 Task: Create Dashboard which show attendance of Students.
Action: Mouse moved to (0, 70)
Screenshot: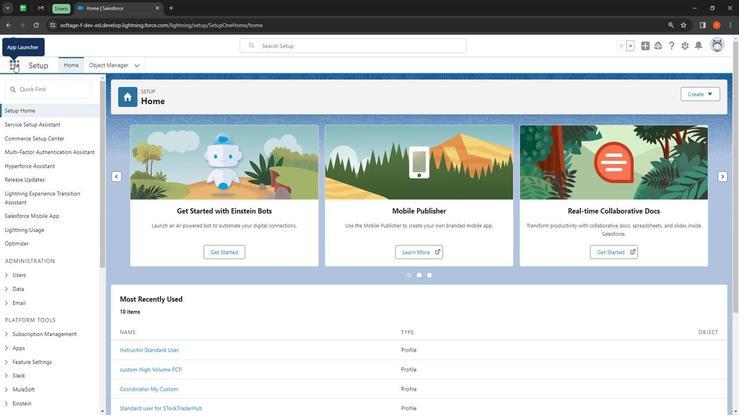 
Action: Mouse pressed left at (0, 70)
Screenshot: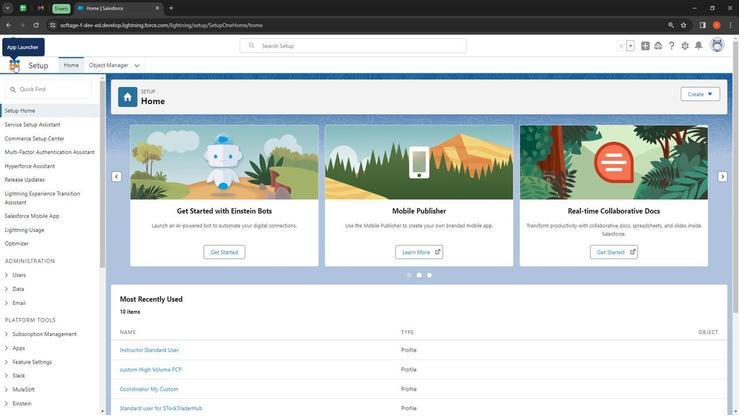 
Action: Mouse moved to (16, 218)
Screenshot: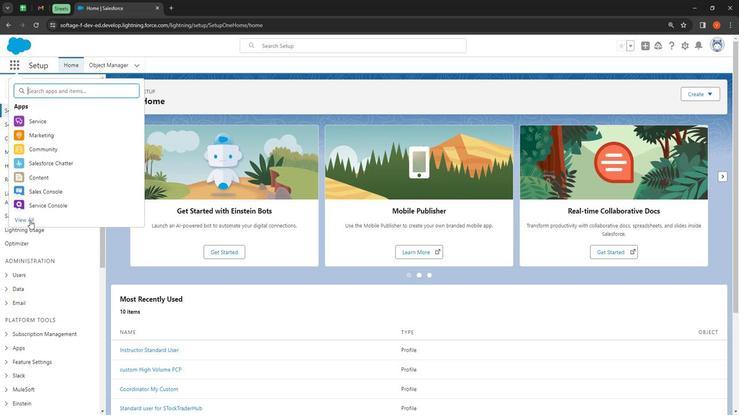 
Action: Mouse pressed left at (16, 218)
Screenshot: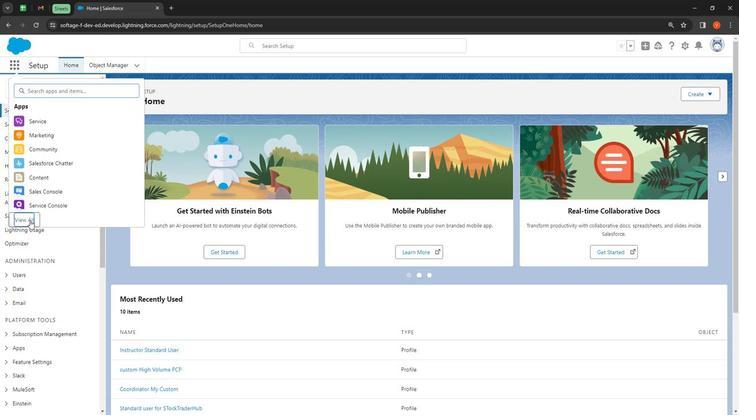 
Action: Mouse moved to (349, 97)
Screenshot: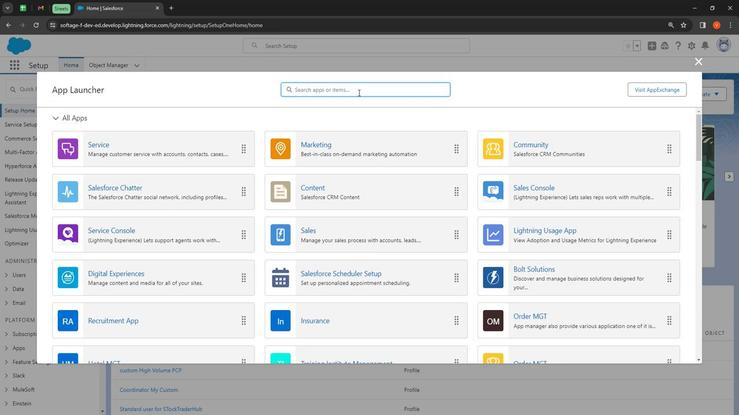 
Action: Mouse pressed left at (349, 97)
Screenshot: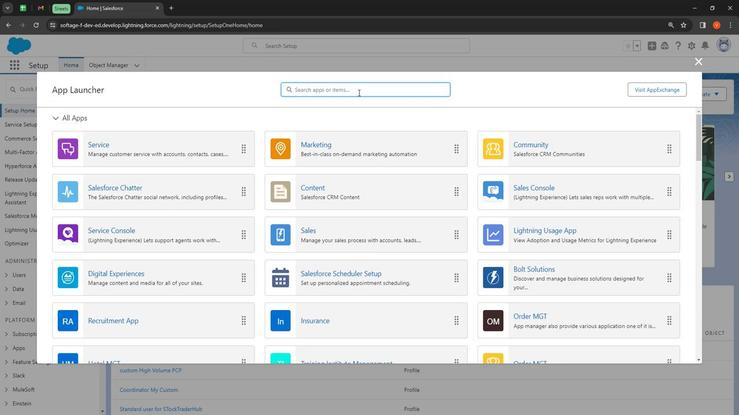 
Action: Key pressed stu
Screenshot: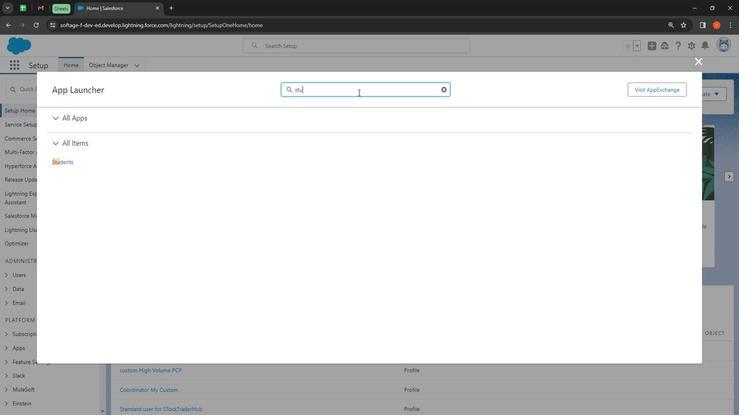 
Action: Mouse moved to (46, 162)
Screenshot: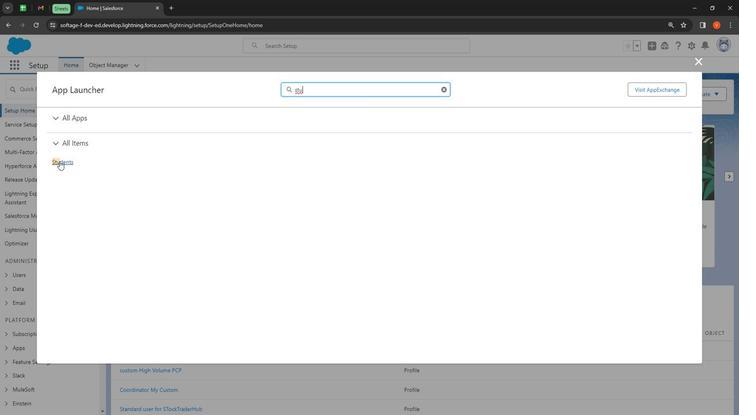 
Action: Mouse pressed left at (46, 162)
Screenshot: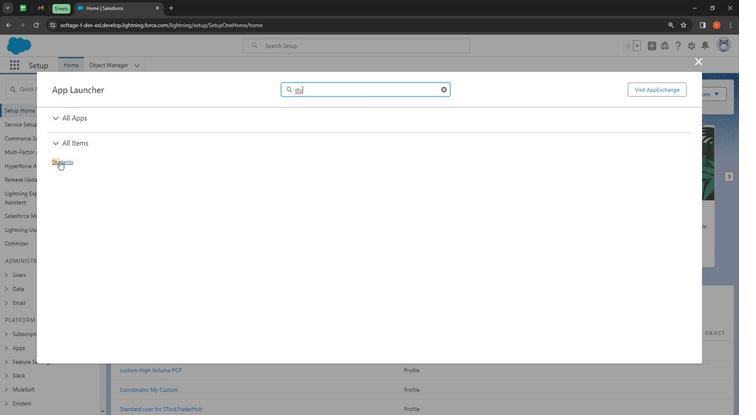 
Action: Mouse moved to (426, 73)
Screenshot: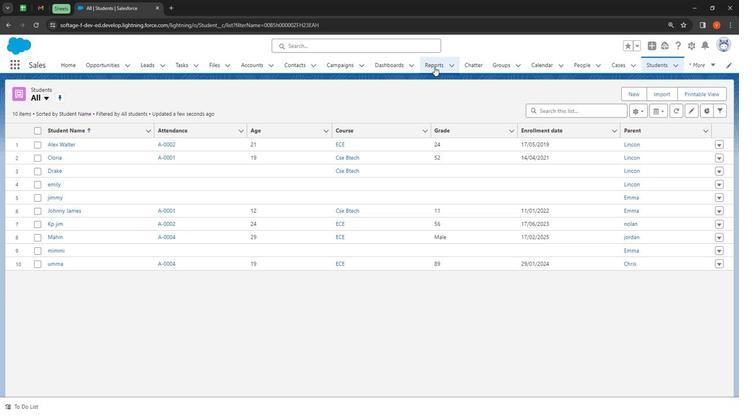 
Action: Mouse pressed left at (426, 73)
Screenshot: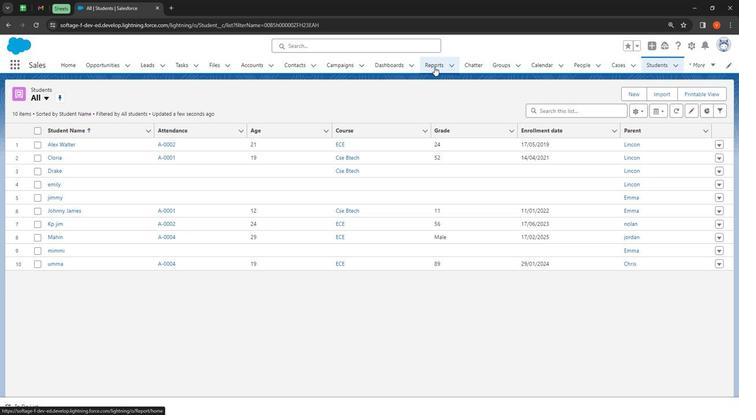 
Action: Mouse moved to (672, 103)
Screenshot: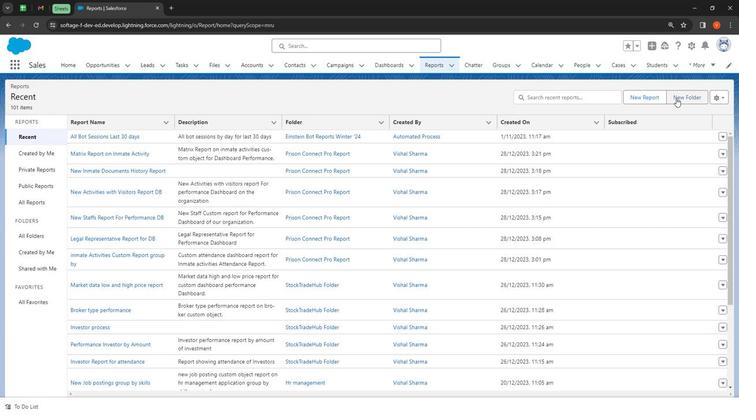 
Action: Mouse pressed left at (672, 103)
Screenshot: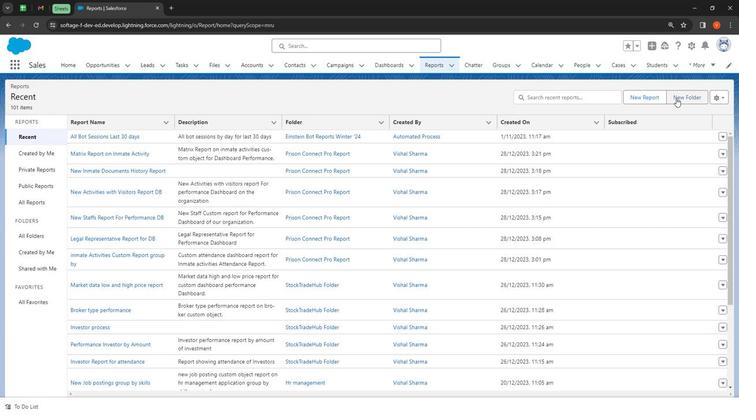 
Action: Mouse moved to (310, 200)
Screenshot: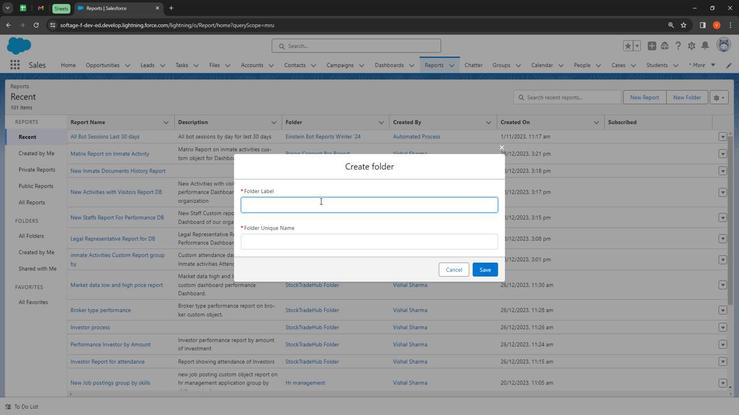 
Action: Mouse pressed left at (310, 200)
Screenshot: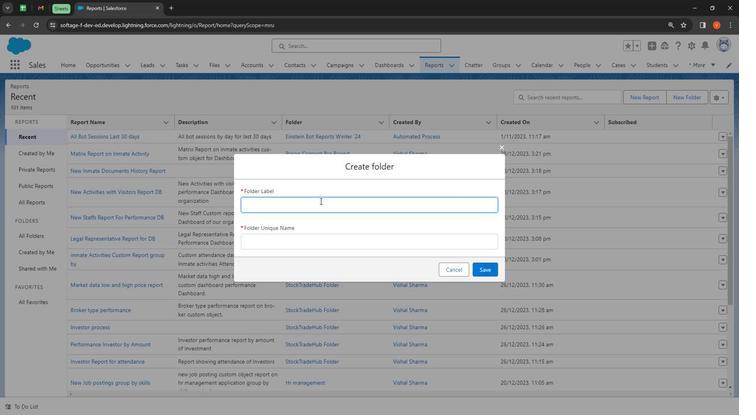 
Action: Key pressed <Key.shift><Key.shift><Key.shift><Key.shift><Key.shift><Key.shift><Key.shift><Key.shift>Student<Key.space><Key.shift>Das<Key.backspace><Key.backspace><Key.backspace><Key.shift>Report<Key.space><Key.shift>Folder
Screenshot: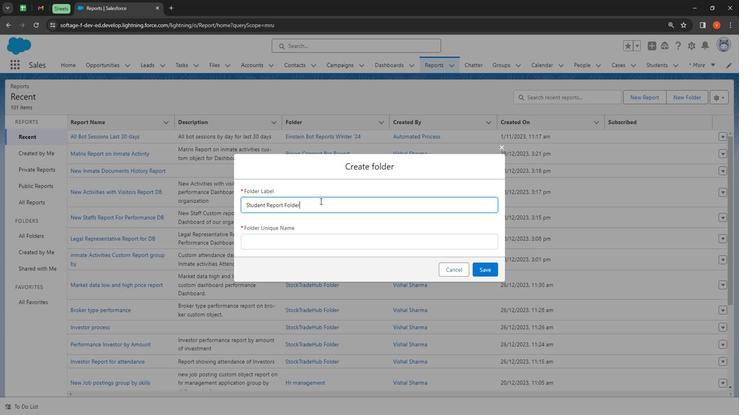
Action: Mouse moved to (290, 237)
Screenshot: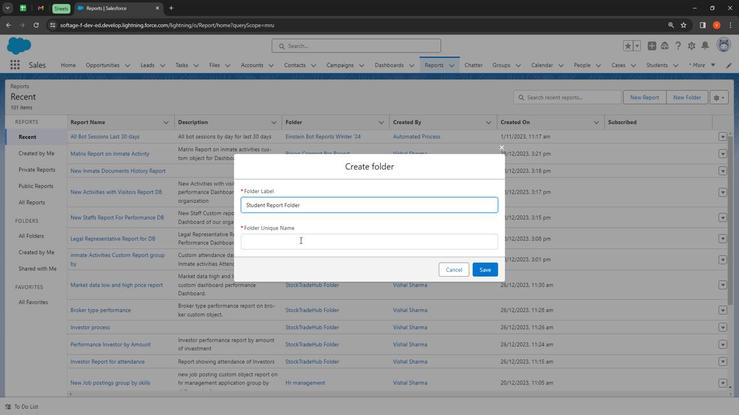 
Action: Mouse pressed left at (290, 237)
Screenshot: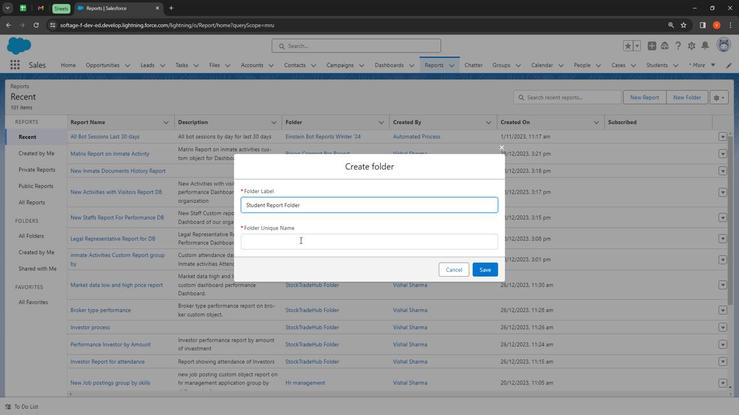 
Action: Mouse moved to (470, 265)
Screenshot: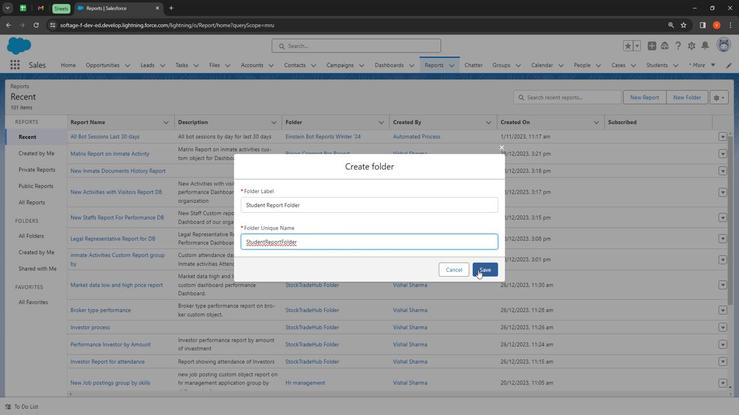 
Action: Mouse pressed left at (470, 265)
Screenshot: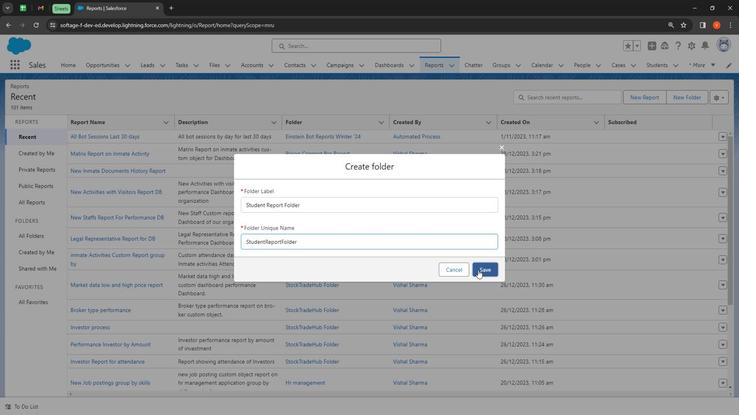 
Action: Mouse moved to (611, 105)
Screenshot: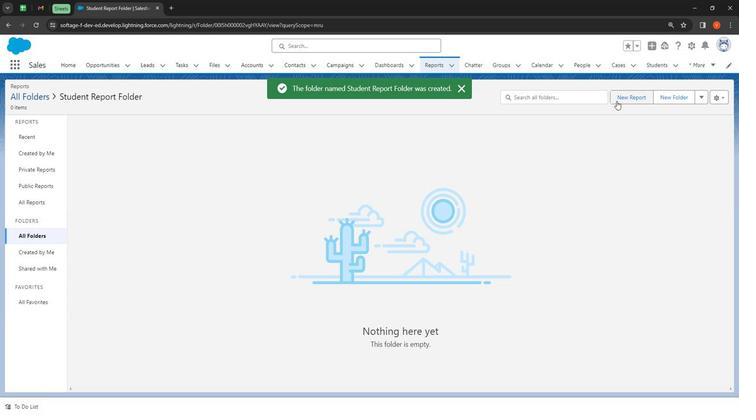 
Action: Mouse pressed left at (611, 105)
Screenshot: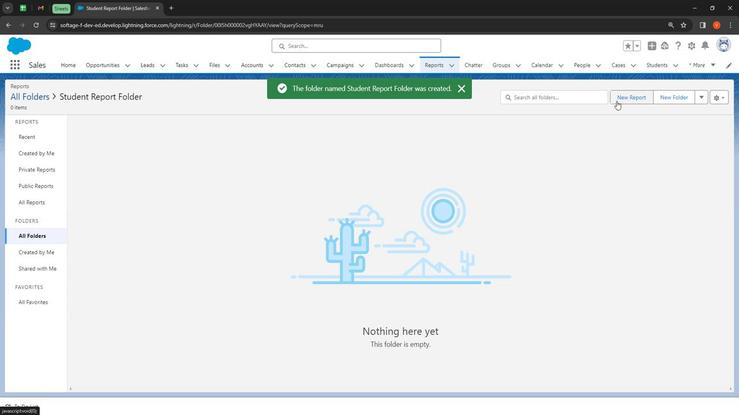 
Action: Mouse moved to (235, 154)
Screenshot: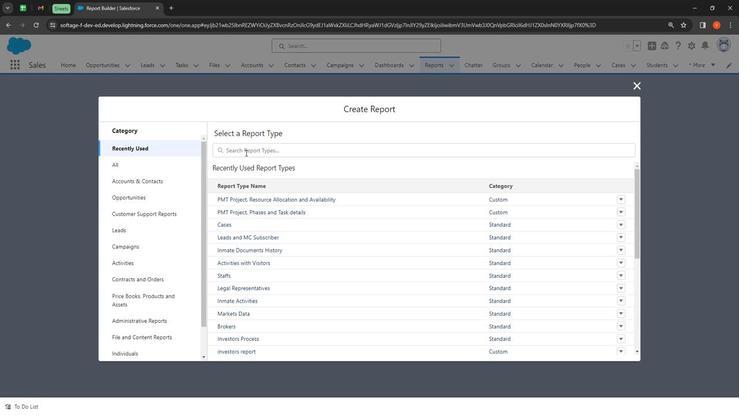 
Action: Mouse pressed left at (235, 154)
Screenshot: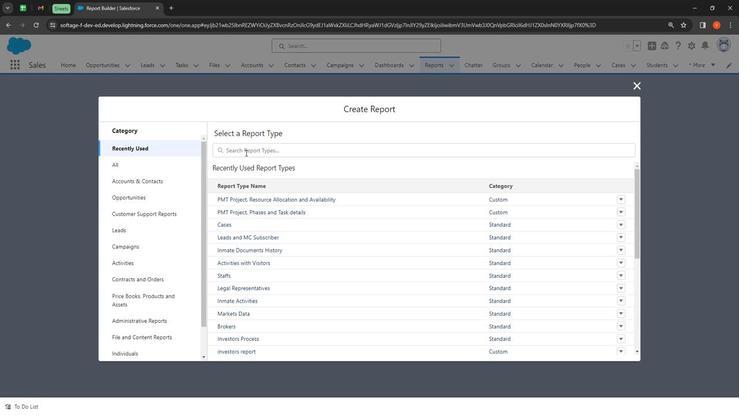 
Action: Mouse moved to (132, 170)
Screenshot: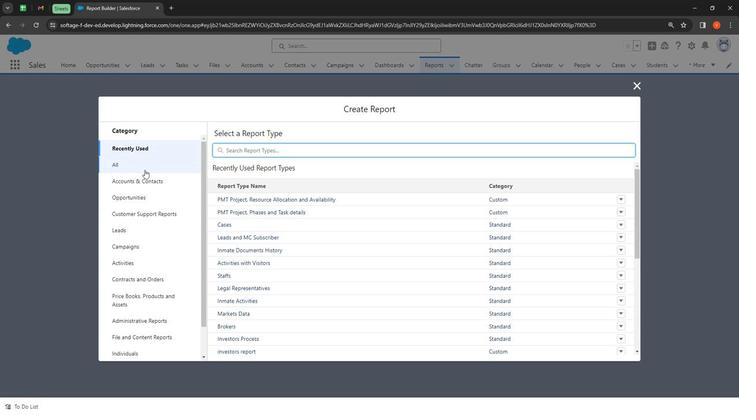 
Action: Mouse pressed left at (132, 170)
Screenshot: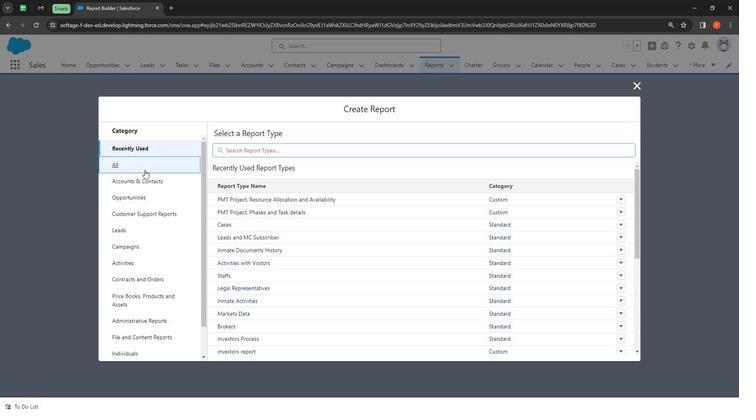 
Action: Mouse moved to (269, 155)
Screenshot: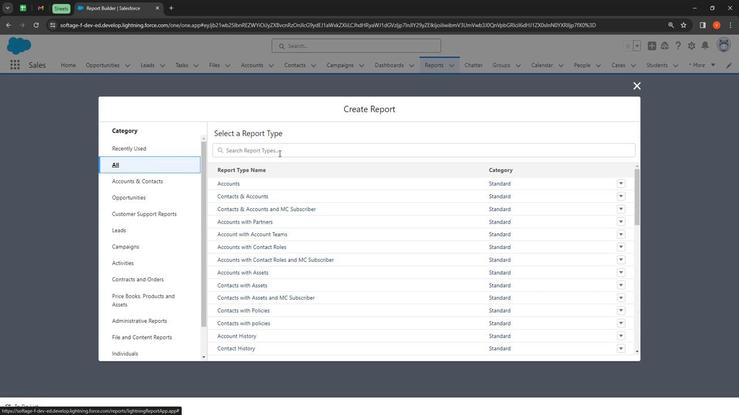 
Action: Mouse pressed left at (269, 155)
Screenshot: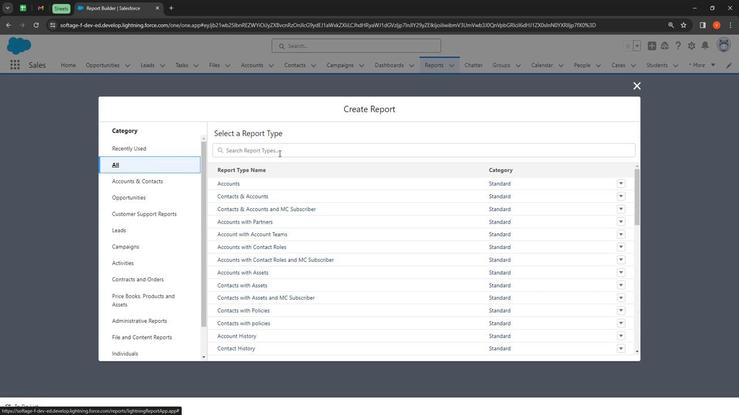 
Action: Mouse moved to (269, 154)
Screenshot: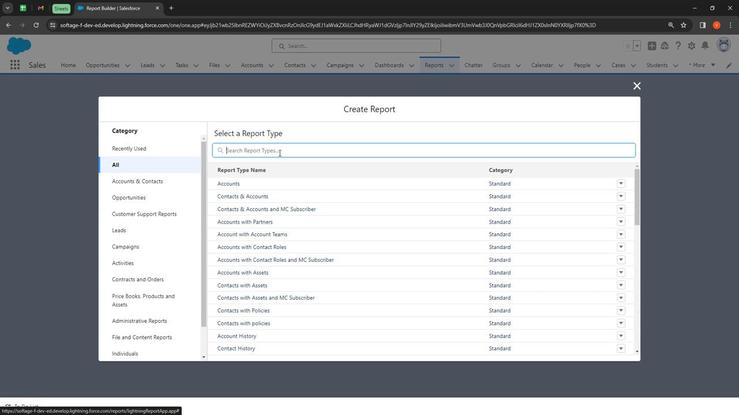 
Action: Key pressed stu
Screenshot: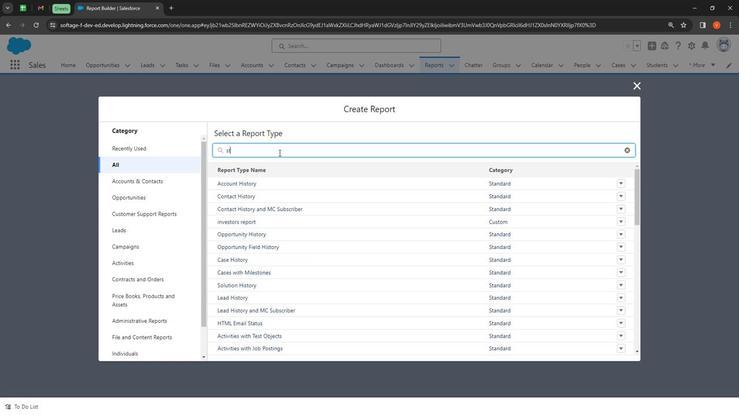 
Action: Mouse moved to (257, 187)
Screenshot: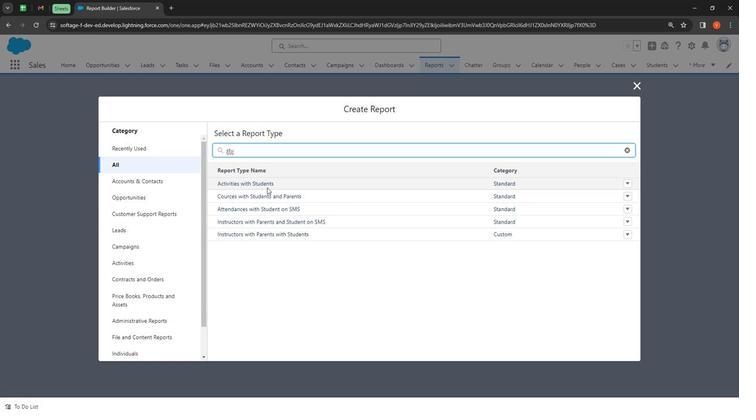 
Action: Mouse pressed left at (257, 187)
Screenshot: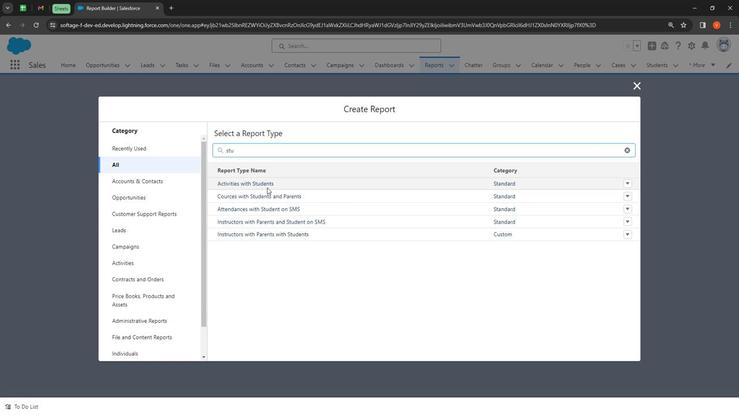 
Action: Mouse moved to (366, 265)
Screenshot: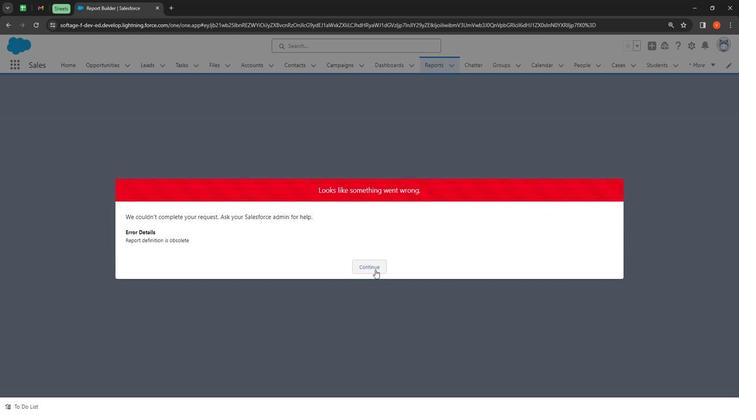 
Action: Mouse pressed left at (366, 265)
Screenshot: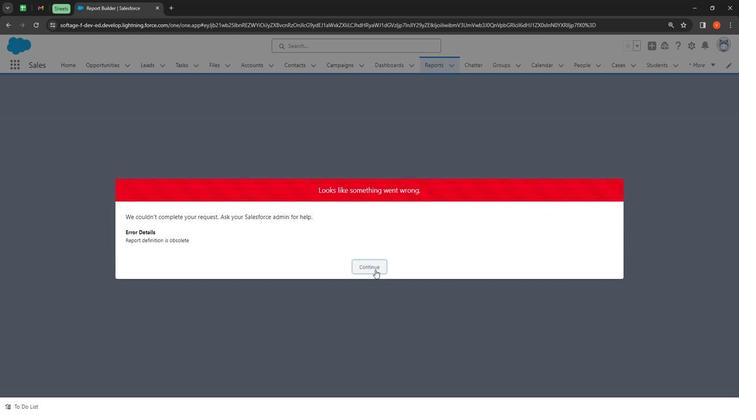 
Action: Mouse moved to (687, 54)
Screenshot: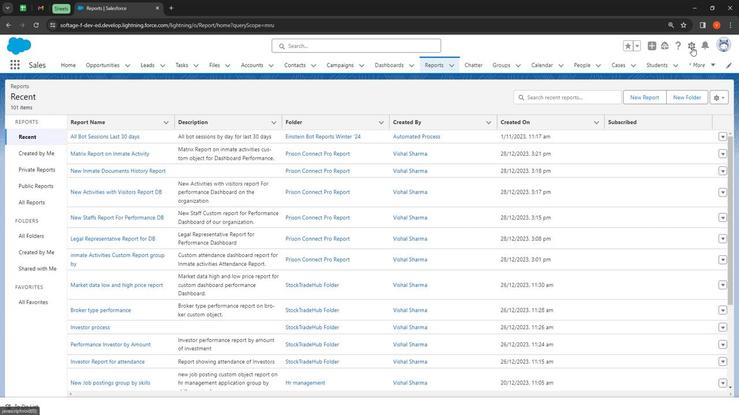 
Action: Mouse pressed left at (687, 54)
Screenshot: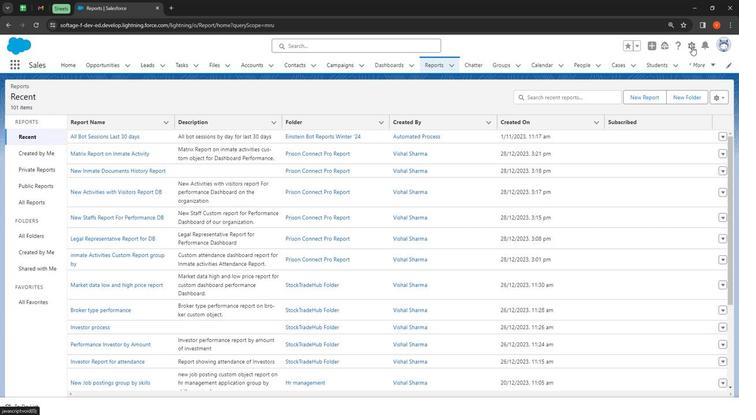 
Action: Mouse moved to (652, 90)
Screenshot: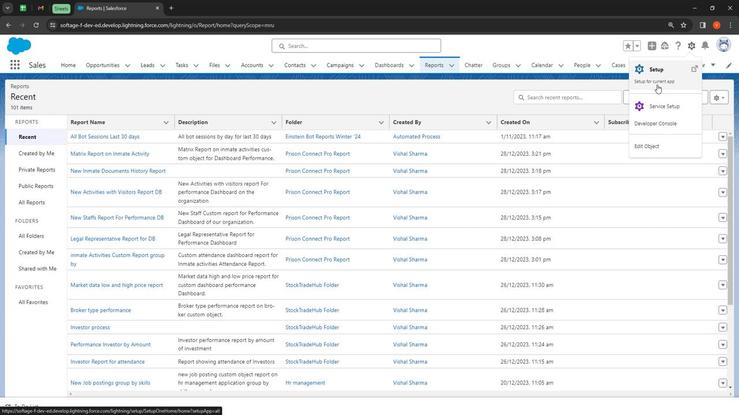 
Action: Mouse pressed left at (652, 90)
Screenshot: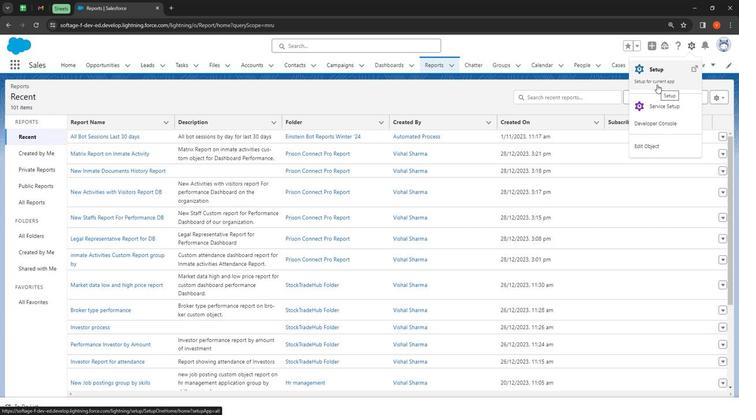 
Action: Mouse moved to (44, 95)
Screenshot: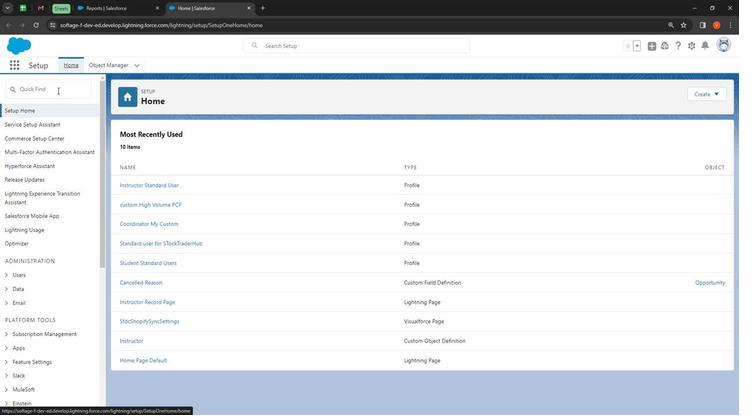 
Action: Mouse pressed left at (44, 95)
Screenshot: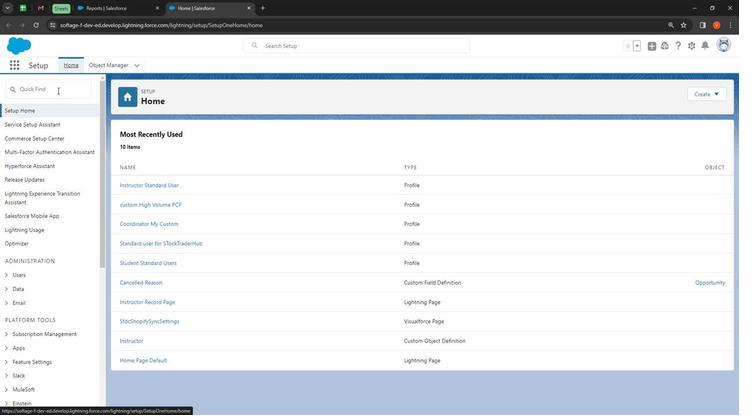 
Action: Key pressed repor
Screenshot: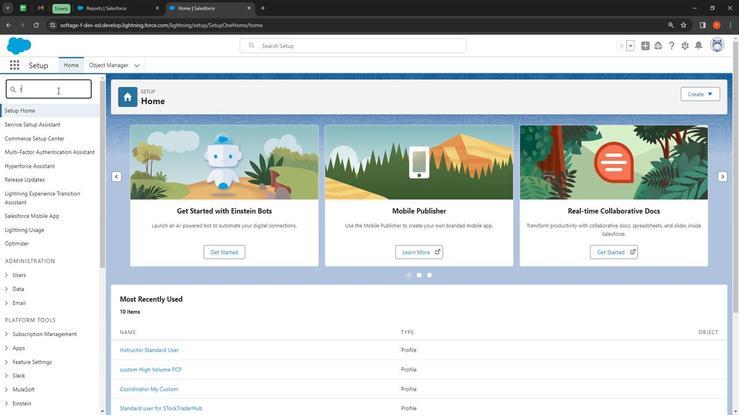 
Action: Mouse moved to (36, 183)
Screenshot: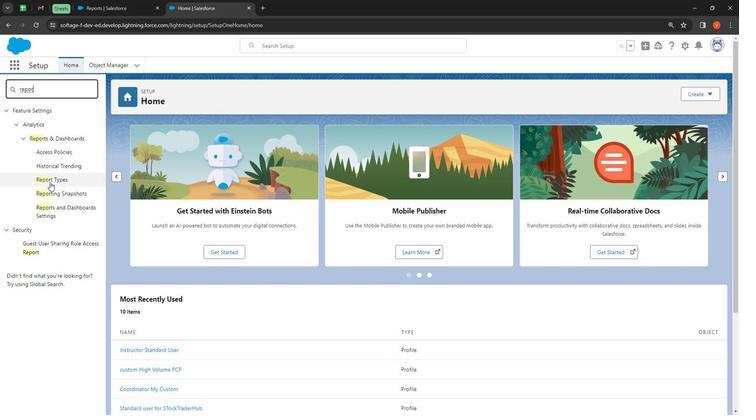
Action: Mouse pressed left at (36, 183)
Screenshot: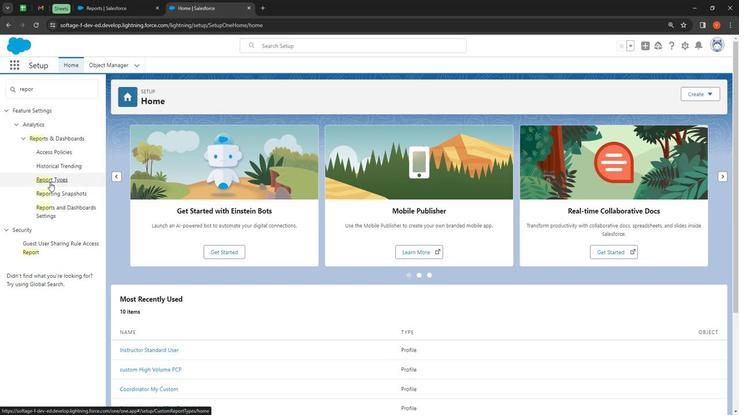 
Action: Mouse moved to (410, 277)
Screenshot: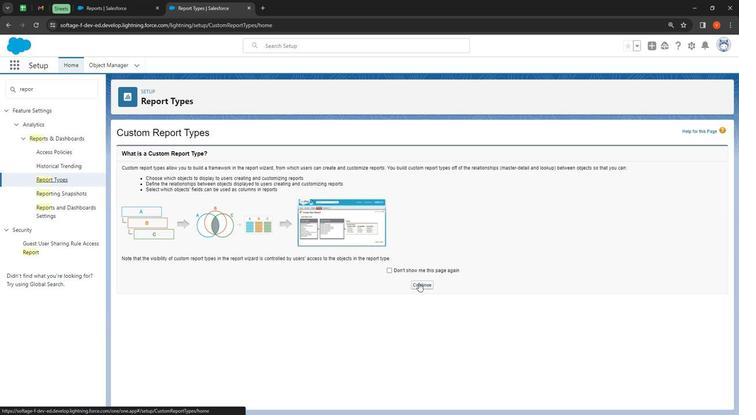 
Action: Mouse pressed left at (410, 277)
Screenshot: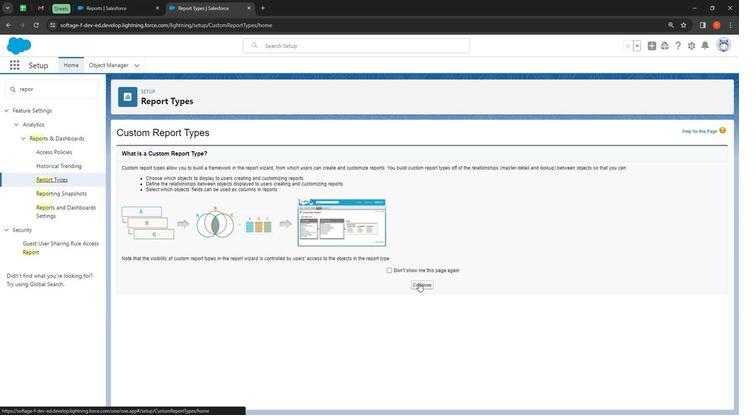 
Action: Mouse moved to (318, 186)
Screenshot: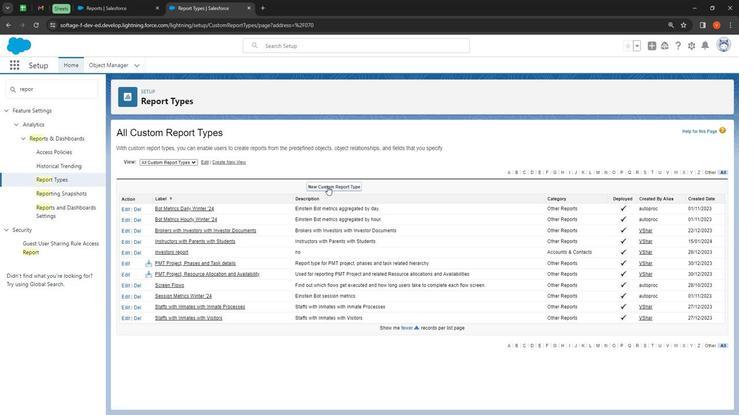 
Action: Mouse pressed left at (318, 186)
Screenshot: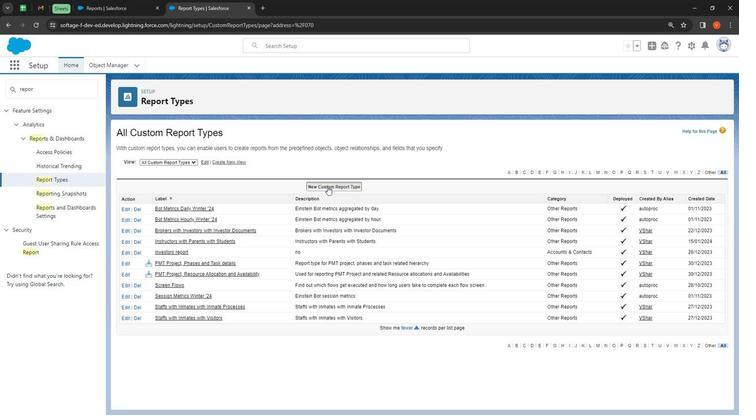 
Action: Mouse moved to (253, 222)
Screenshot: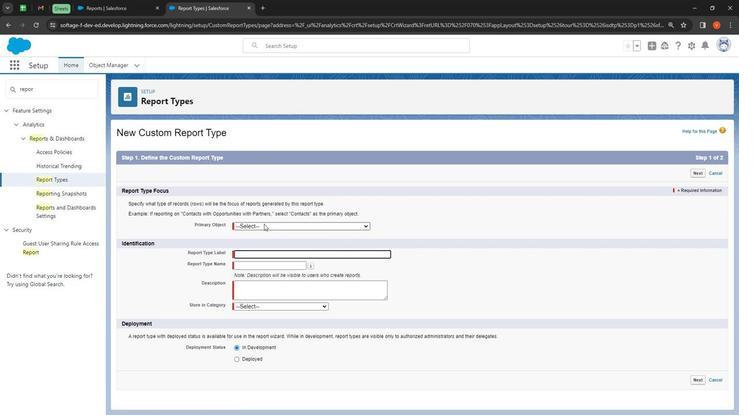 
Action: Mouse pressed left at (253, 222)
Screenshot: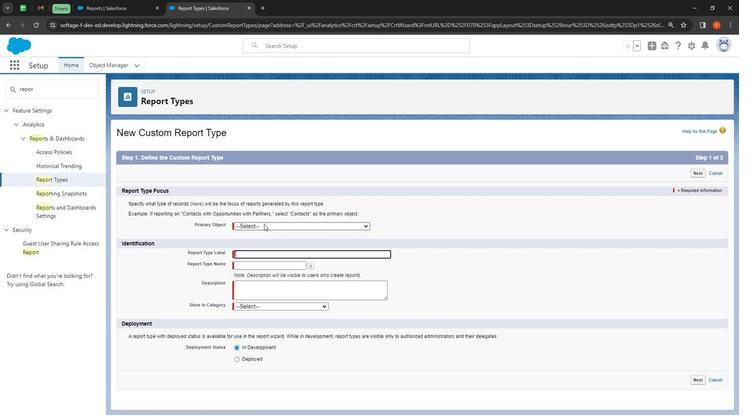 
Action: Mouse moved to (273, 263)
Screenshot: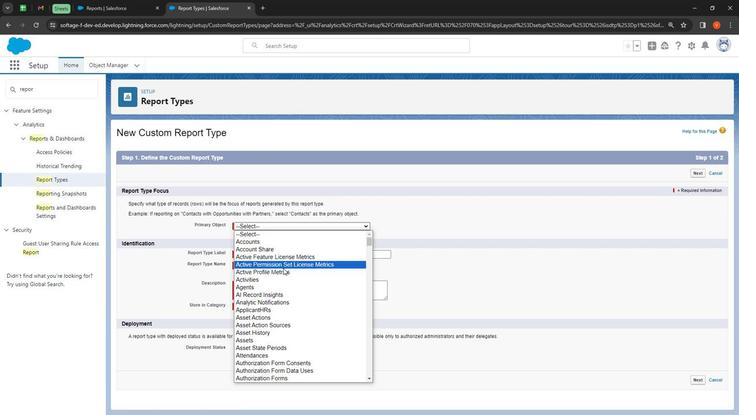 
Action: Mouse scrolled (273, 263) with delta (0, 0)
Screenshot: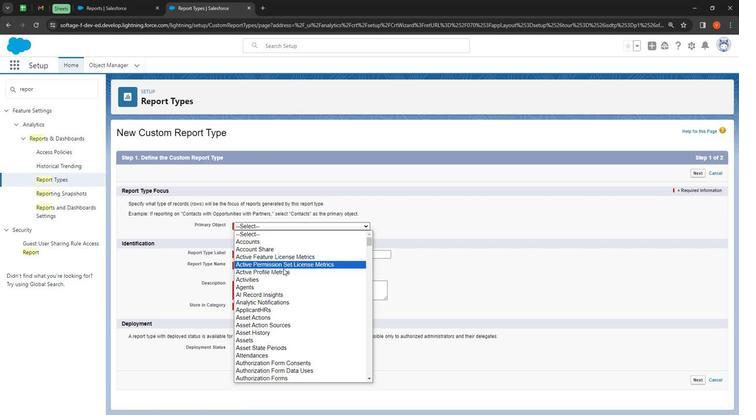 
Action: Mouse moved to (300, 276)
Screenshot: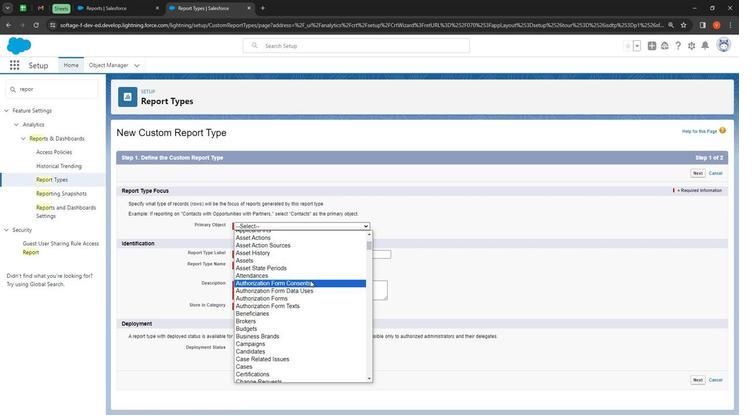 
Action: Mouse scrolled (300, 275) with delta (0, 0)
Screenshot: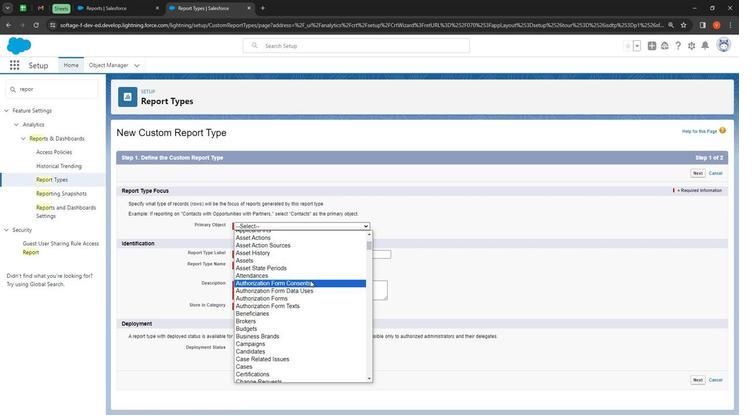 
Action: Mouse moved to (361, 369)
Screenshot: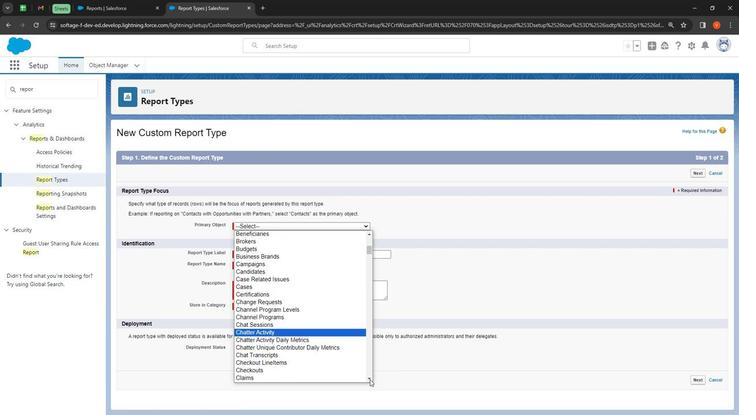 
Action: Mouse pressed left at (361, 369)
Screenshot: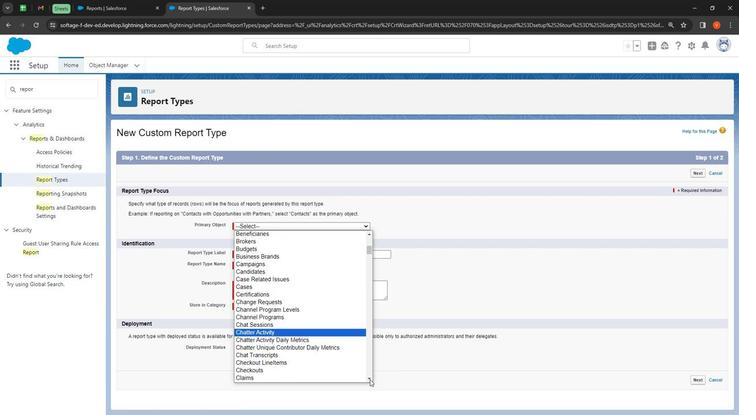 
Action: Mouse pressed left at (361, 369)
Screenshot: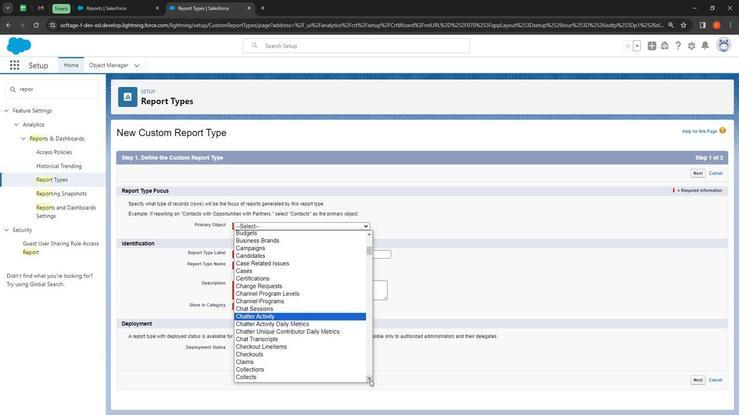 
Action: Mouse pressed left at (361, 369)
Screenshot: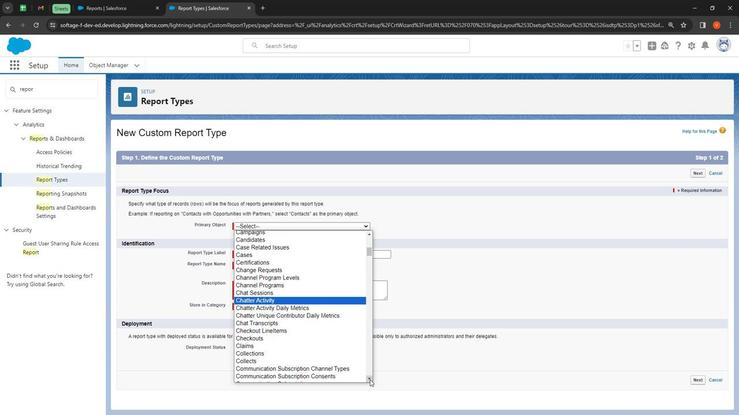 
Action: Mouse pressed left at (361, 369)
Screenshot: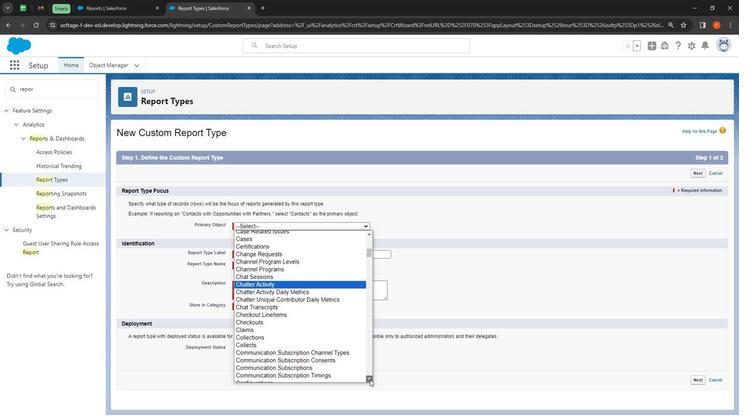 
Action: Mouse pressed left at (361, 369)
Screenshot: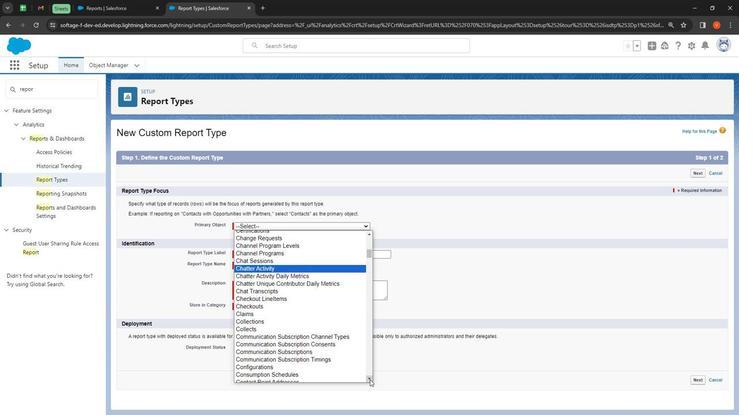 
Action: Mouse pressed left at (361, 369)
Screenshot: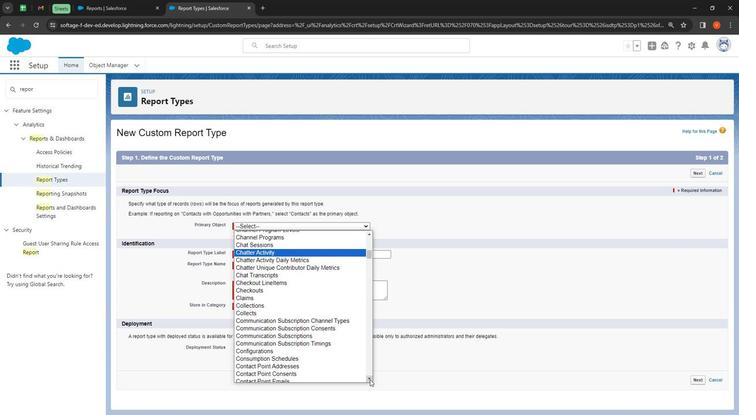 
Action: Mouse pressed left at (361, 369)
Screenshot: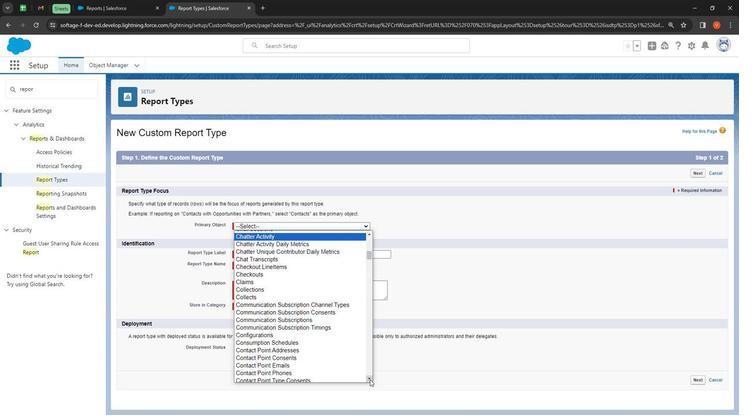 
Action: Mouse pressed left at (361, 369)
Screenshot: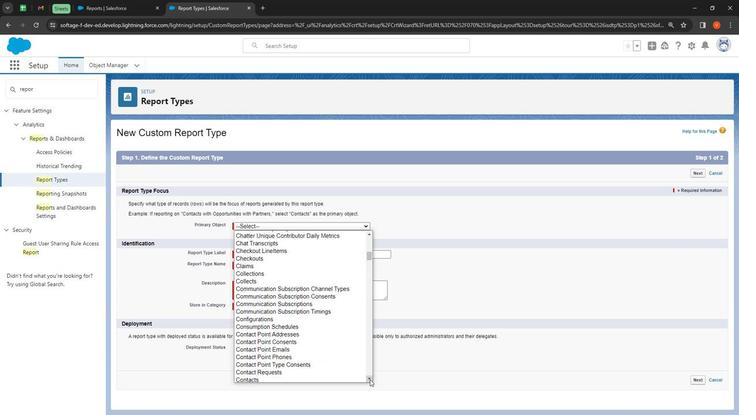 
Action: Mouse pressed left at (361, 369)
Screenshot: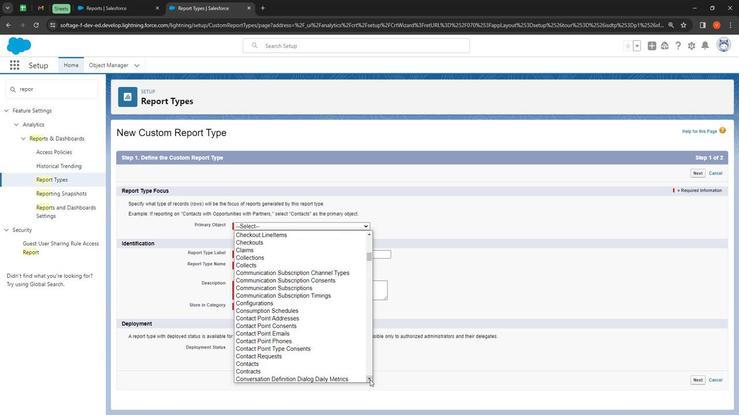 
Action: Mouse pressed left at (361, 369)
Screenshot: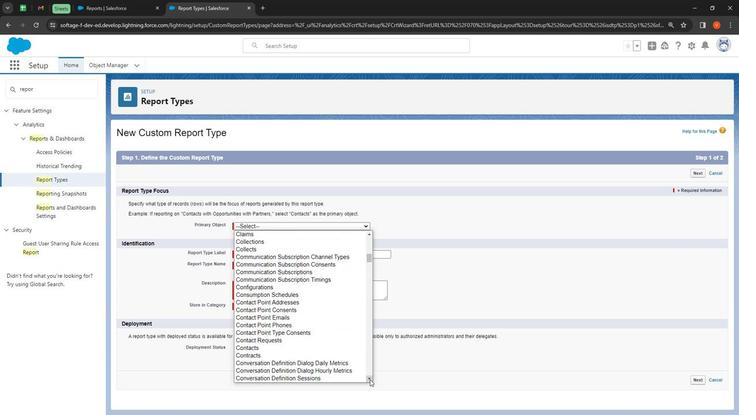
Action: Mouse pressed left at (361, 369)
Screenshot: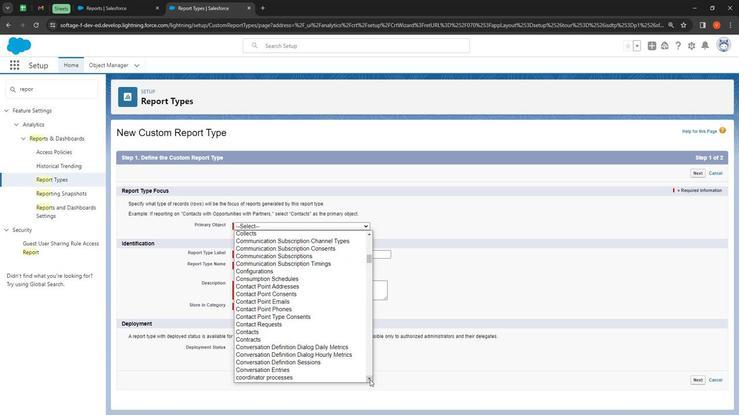 
Action: Mouse pressed left at (361, 369)
Screenshot: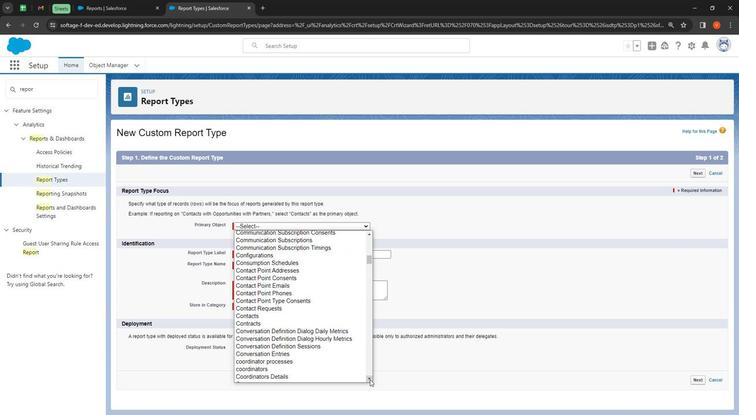 
Action: Mouse pressed left at (361, 369)
Screenshot: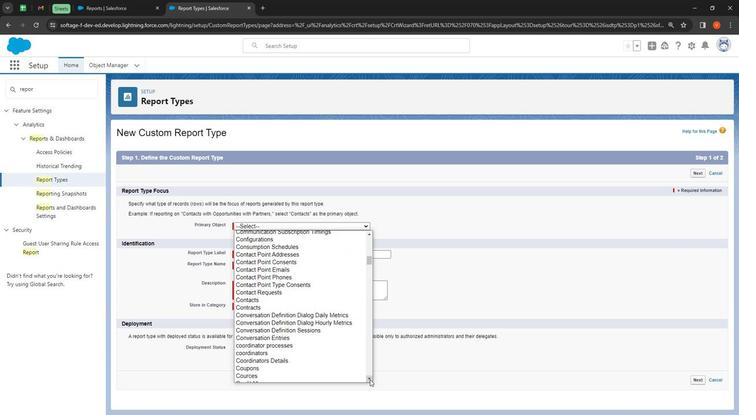 
Action: Mouse pressed left at (361, 369)
Screenshot: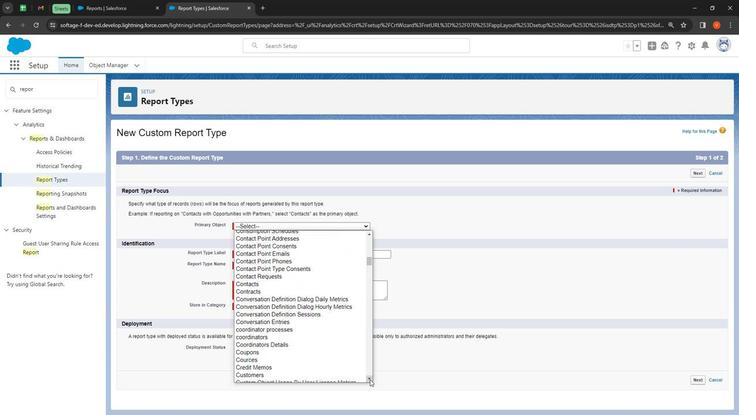 
Action: Mouse pressed left at (361, 369)
Screenshot: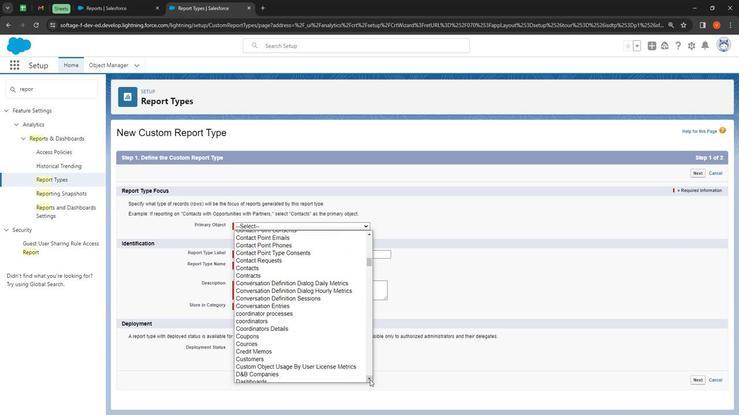 
Action: Mouse pressed left at (361, 369)
Screenshot: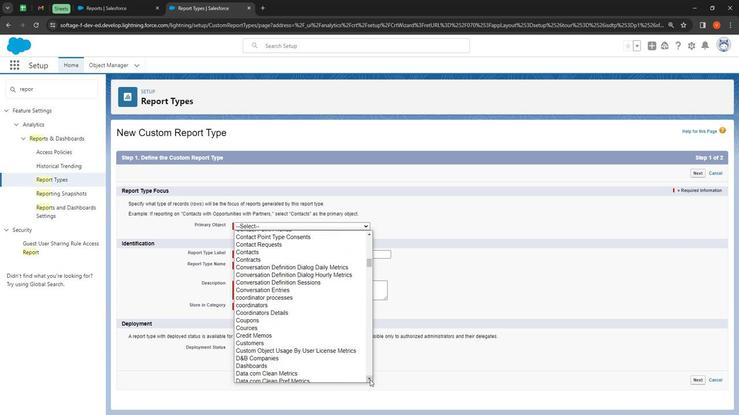 
Action: Mouse pressed left at (361, 369)
Screenshot: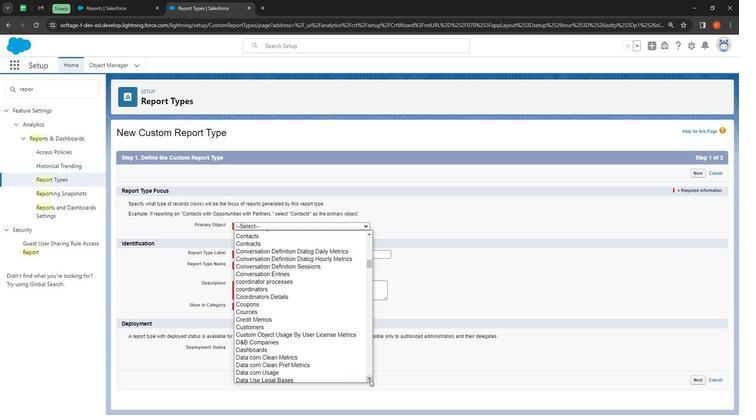 
Action: Mouse pressed left at (361, 369)
Screenshot: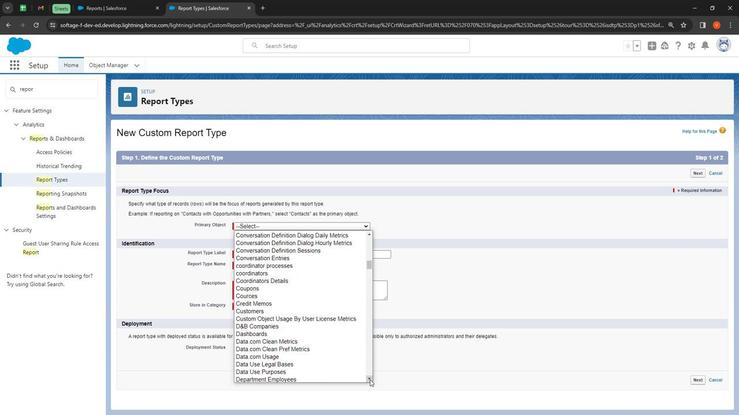 
Action: Mouse pressed left at (361, 369)
Screenshot: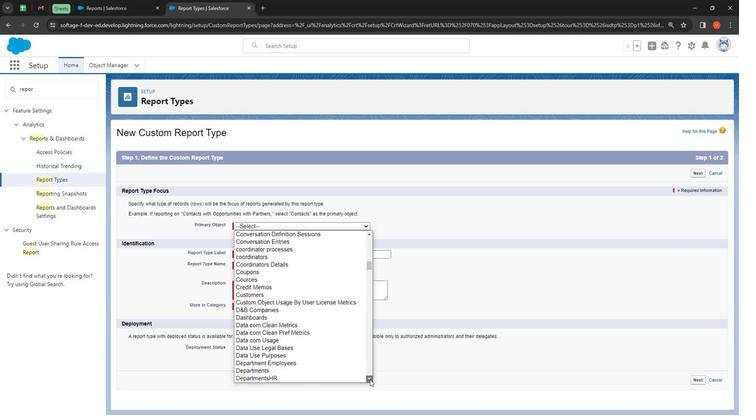 
Action: Mouse pressed left at (361, 369)
Screenshot: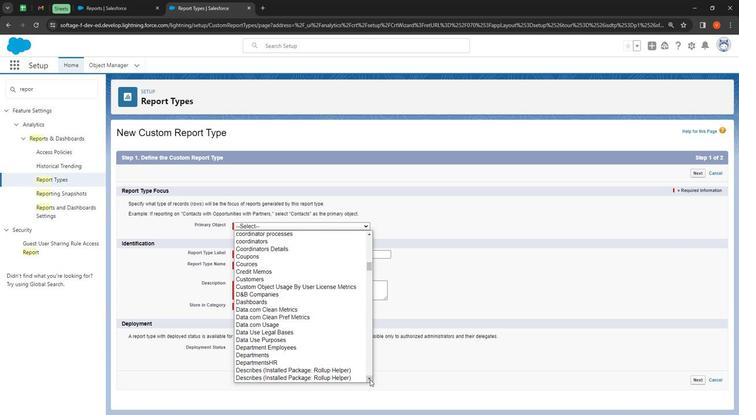 
Action: Mouse pressed left at (361, 369)
Screenshot: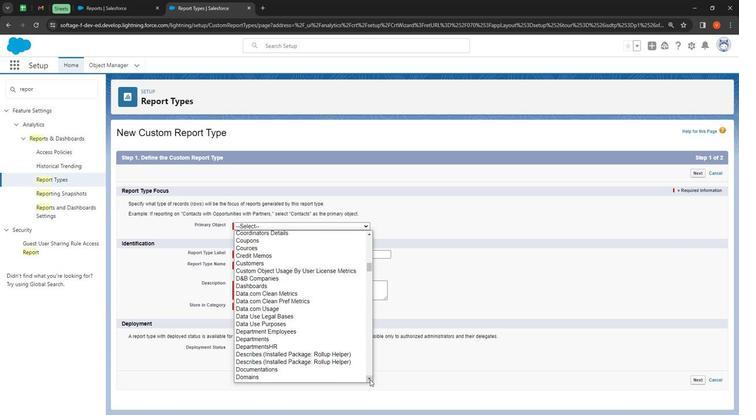 
Action: Mouse pressed left at (361, 369)
Screenshot: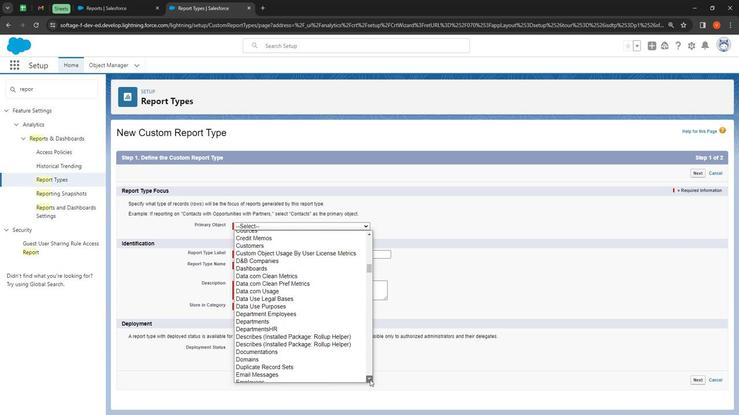 
Action: Mouse pressed left at (361, 369)
Screenshot: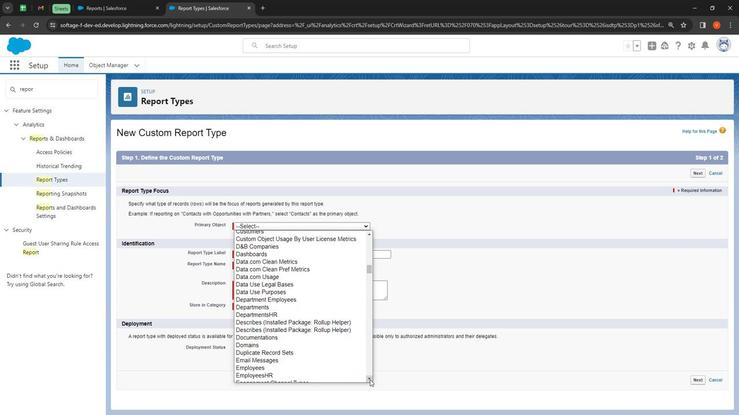 
Action: Mouse pressed left at (361, 369)
Screenshot: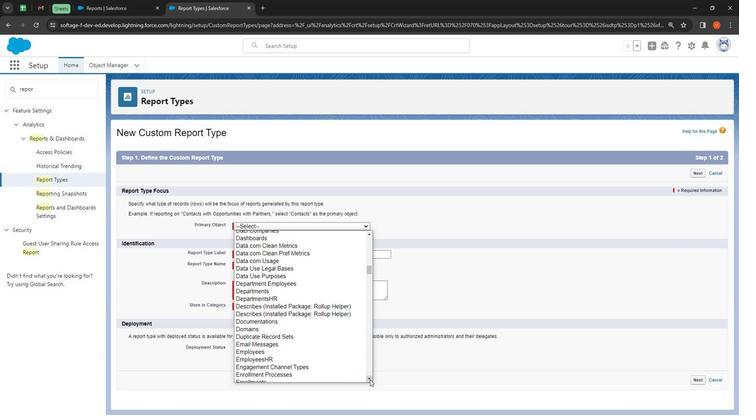 
Action: Mouse pressed left at (361, 369)
Screenshot: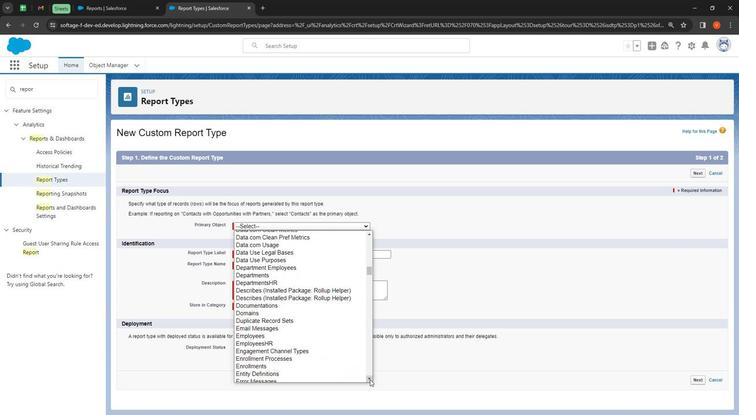 
Action: Mouse pressed left at (361, 369)
Screenshot: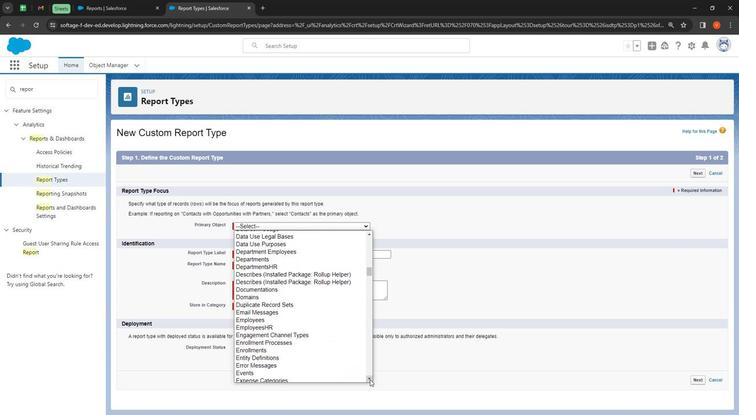 
Action: Mouse pressed left at (361, 369)
Screenshot: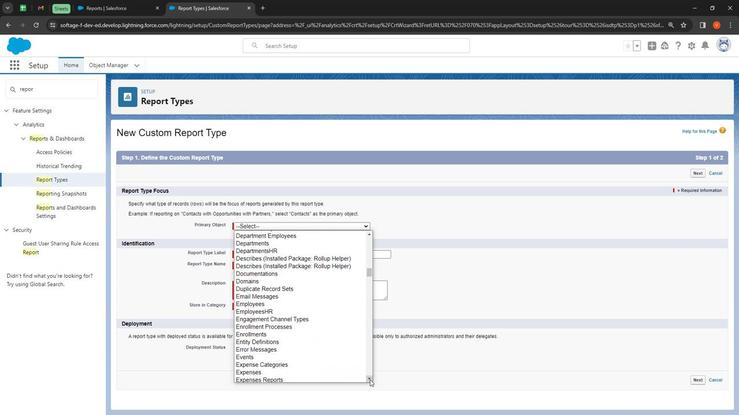
Action: Mouse pressed left at (361, 369)
Screenshot: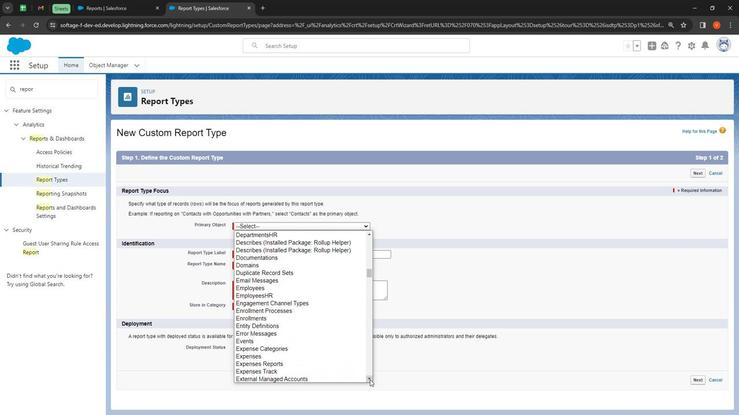 
Action: Mouse pressed left at (361, 369)
Screenshot: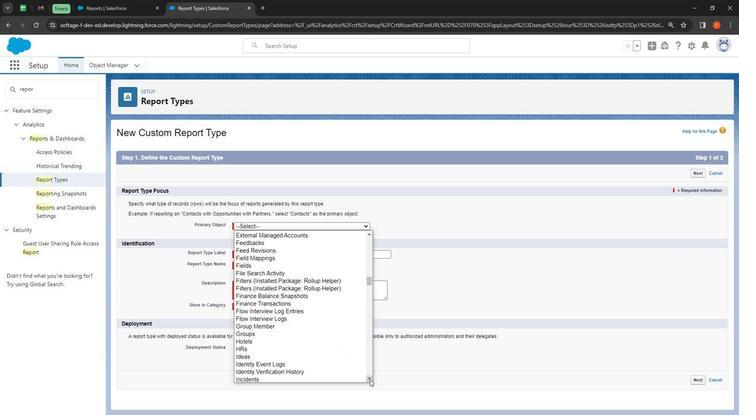 
Action: Mouse pressed left at (361, 369)
Screenshot: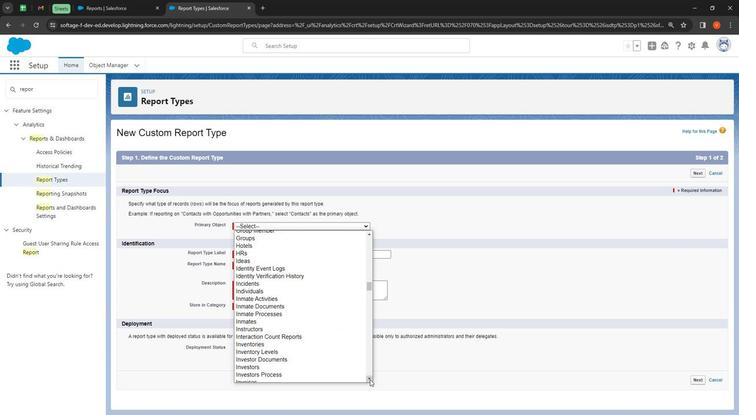 
Action: Mouse pressed left at (361, 369)
Screenshot: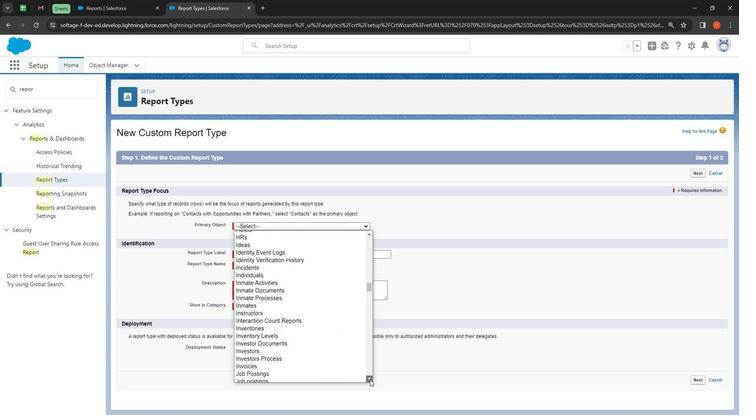 
Action: Mouse pressed left at (361, 369)
Screenshot: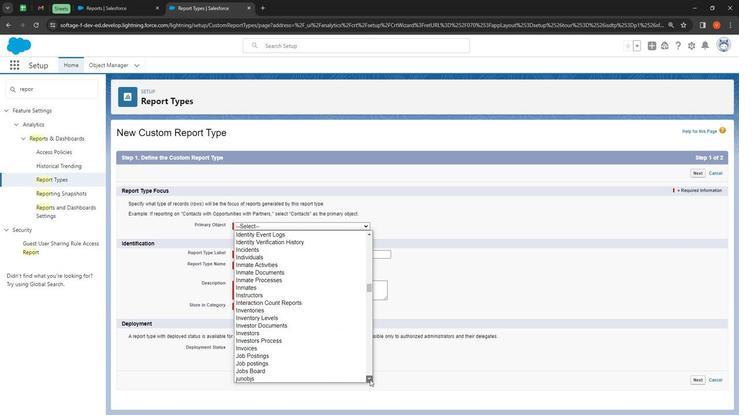 
Action: Mouse pressed left at (361, 369)
Screenshot: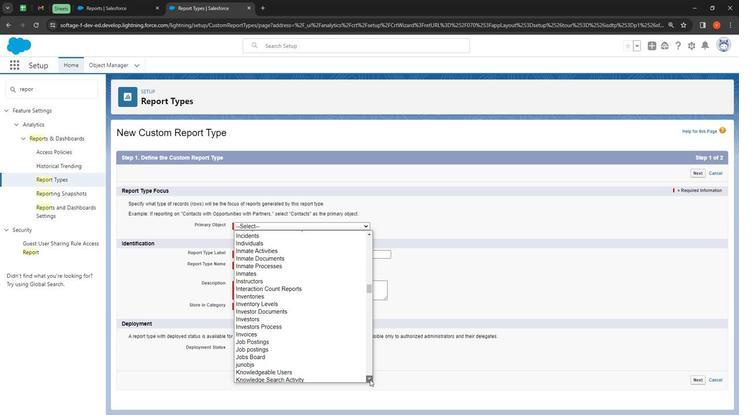 
Action: Mouse pressed left at (361, 369)
Screenshot: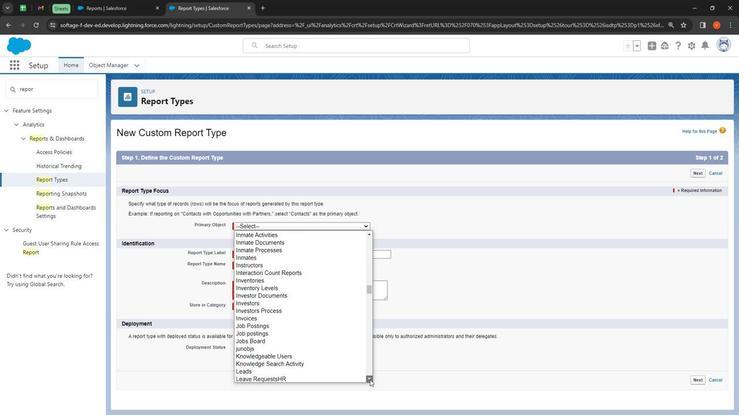 
Action: Mouse pressed left at (361, 369)
Screenshot: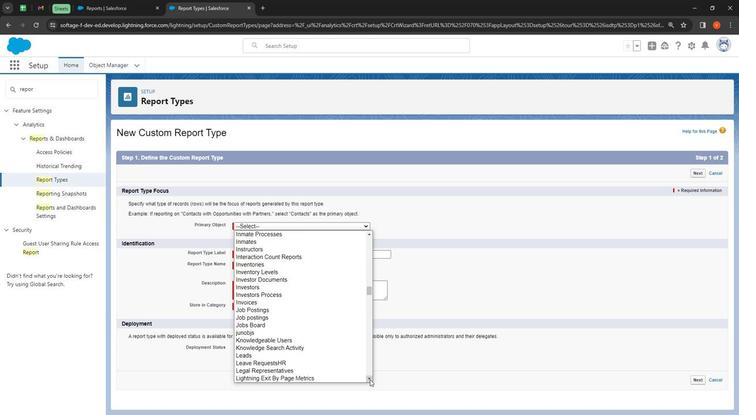 
Action: Mouse pressed left at (361, 369)
Screenshot: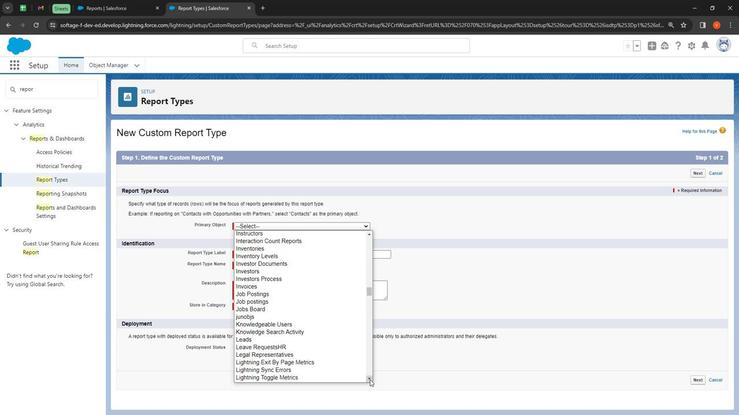 
Action: Mouse pressed left at (361, 369)
Screenshot: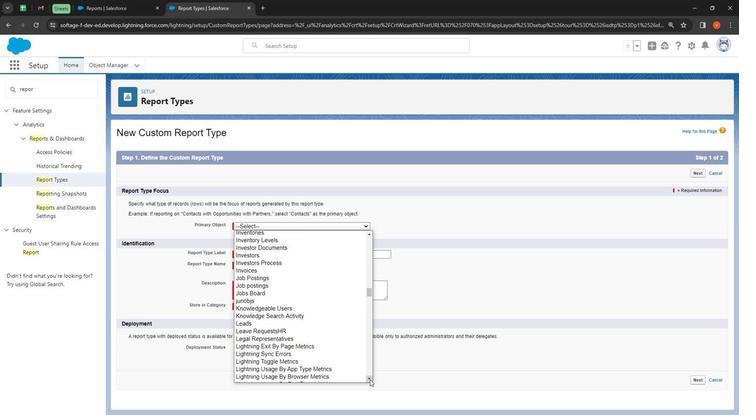 
Action: Mouse pressed left at (361, 369)
Screenshot: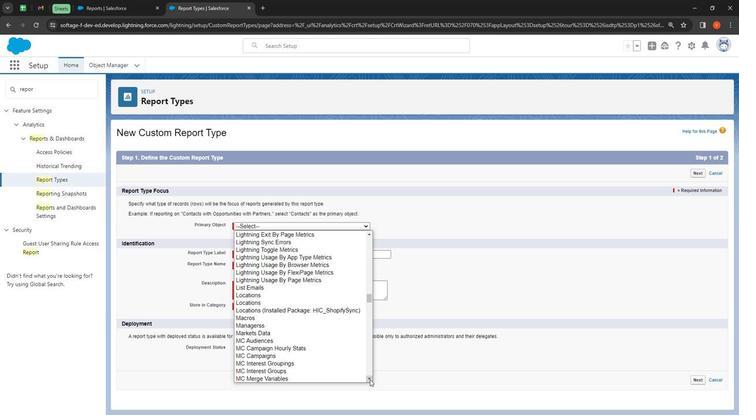
Action: Mouse pressed left at (361, 369)
Screenshot: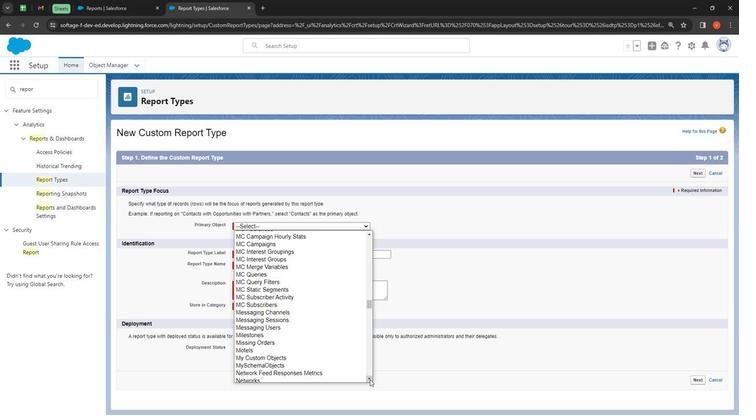 
Action: Mouse pressed left at (361, 369)
Screenshot: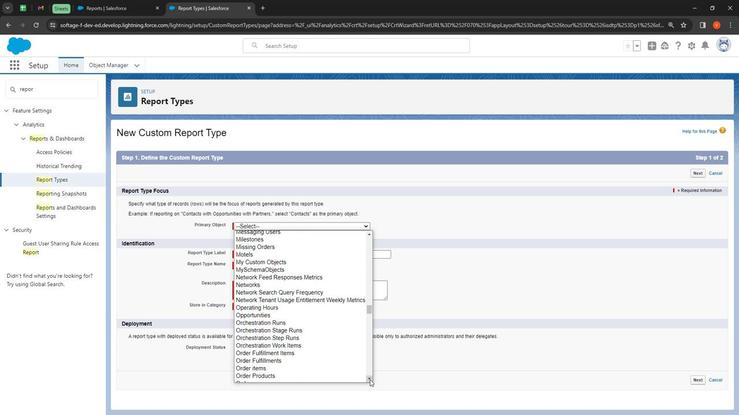 
Action: Mouse pressed left at (361, 369)
Screenshot: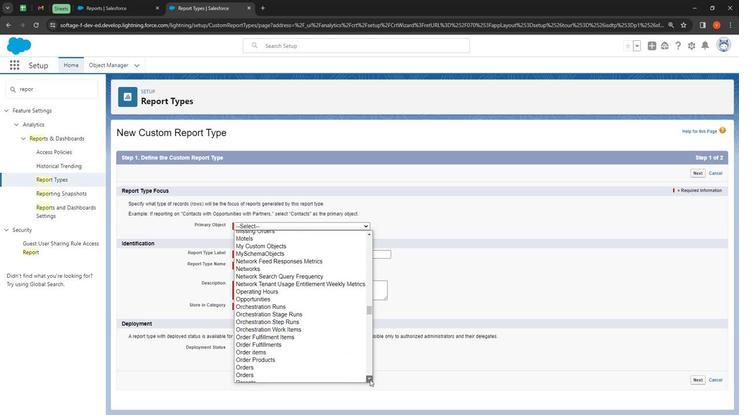 
Action: Mouse pressed left at (361, 369)
Screenshot: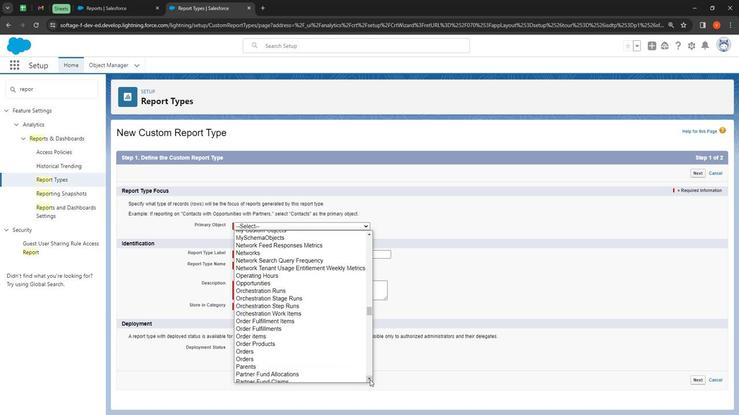 
Action: Mouse pressed left at (361, 369)
Screenshot: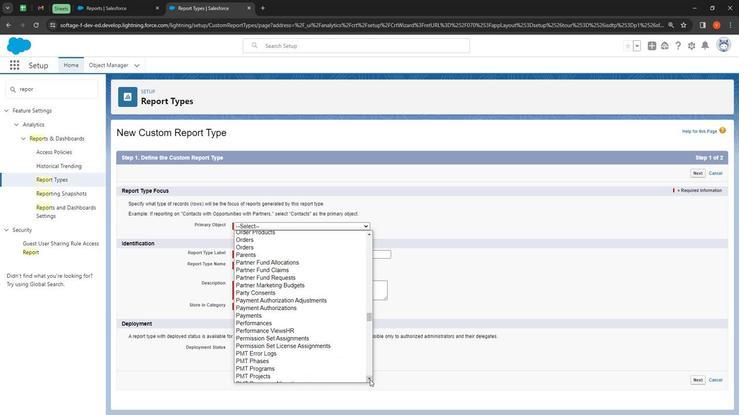 
Action: Mouse pressed left at (361, 369)
Screenshot: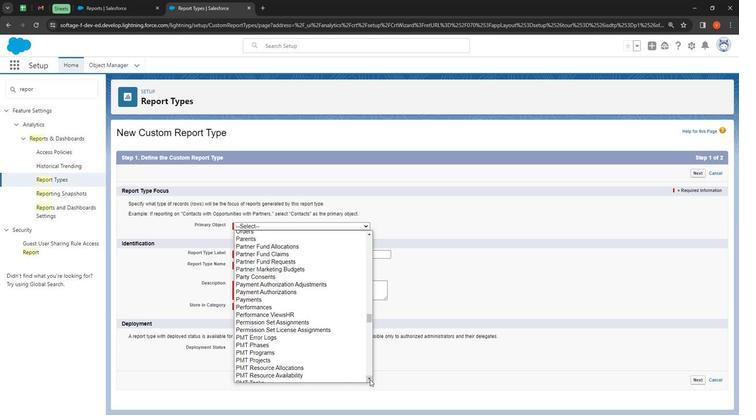 
Action: Mouse pressed left at (361, 369)
Screenshot: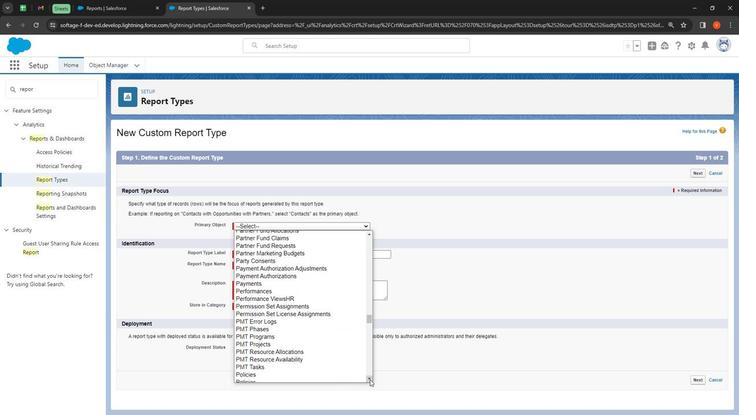 
Action: Mouse pressed left at (361, 369)
Screenshot: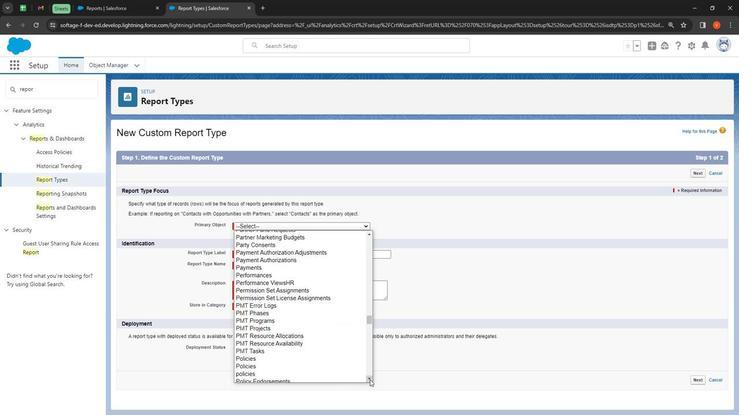 
Action: Mouse pressed left at (361, 369)
Screenshot: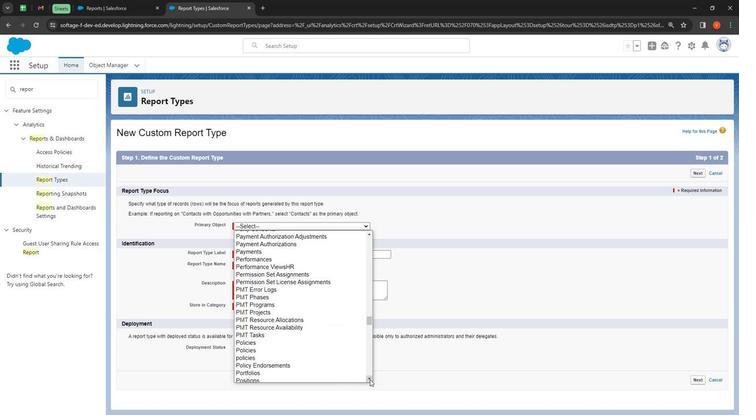 
Action: Mouse pressed left at (361, 369)
Screenshot: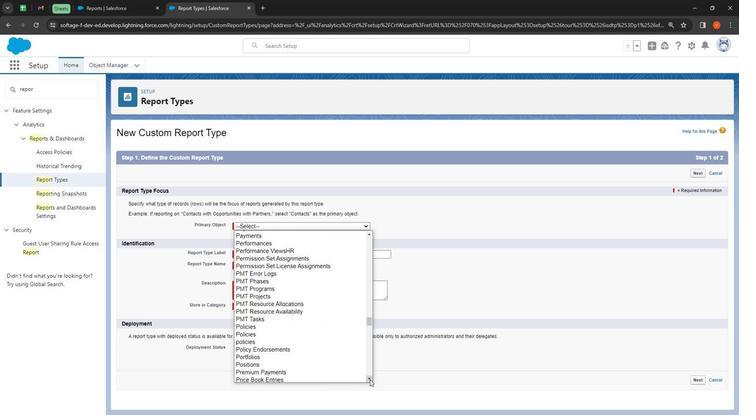 
Action: Mouse pressed left at (361, 369)
Screenshot: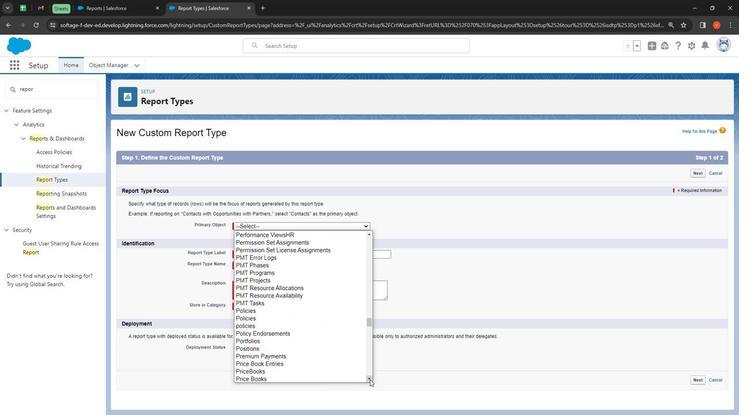 
Action: Mouse pressed left at (361, 369)
Screenshot: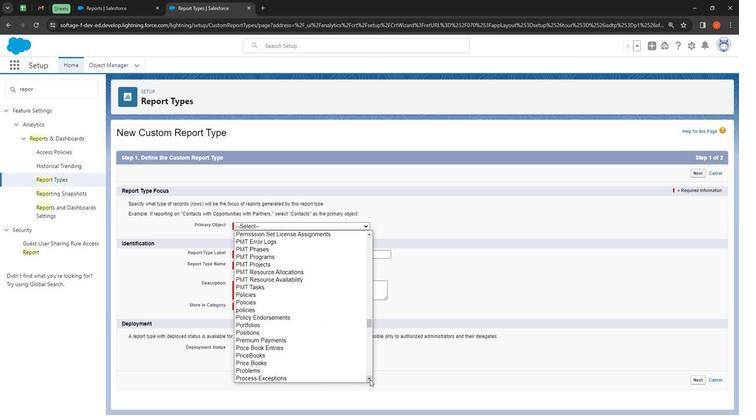 
Action: Mouse pressed left at (361, 369)
Screenshot: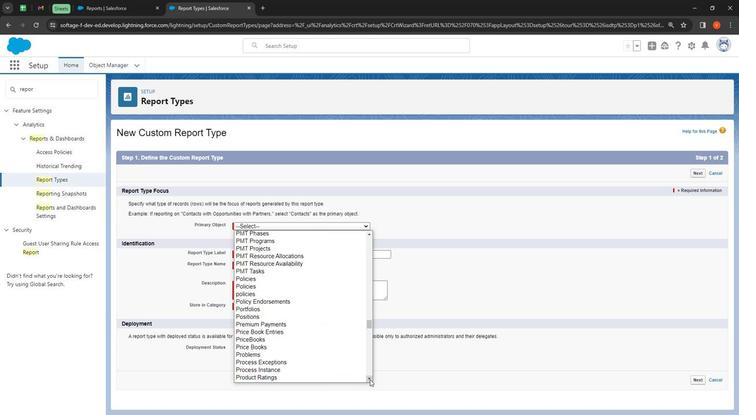 
Action: Mouse pressed left at (361, 369)
Screenshot: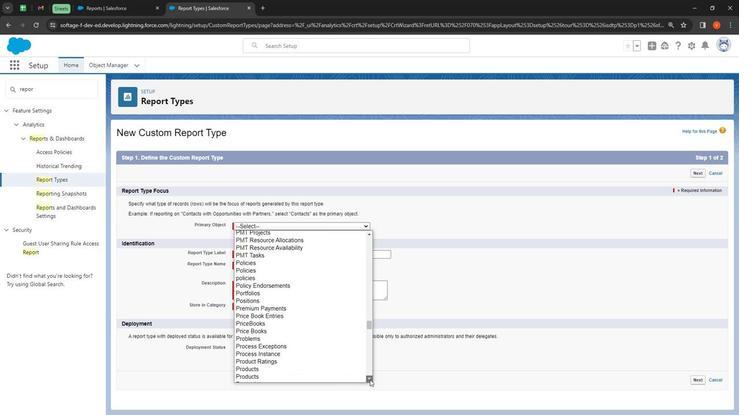 
Action: Mouse pressed left at (361, 369)
Screenshot: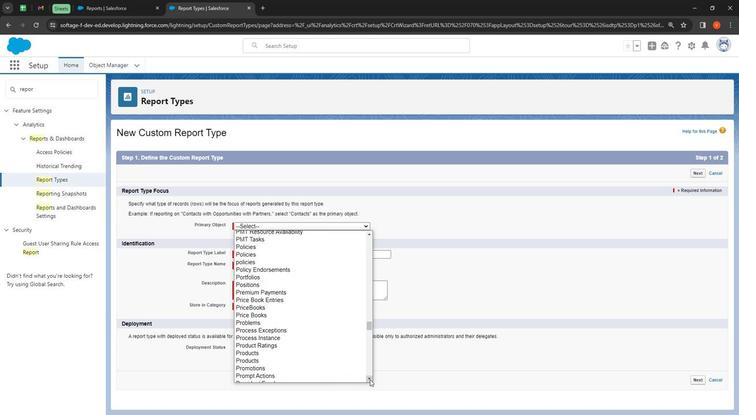 
Action: Mouse pressed left at (361, 369)
Screenshot: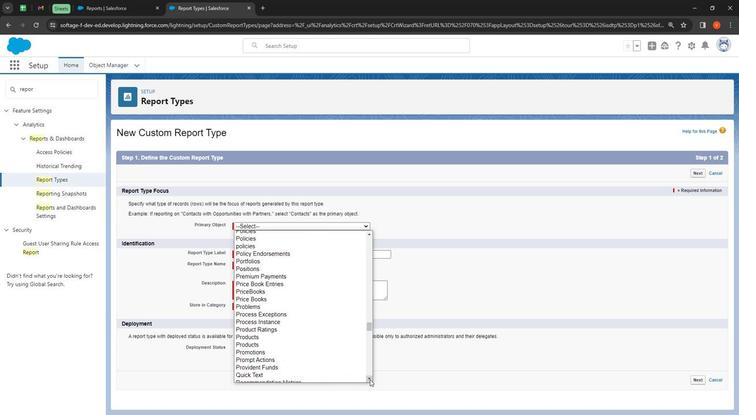 
Action: Mouse pressed left at (361, 369)
Screenshot: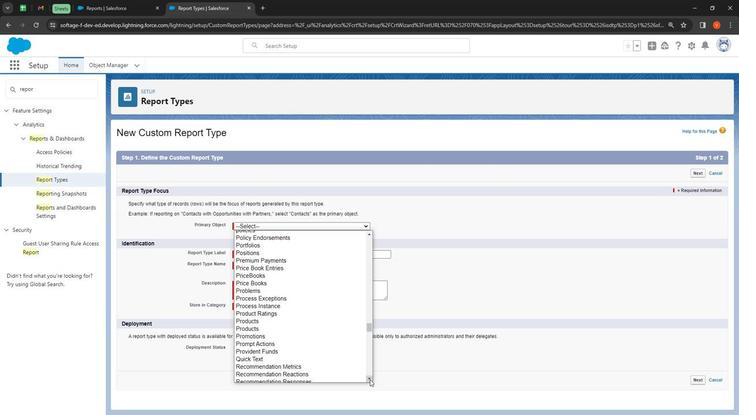 
Action: Mouse pressed left at (361, 369)
Screenshot: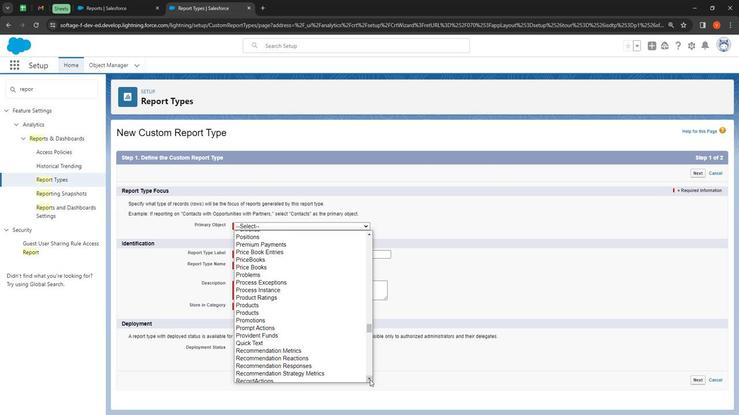 
Action: Mouse pressed left at (361, 369)
Screenshot: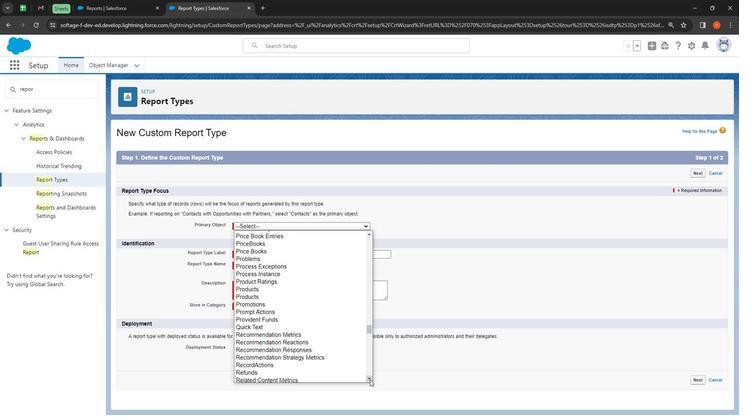 
Action: Mouse pressed left at (361, 369)
Screenshot: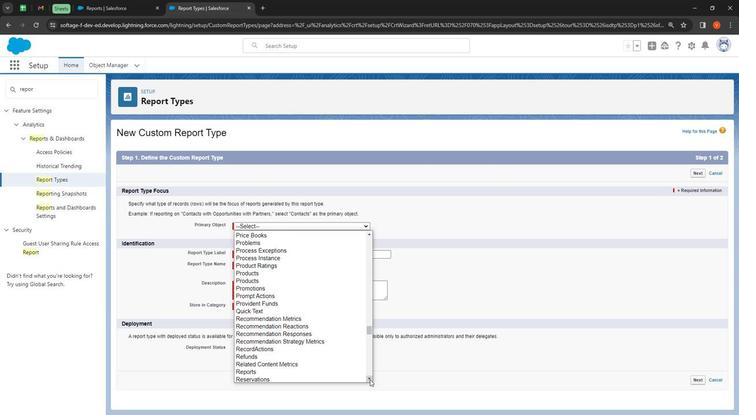 
Action: Mouse pressed left at (361, 369)
Screenshot: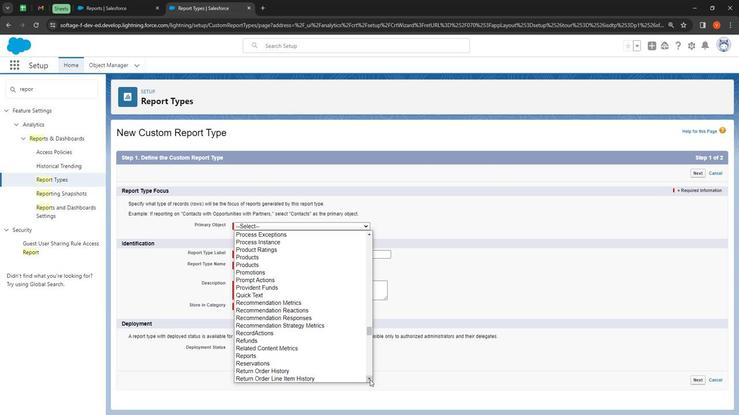 
Action: Mouse pressed left at (361, 369)
Screenshot: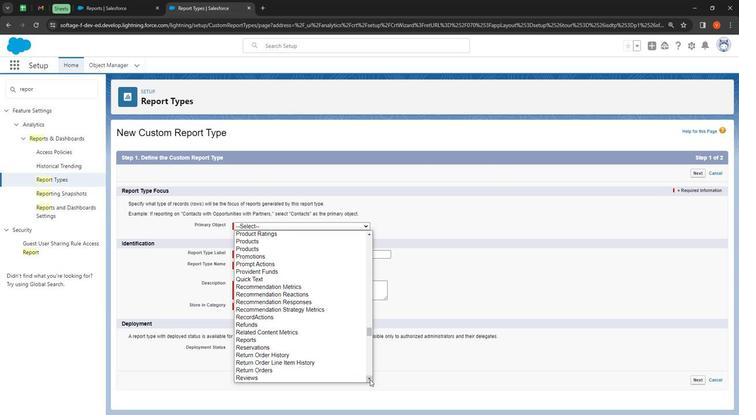 
Action: Mouse pressed left at (361, 369)
Screenshot: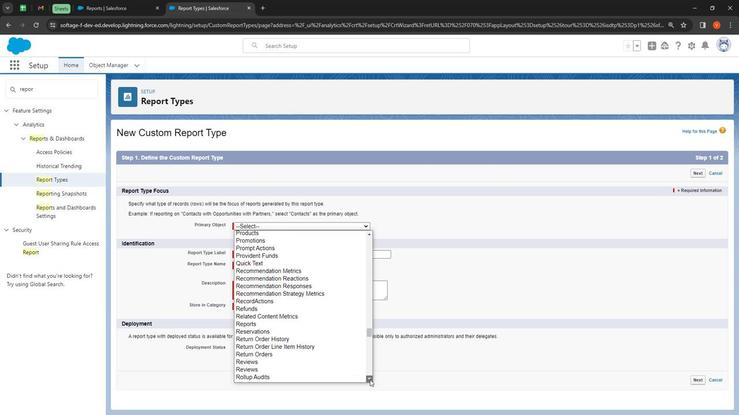 
Action: Mouse pressed left at (361, 369)
Screenshot: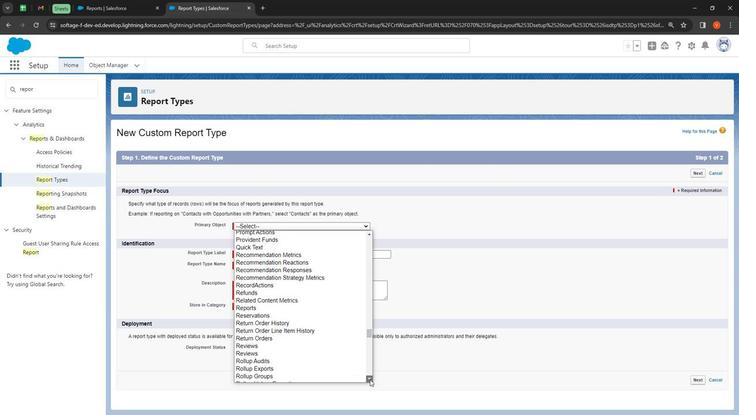 
Action: Mouse pressed left at (361, 369)
Screenshot: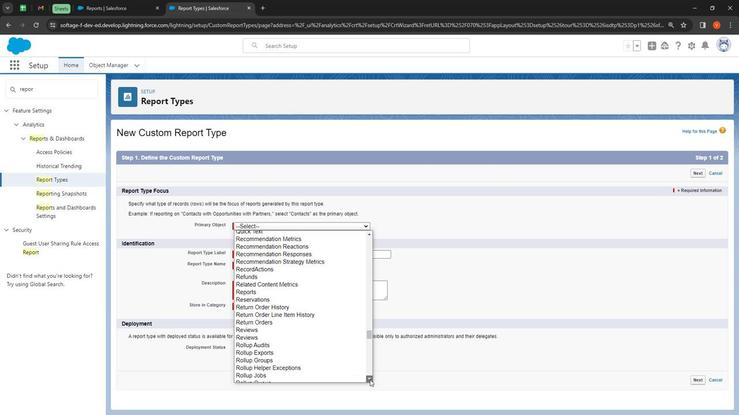 
Action: Mouse pressed left at (361, 369)
Screenshot: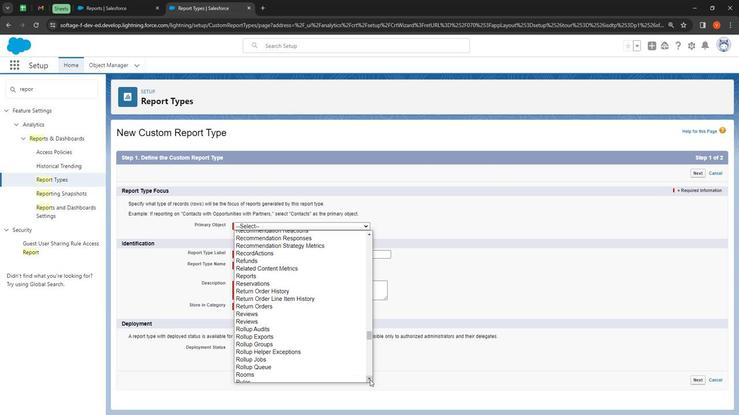 
Action: Mouse pressed left at (361, 369)
Screenshot: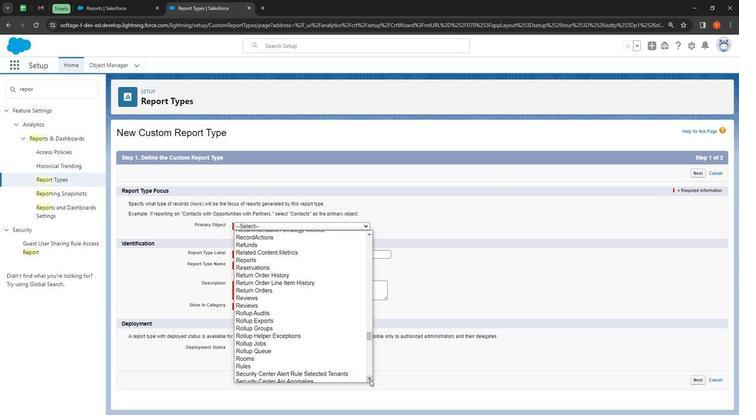 
Action: Mouse pressed left at (361, 369)
Screenshot: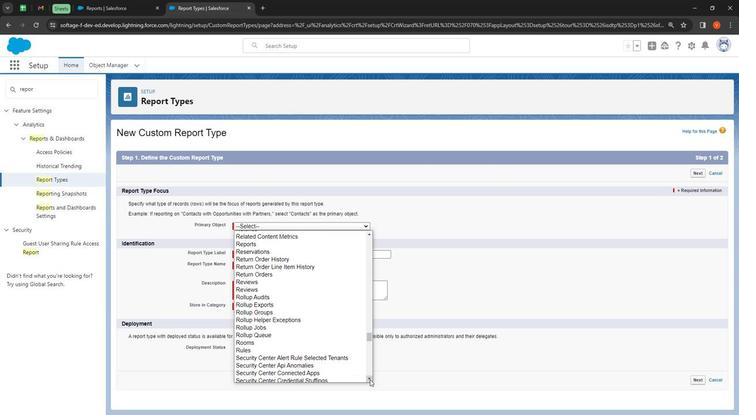 
Action: Mouse pressed left at (361, 369)
Screenshot: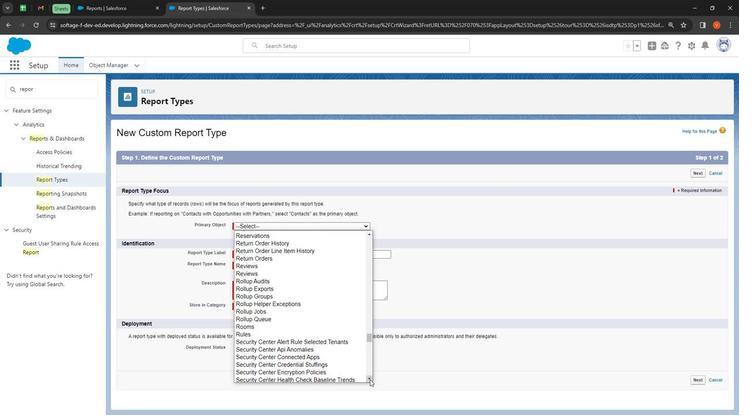 
Action: Mouse pressed left at (361, 369)
Screenshot: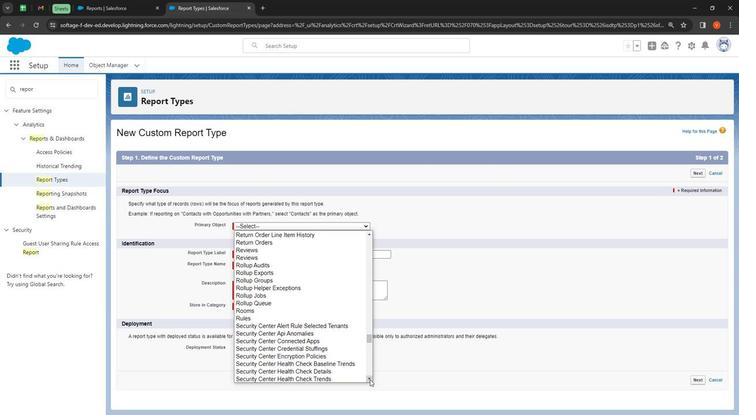 
Action: Mouse pressed left at (361, 369)
Screenshot: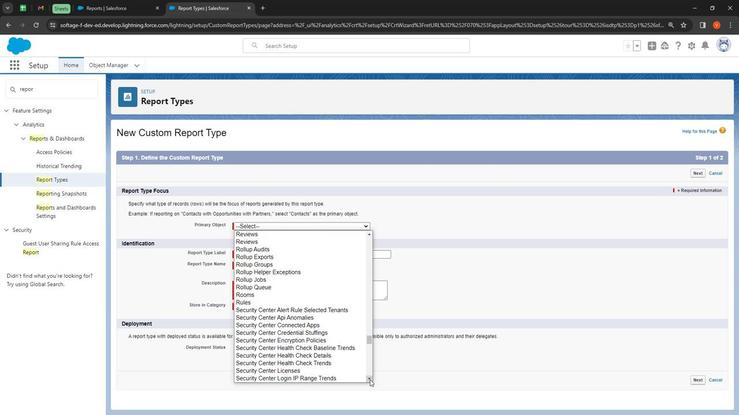 
Action: Mouse pressed left at (361, 369)
Screenshot: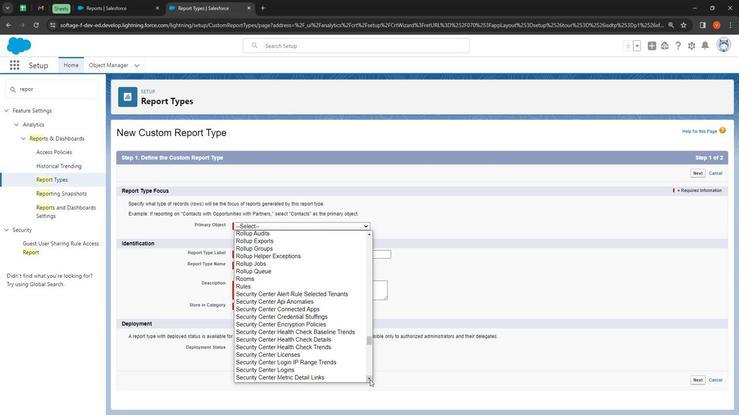 
Action: Mouse pressed left at (361, 369)
Screenshot: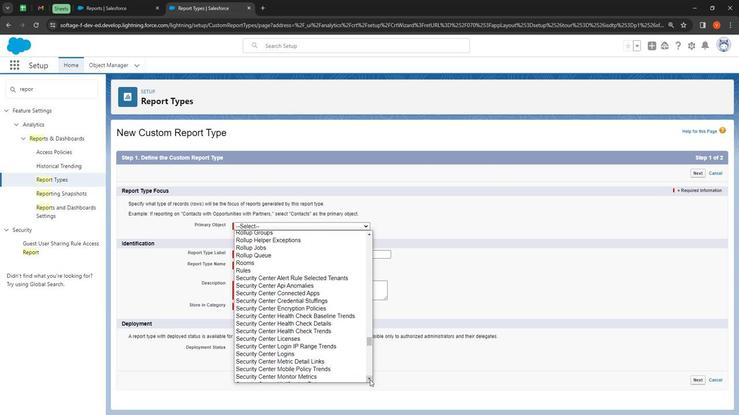 
Action: Mouse pressed left at (361, 369)
Screenshot: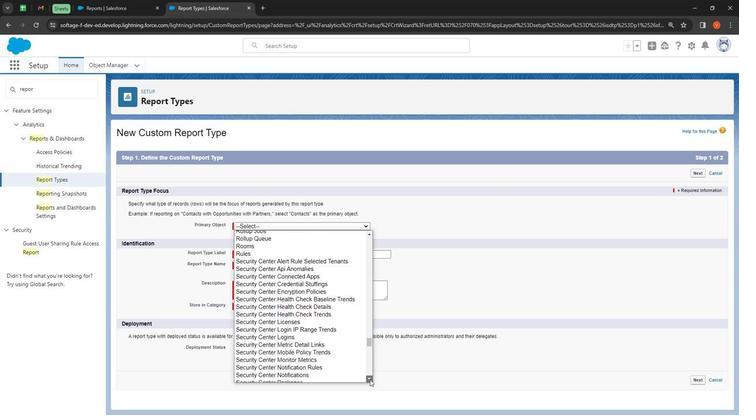 
Action: Mouse pressed left at (361, 369)
Screenshot: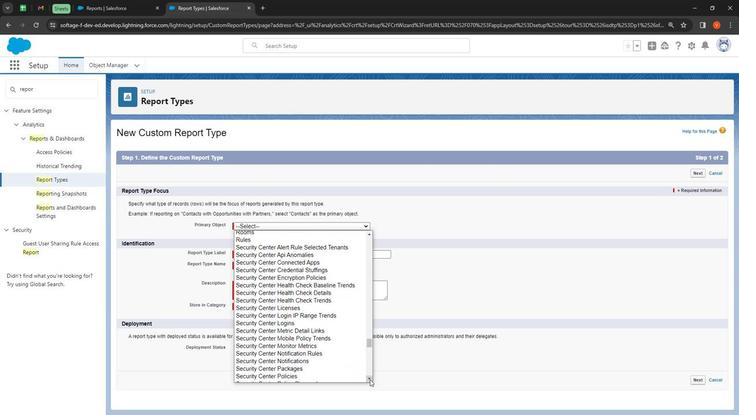 
Action: Mouse pressed left at (361, 369)
Screenshot: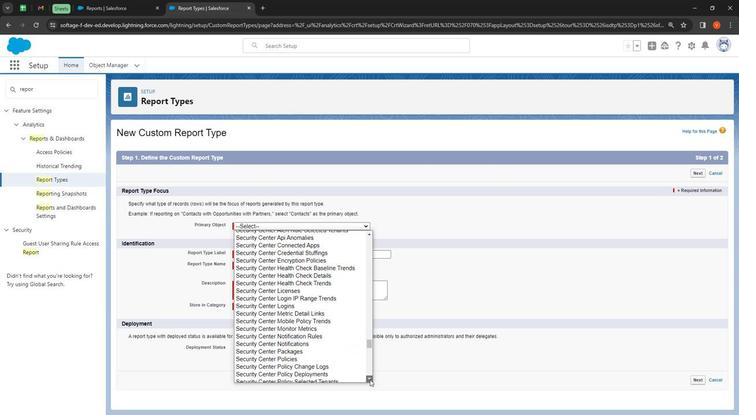 
Action: Mouse pressed left at (361, 369)
Screenshot: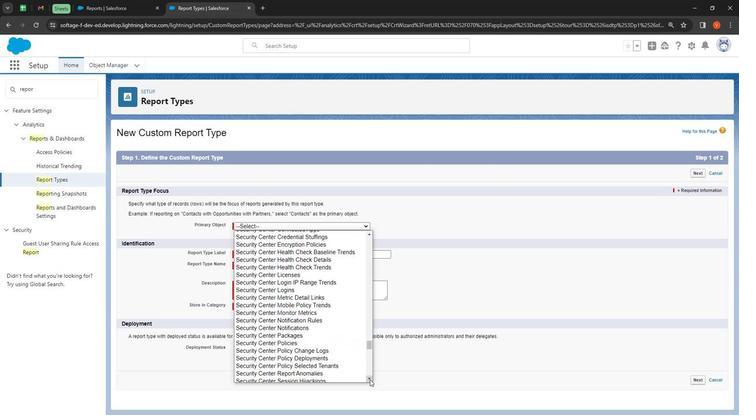 
Action: Mouse pressed left at (361, 369)
Screenshot: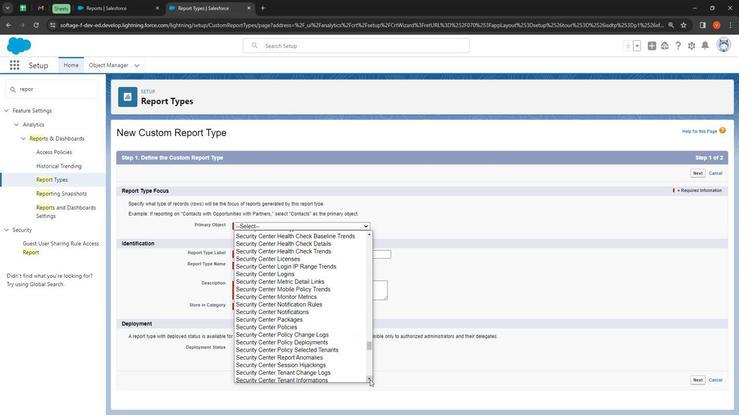 
Action: Mouse pressed left at (361, 369)
Screenshot: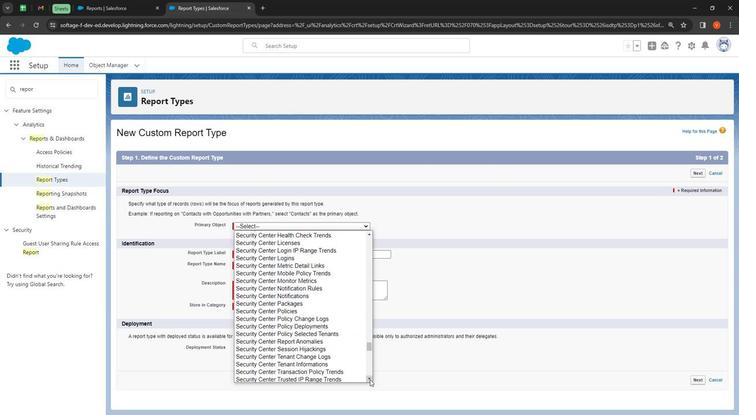 
Action: Mouse moved to (359, 368)
Screenshot: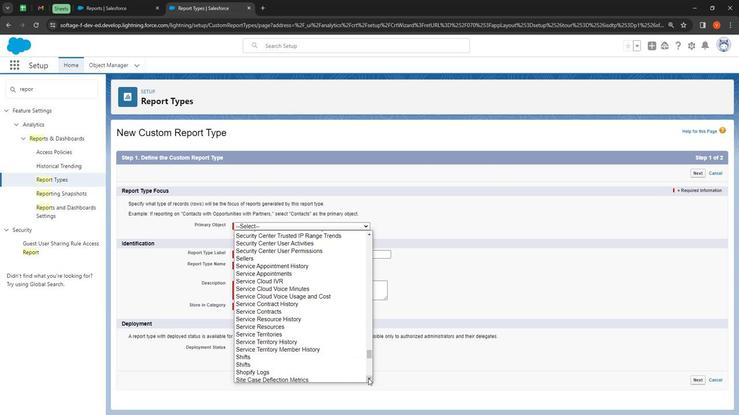 
Action: Mouse pressed left at (359, 368)
Screenshot: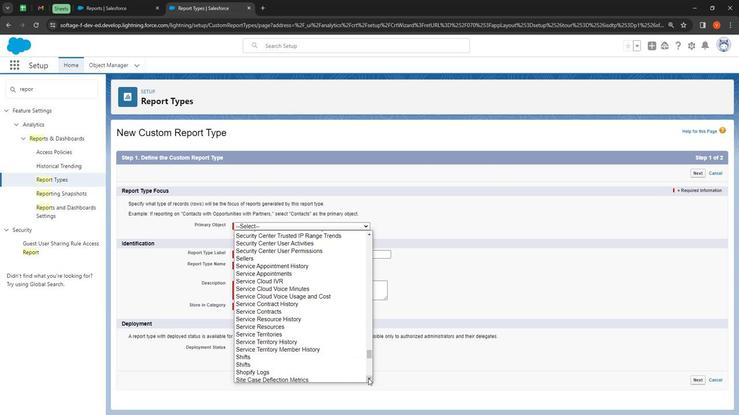 
Action: Mouse moved to (359, 368)
Screenshot: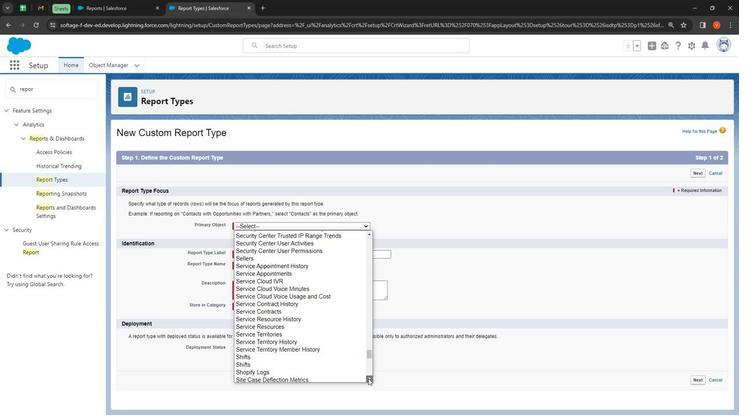 
Action: Mouse pressed left at (359, 368)
Screenshot: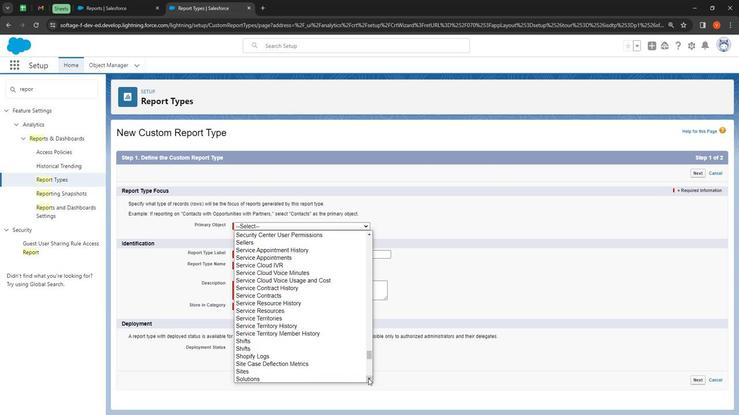 
Action: Mouse pressed left at (359, 368)
Screenshot: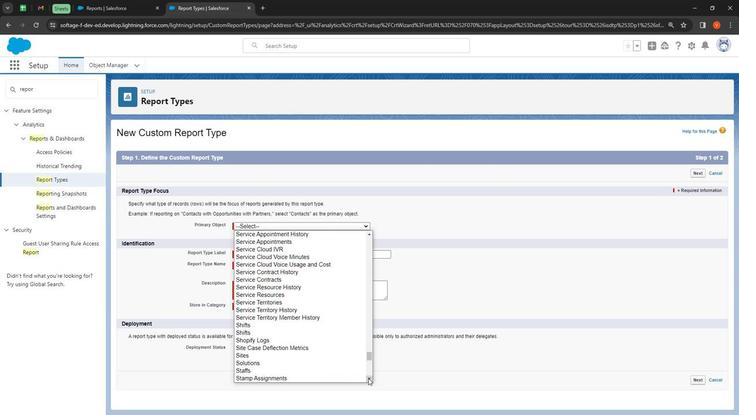 
Action: Mouse moved to (282, 365)
Screenshot: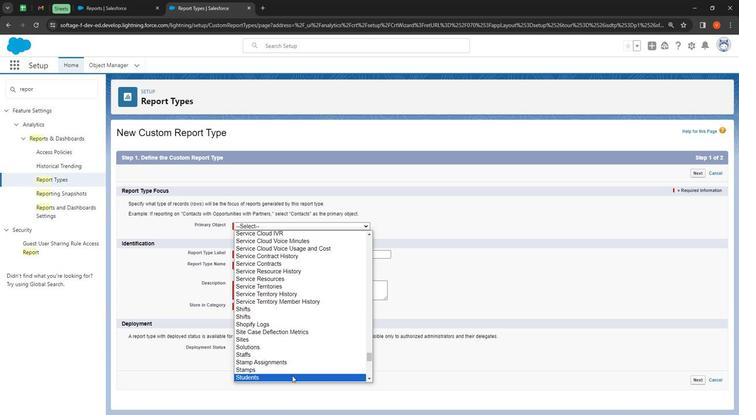 
Action: Mouse scrolled (282, 365) with delta (0, 0)
Screenshot: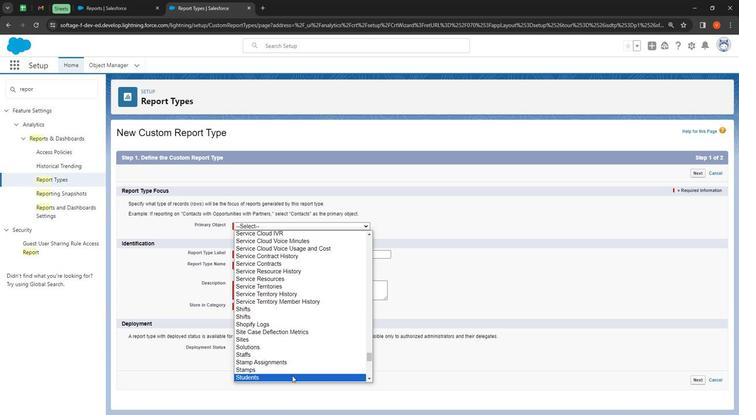 
Action: Mouse moved to (258, 294)
Screenshot: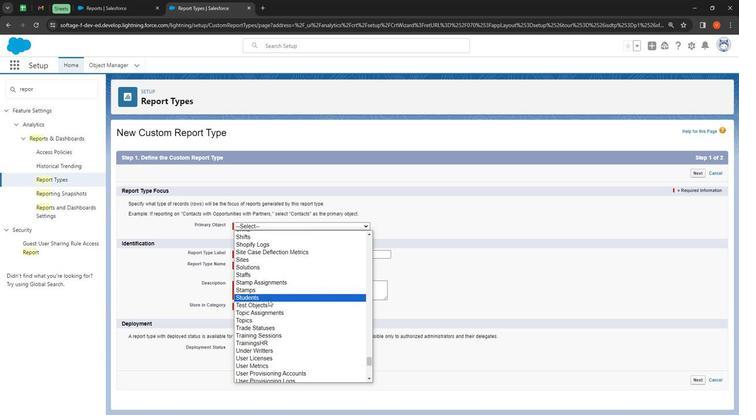 
Action: Mouse pressed left at (258, 294)
Screenshot: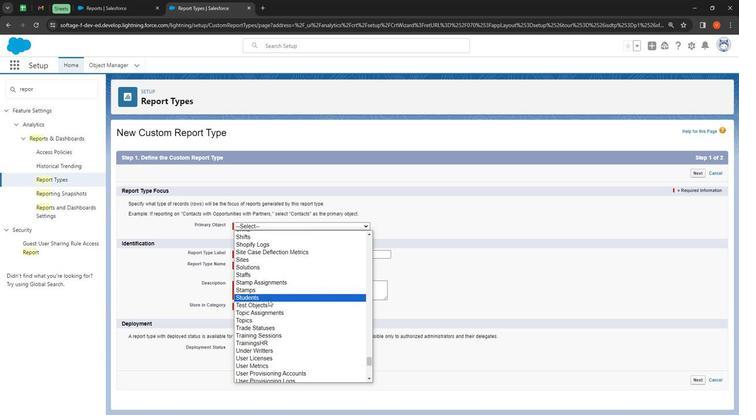 
Action: Mouse moved to (236, 250)
Screenshot: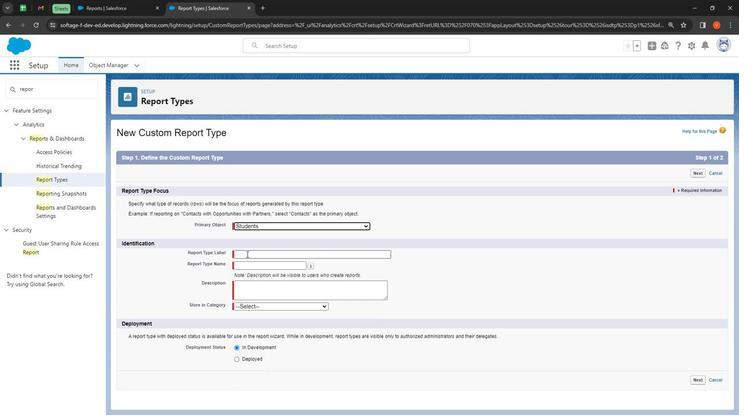 
Action: Mouse pressed left at (236, 250)
Screenshot: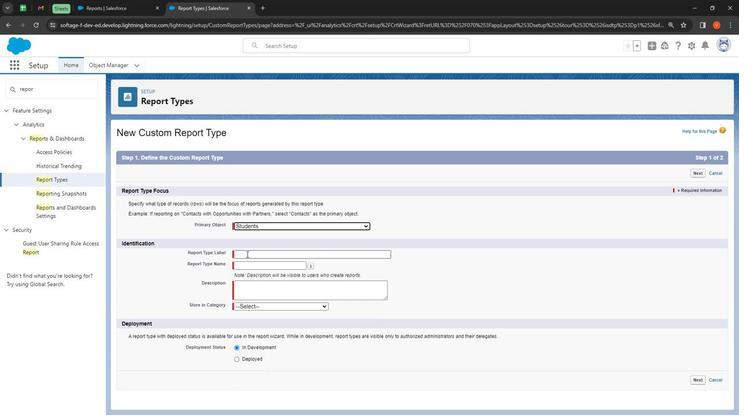 
Action: Key pressed <Key.shift>Studend<Key.backspace>ts<Key.shift><Key.shift><Key.shift>Report1
Screenshot: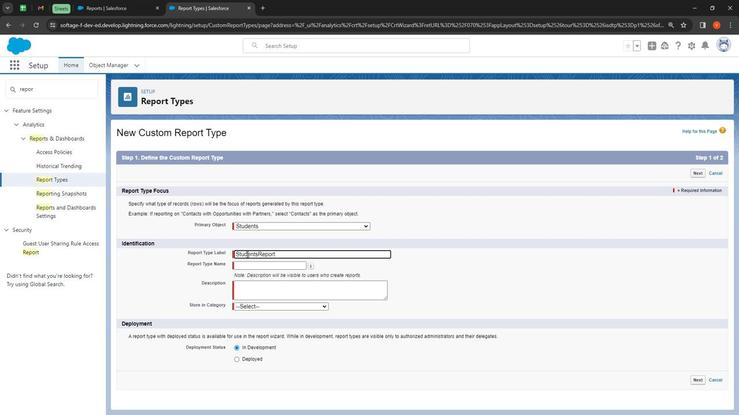 
Action: Mouse moved to (243, 262)
Screenshot: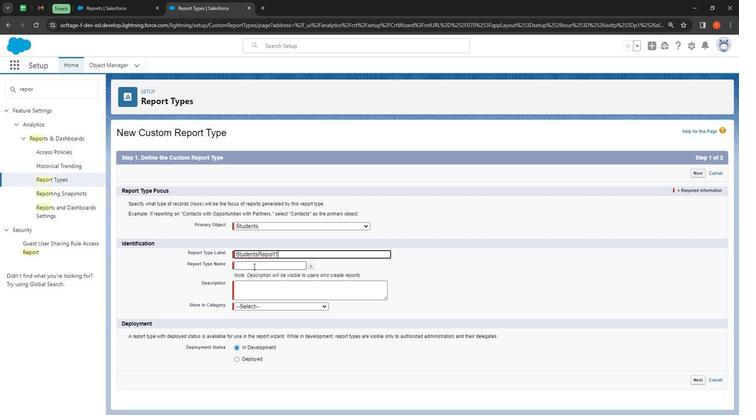 
Action: Mouse pressed left at (243, 262)
Screenshot: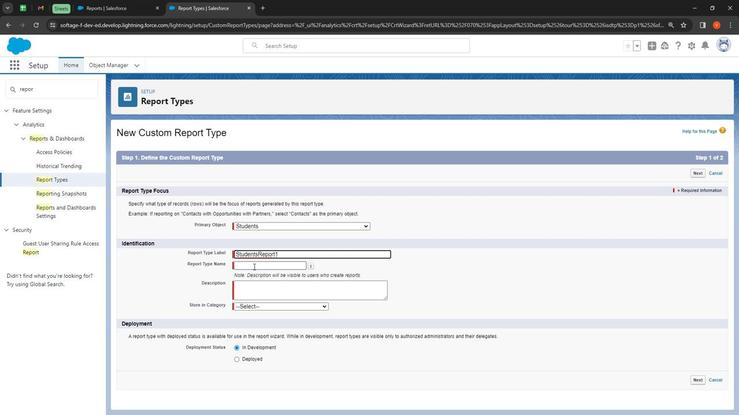 
Action: Mouse moved to (233, 283)
Screenshot: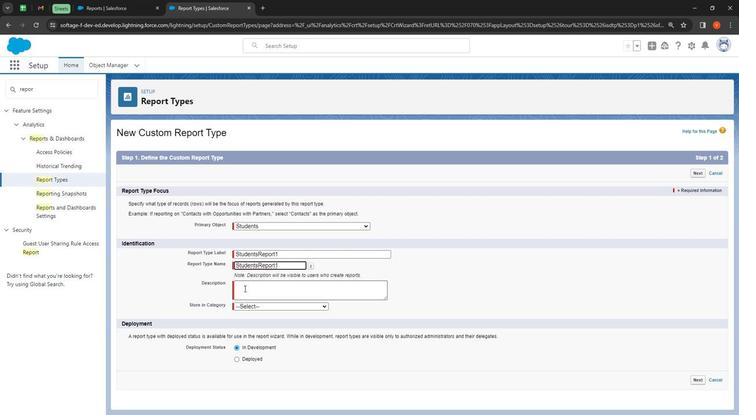 
Action: Mouse pressed left at (233, 283)
Screenshot: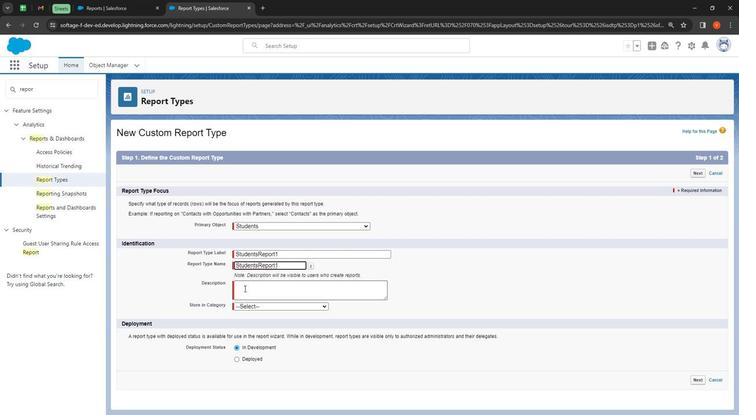 
Action: Key pressed this<Key.space>is<Key.space>custom<Key.space>report<Key.space>type<Key.space>for<Key.space>student<Key.space>custom<Key.space>objw<Key.backspace>ect
Screenshot: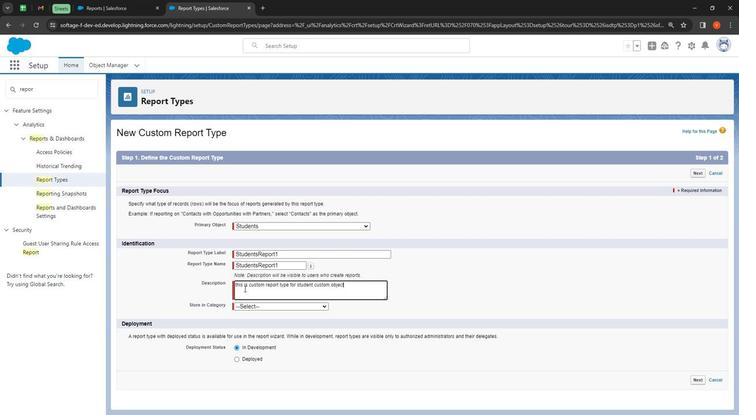 
Action: Mouse moved to (261, 299)
Screenshot: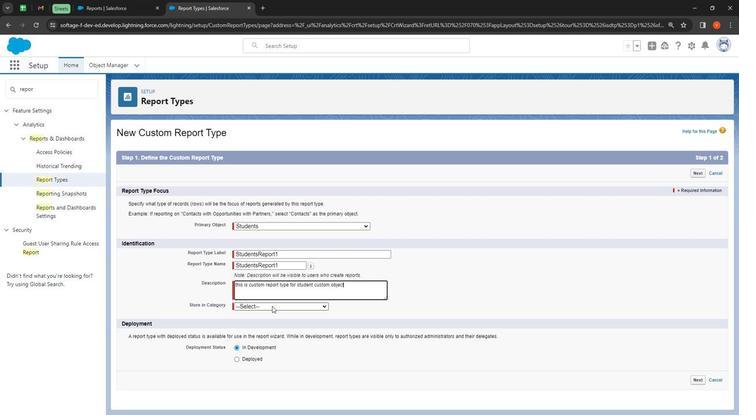 
Action: Mouse pressed left at (261, 299)
Screenshot: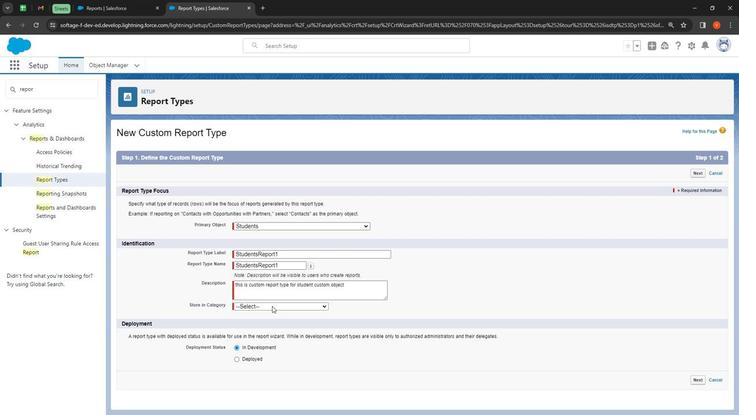 
Action: Mouse moved to (298, 265)
Screenshot: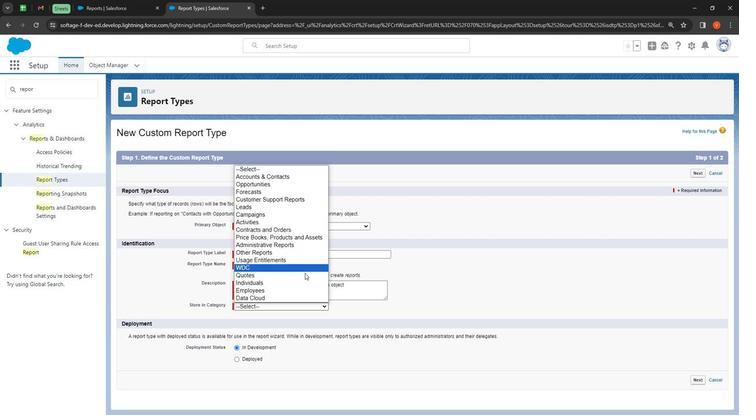 
Action: Mouse scrolled (298, 265) with delta (0, 0)
Screenshot: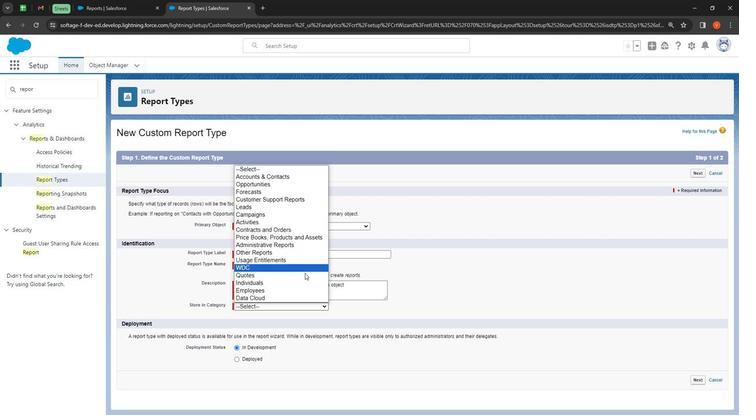 
Action: Mouse moved to (274, 175)
Screenshot: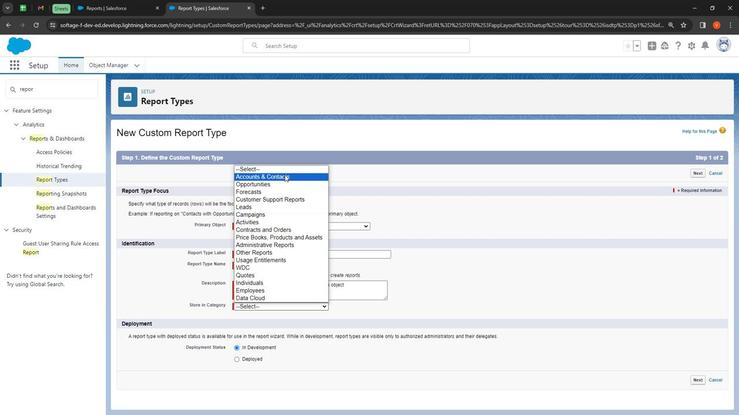 
Action: Mouse pressed left at (274, 175)
Screenshot: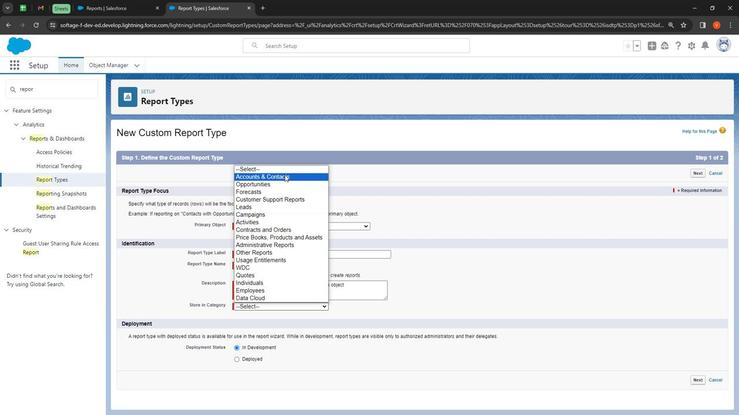 
Action: Mouse moved to (233, 352)
Screenshot: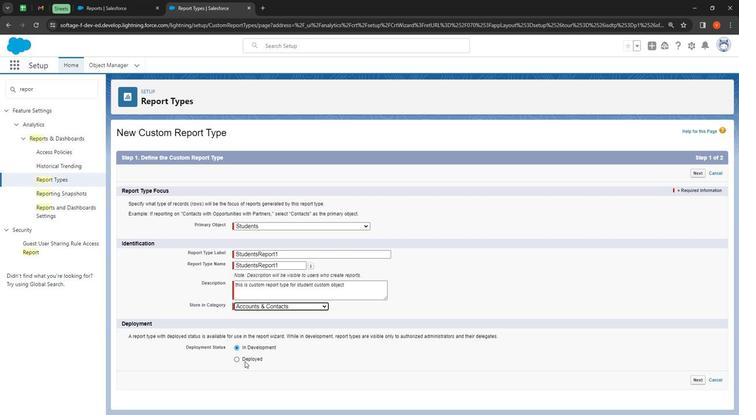 
Action: Mouse pressed left at (233, 352)
Screenshot: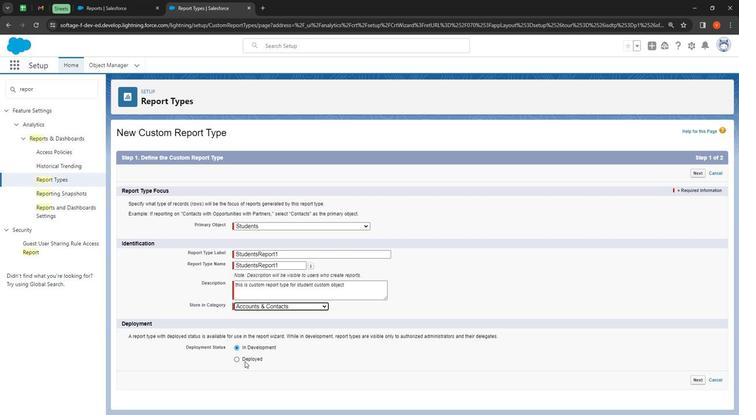 
Action: Mouse moved to (690, 366)
Screenshot: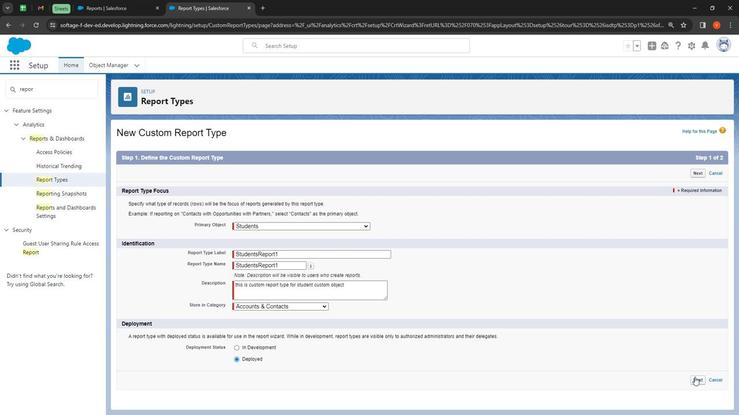 
Action: Mouse pressed left at (690, 366)
Screenshot: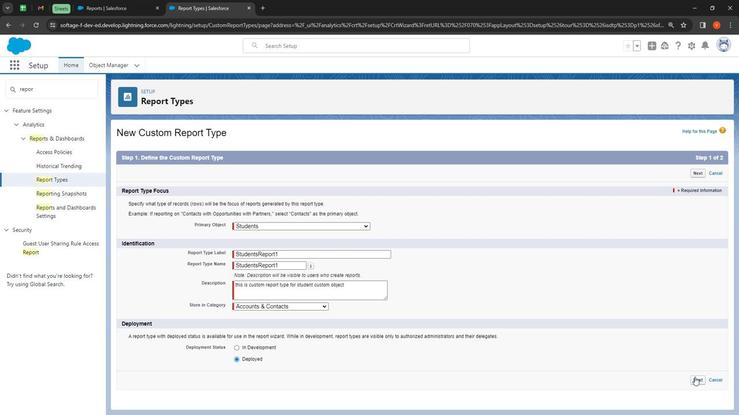 
Action: Mouse moved to (689, 306)
Screenshot: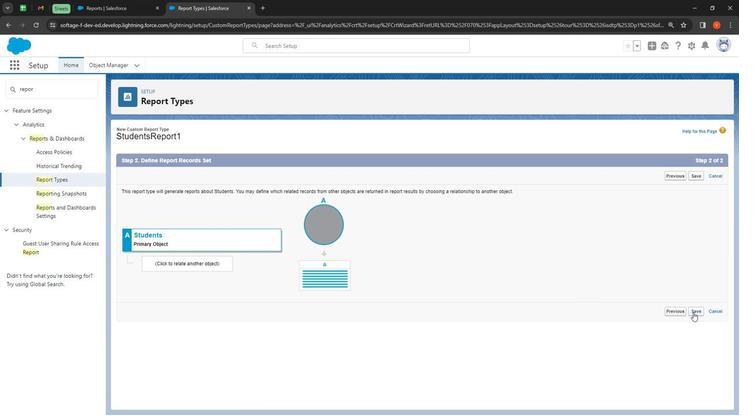
Action: Mouse pressed left at (689, 306)
Screenshot: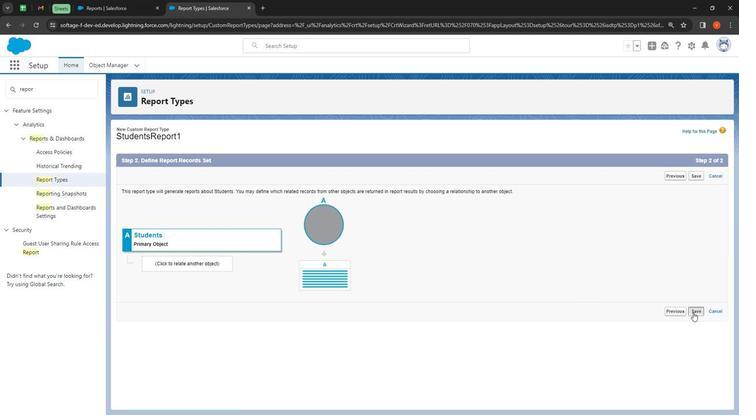 
Action: Mouse moved to (306, 223)
Screenshot: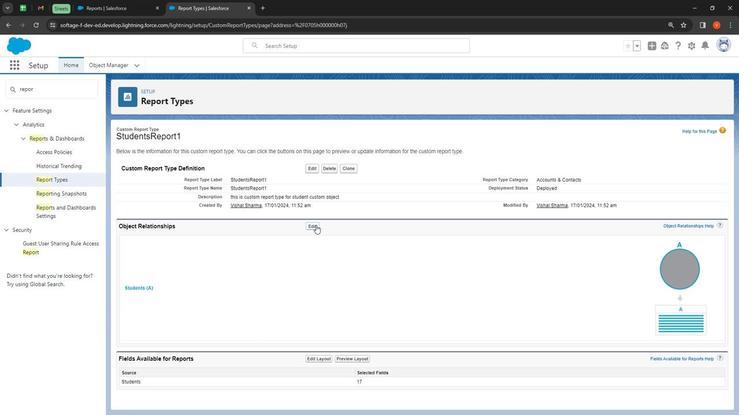 
Action: Mouse pressed left at (306, 223)
Screenshot: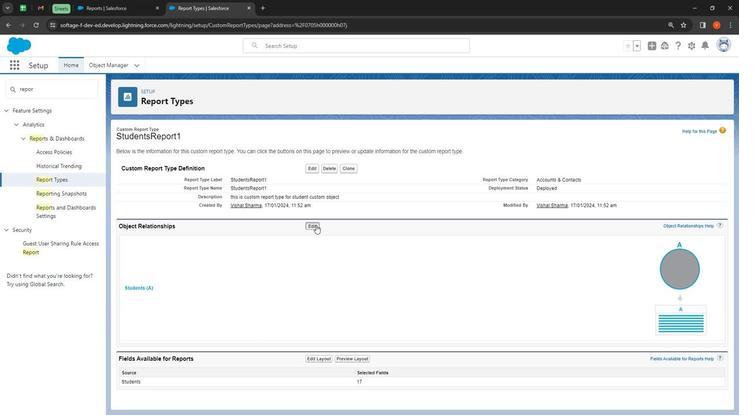 
Action: Mouse moved to (167, 252)
Screenshot: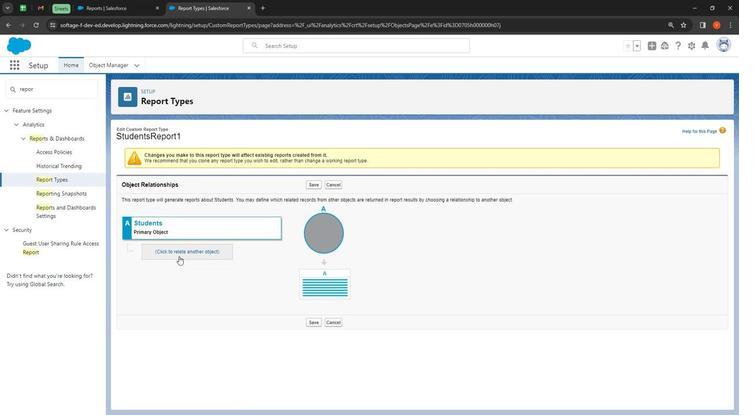 
Action: Mouse pressed left at (167, 252)
Screenshot: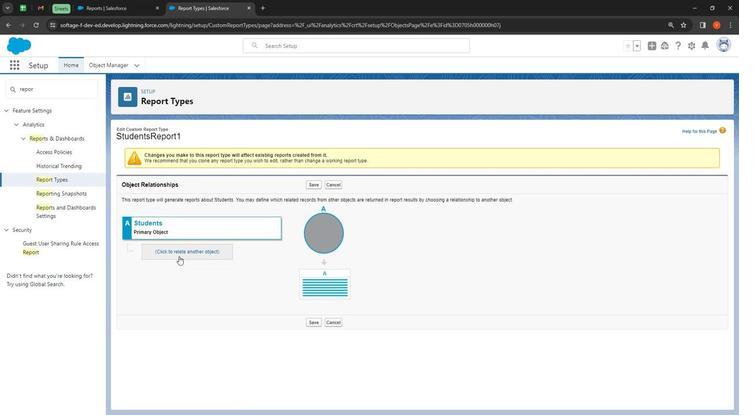 
Action: Mouse moved to (185, 250)
Screenshot: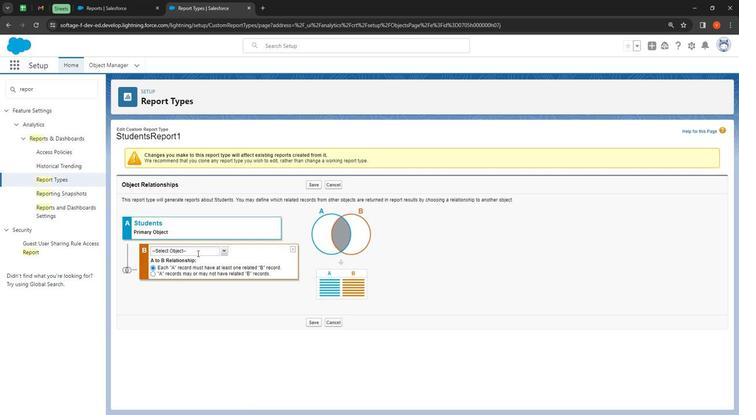 
Action: Mouse pressed left at (185, 250)
Screenshot: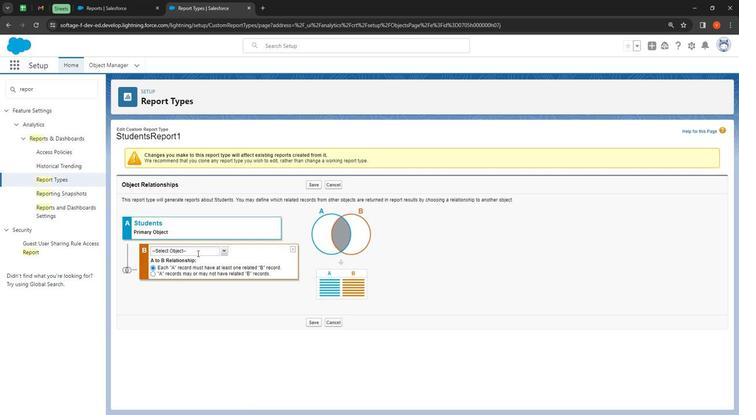 
Action: Mouse moved to (212, 249)
Screenshot: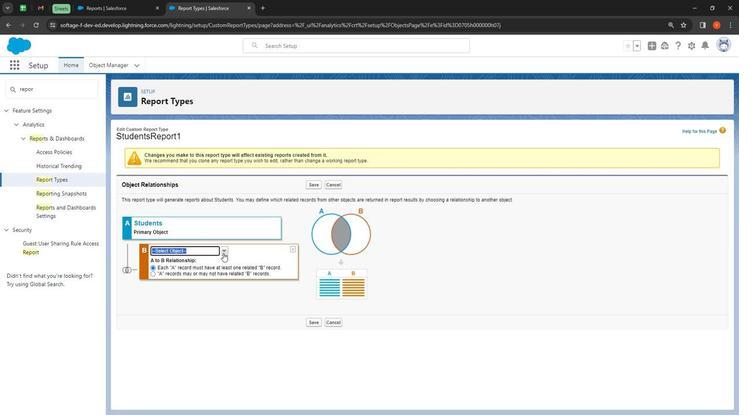 
Action: Mouse pressed left at (212, 249)
Screenshot: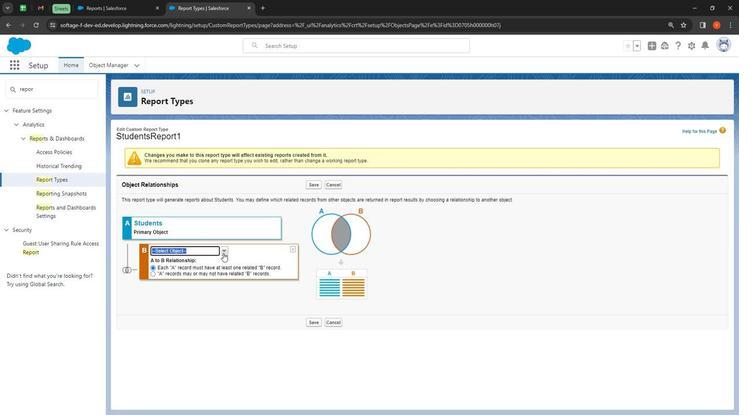 
Action: Mouse moved to (175, 271)
Screenshot: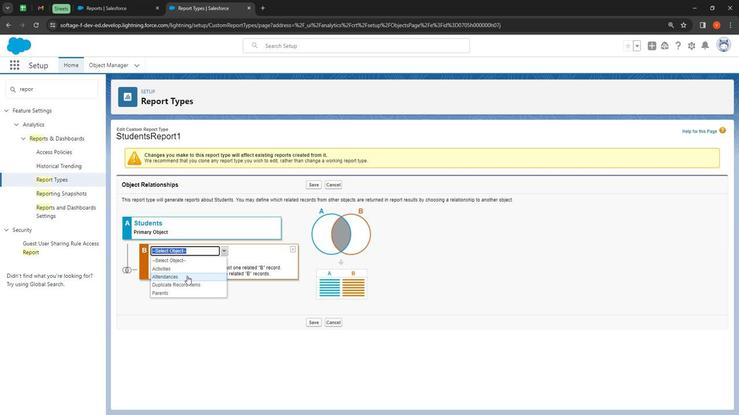 
Action: Mouse pressed left at (175, 271)
Screenshot: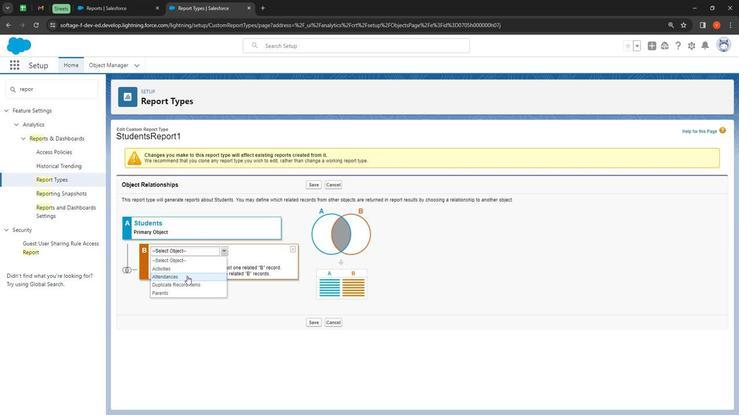 
Action: Mouse moved to (207, 288)
Screenshot: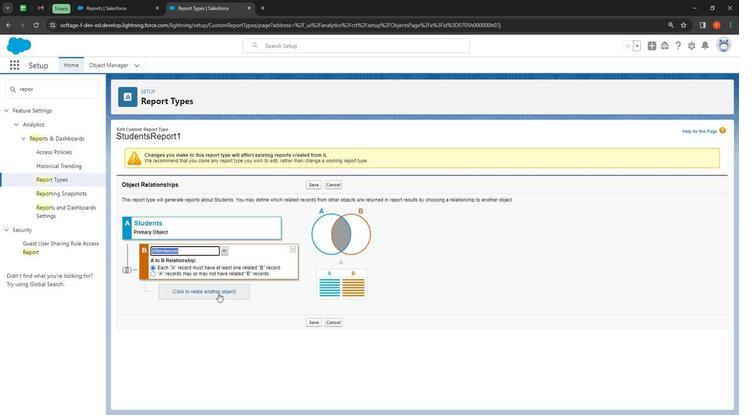 
Action: Mouse pressed left at (207, 288)
Screenshot: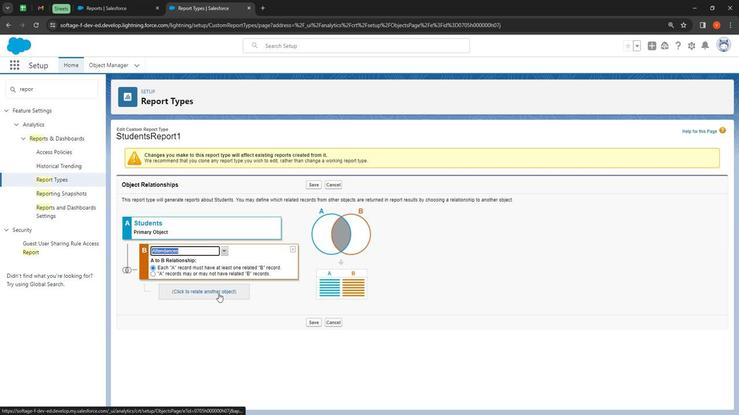 
Action: Mouse moved to (231, 284)
Screenshot: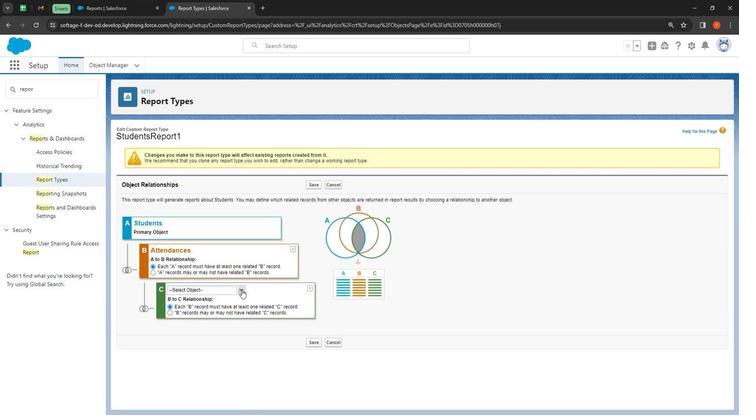 
Action: Mouse pressed left at (231, 284)
Screenshot: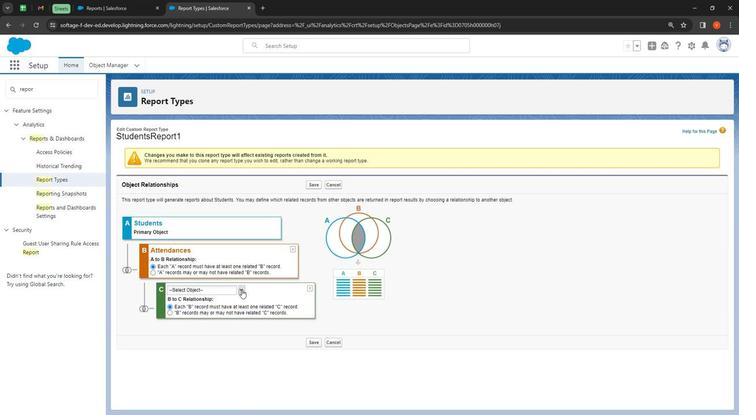 
Action: Mouse moved to (204, 321)
Screenshot: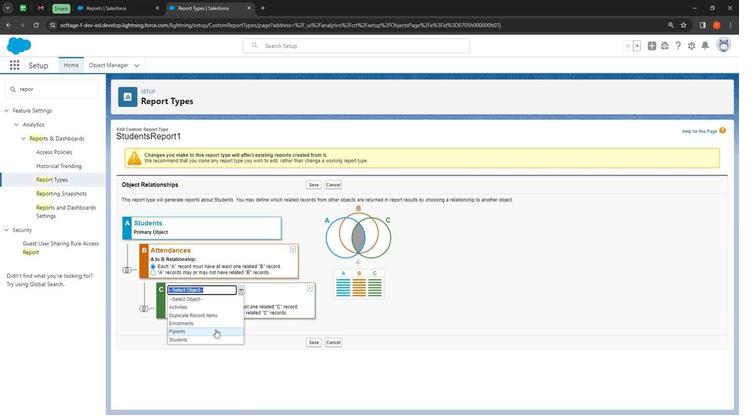 
Action: Mouse pressed left at (204, 321)
Screenshot: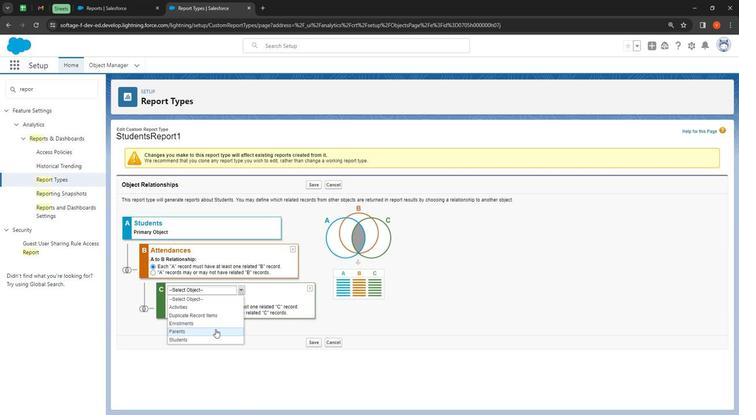 
Action: Mouse moved to (165, 306)
Screenshot: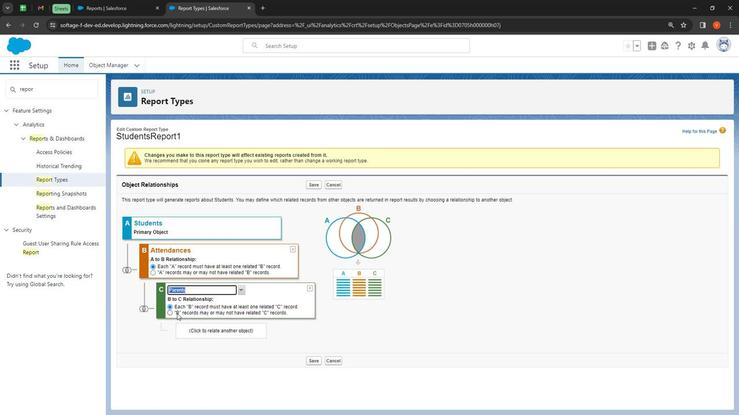 
Action: Mouse pressed left at (165, 306)
Screenshot: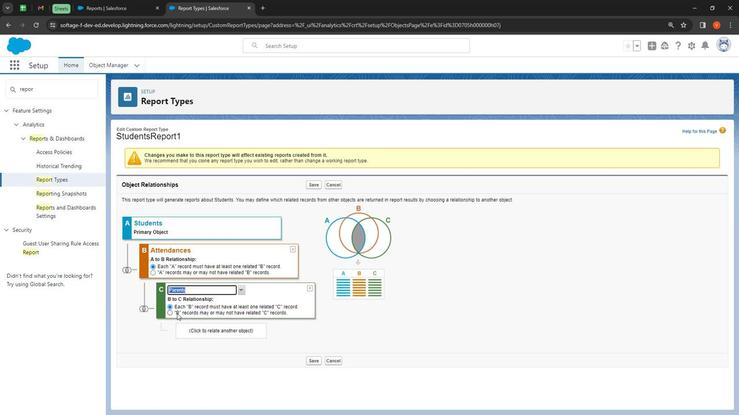 
Action: Mouse moved to (302, 350)
Screenshot: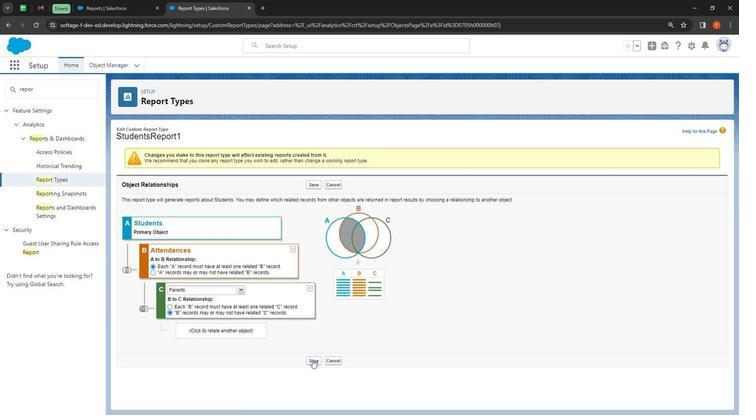 
Action: Mouse pressed left at (302, 350)
Screenshot: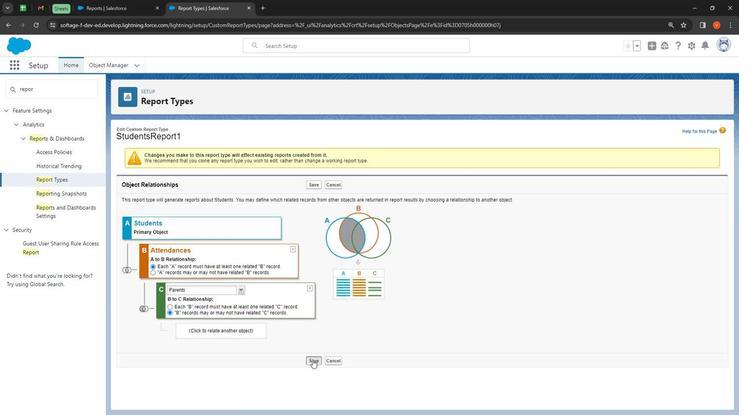 
Action: Mouse moved to (358, 203)
Screenshot: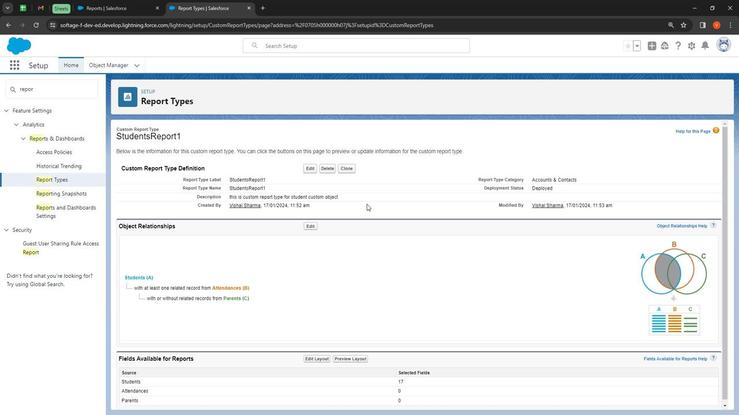 
Action: Mouse scrolled (358, 202) with delta (0, 0)
Screenshot: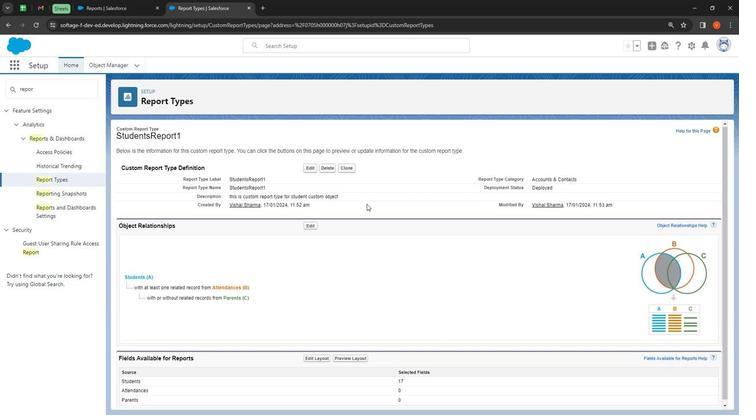 
Action: Mouse scrolled (358, 202) with delta (0, 0)
Screenshot: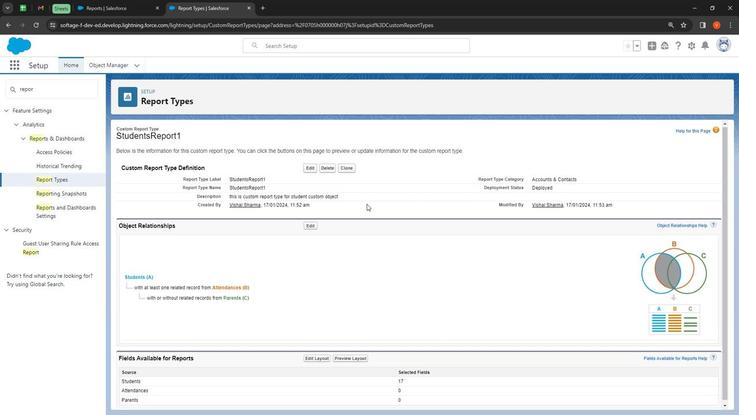 
Action: Mouse scrolled (358, 202) with delta (0, 0)
Screenshot: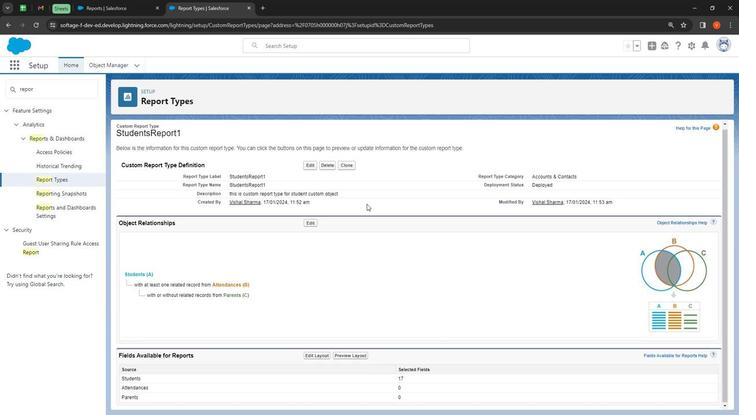 
Action: Mouse scrolled (358, 202) with delta (0, 0)
Screenshot: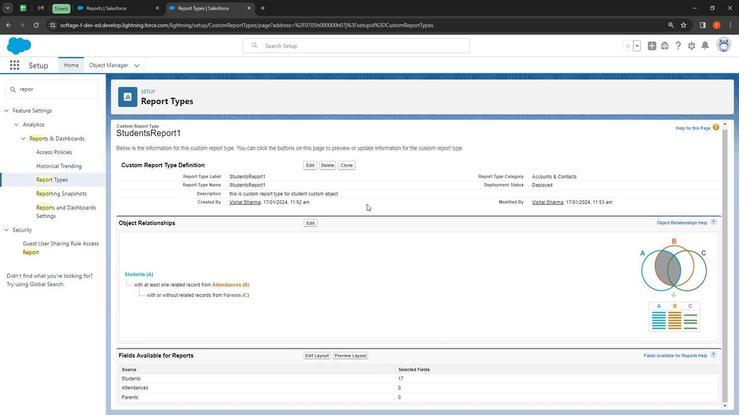 
Action: Mouse scrolled (358, 202) with delta (0, 0)
Screenshot: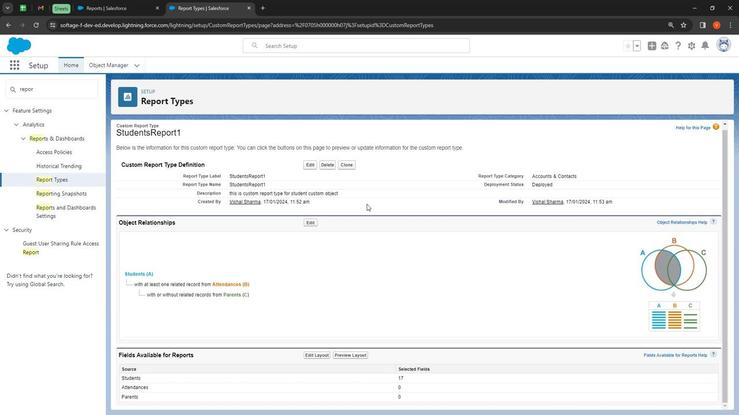 
Action: Mouse scrolled (358, 202) with delta (0, 0)
Screenshot: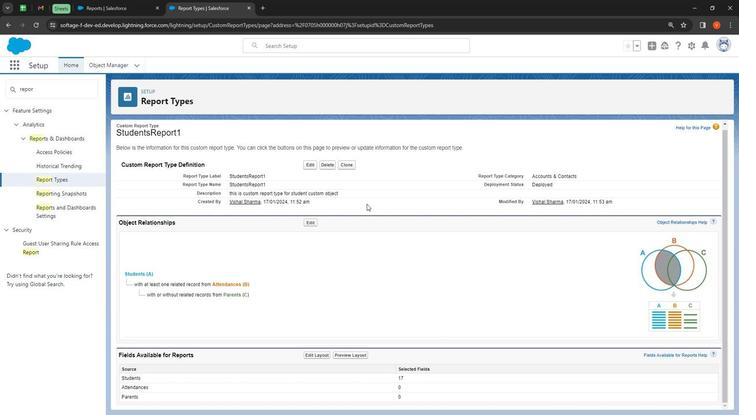 
Action: Mouse moved to (315, 206)
Screenshot: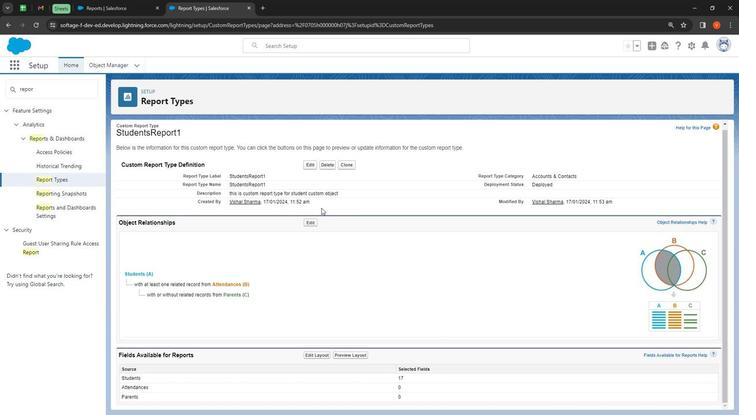 
Action: Mouse scrolled (315, 206) with delta (0, 0)
Screenshot: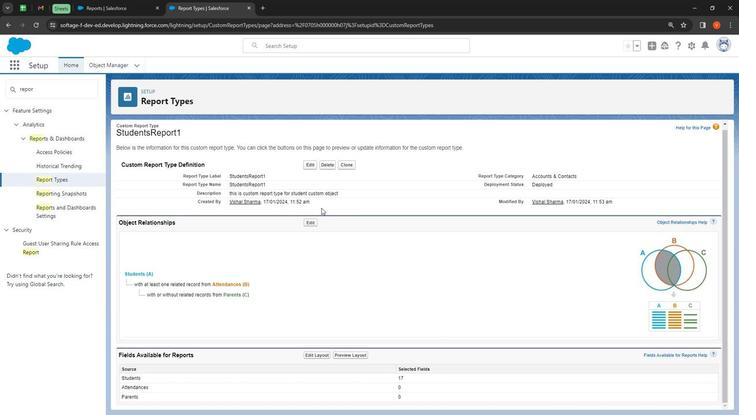 
Action: Mouse moved to (308, 207)
Screenshot: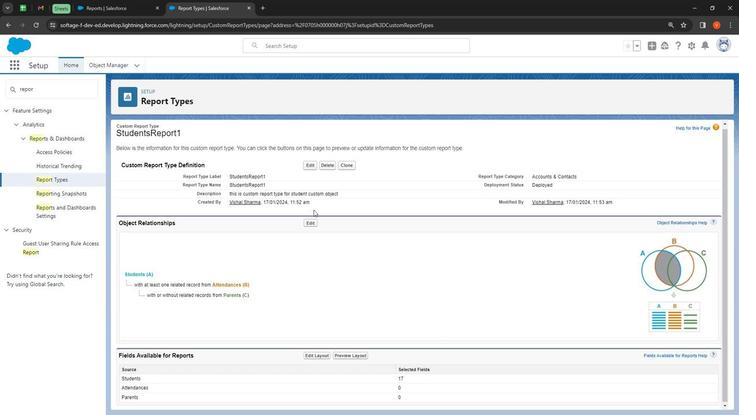 
Action: Mouse scrolled (308, 208) with delta (0, 0)
Screenshot: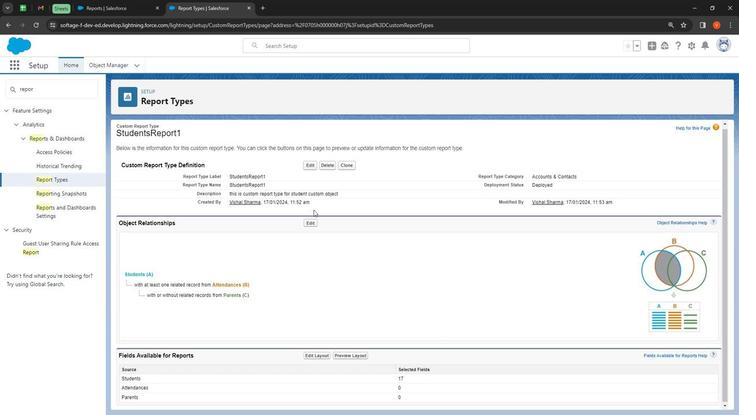
Action: Mouse moved to (300, 209)
Screenshot: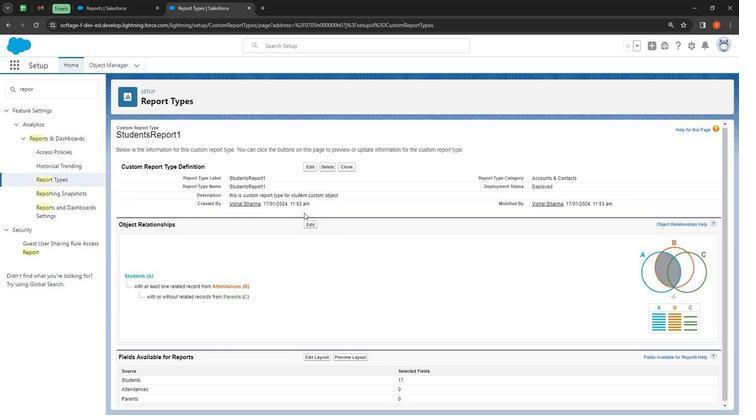 
Action: Mouse scrolled (303, 209) with delta (0, 0)
Screenshot: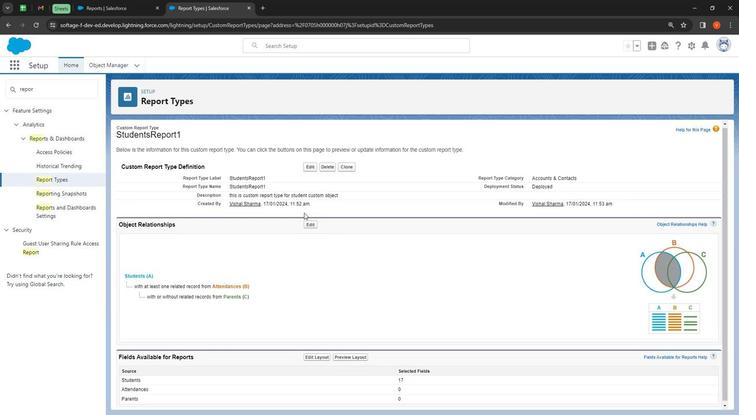 
Action: Mouse moved to (298, 210)
Screenshot: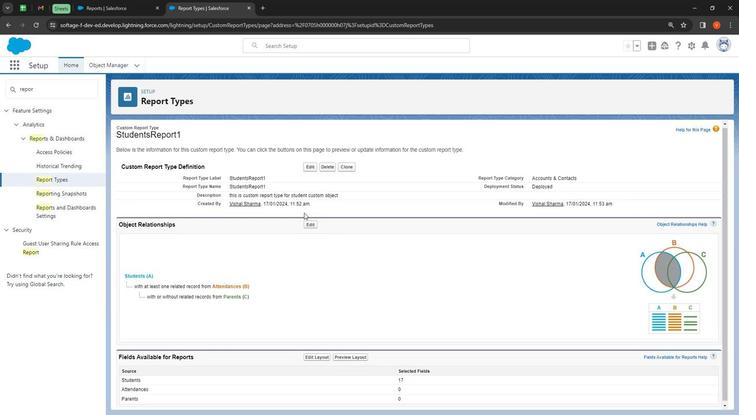 
Action: Mouse scrolled (299, 210) with delta (0, 0)
Screenshot: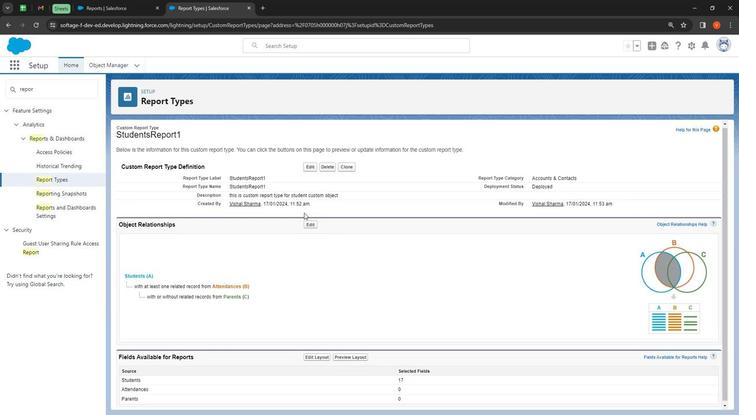 
Action: Mouse moved to (289, 211)
Screenshot: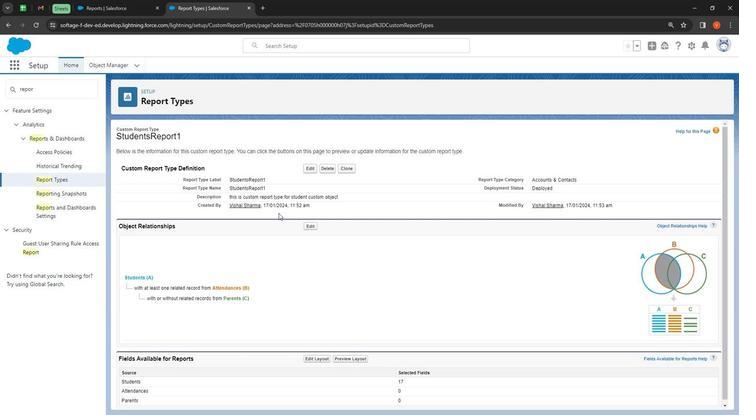 
Action: Mouse scrolled (290, 212) with delta (0, 0)
Screenshot: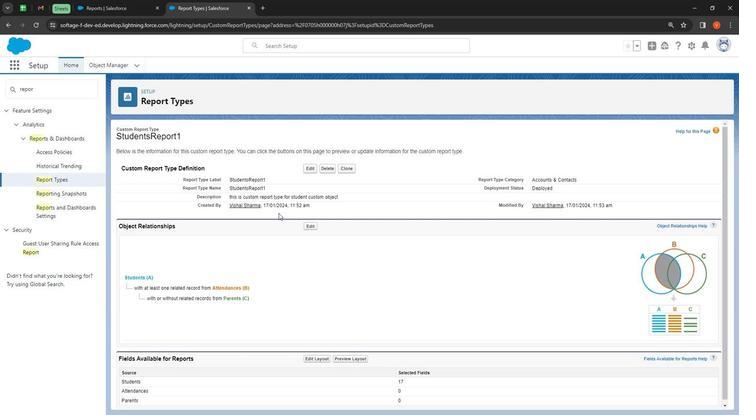 
Action: Mouse moved to (39, 98)
Screenshot: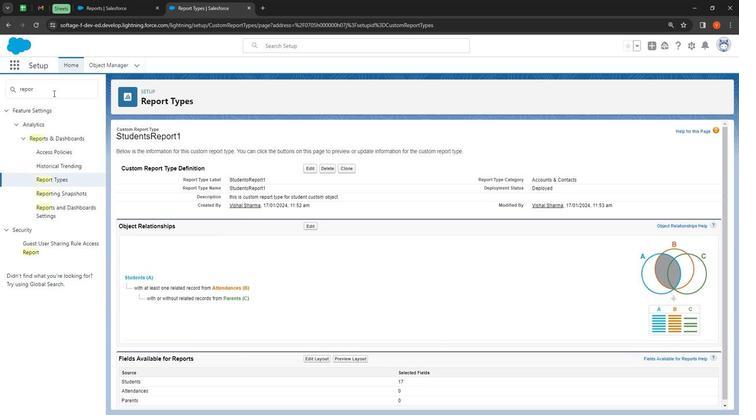 
Action: Mouse pressed left at (39, 98)
Screenshot: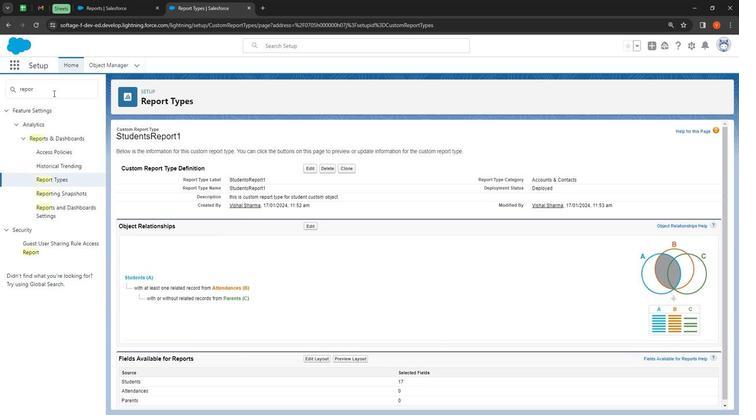 
Action: Mouse pressed left at (39, 98)
Screenshot: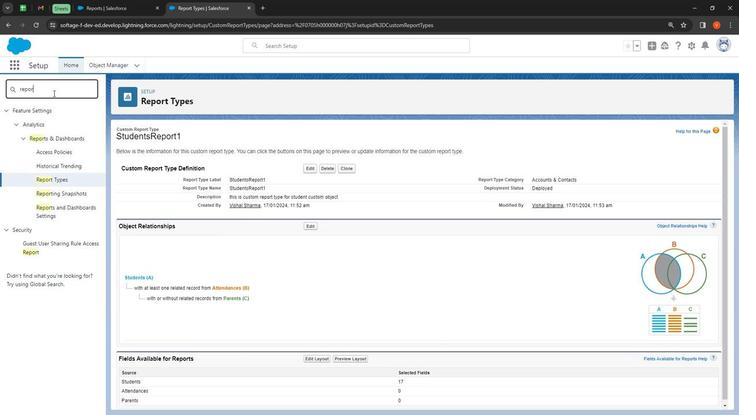 
Action: Mouse moved to (85, 9)
Screenshot: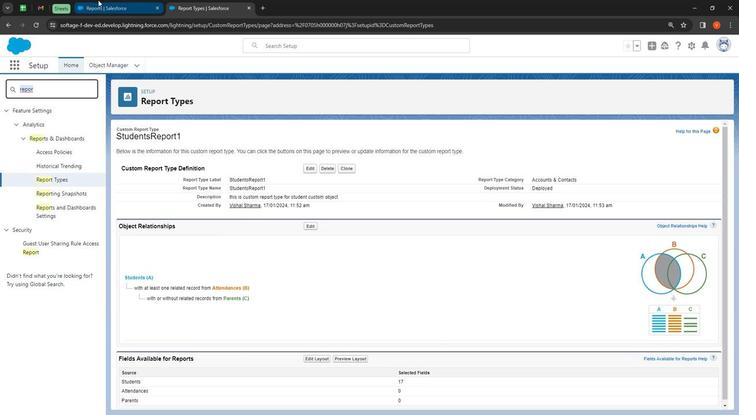 
Action: Mouse pressed left at (85, 10)
Screenshot: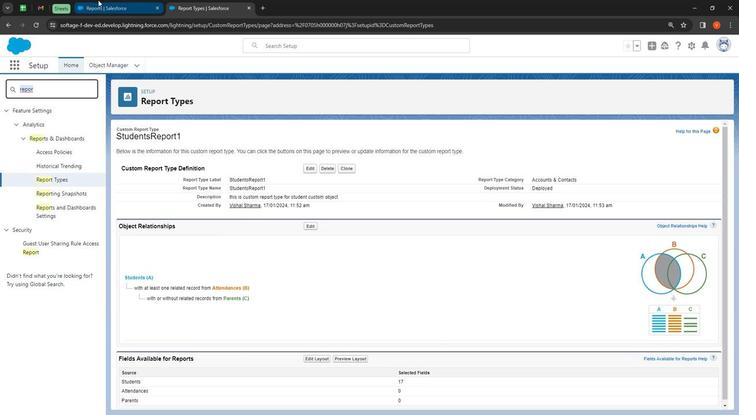 
Action: Mouse moved to (650, 101)
Screenshot: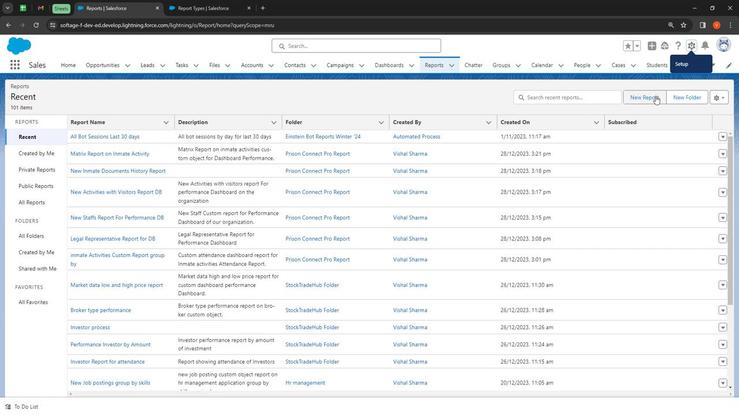 
Action: Mouse pressed left at (650, 101)
Screenshot: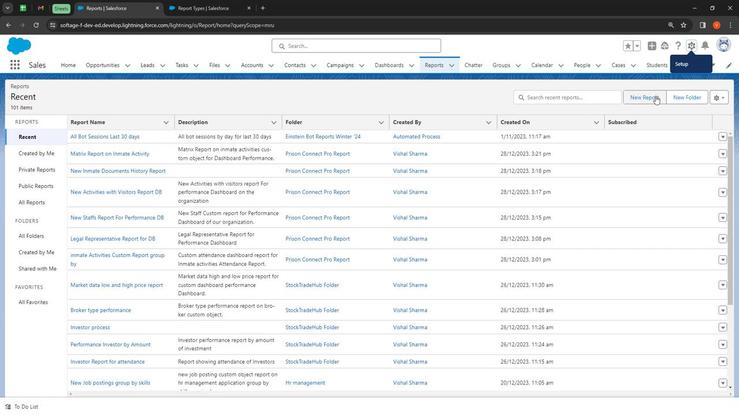 
Action: Mouse moved to (135, 164)
Screenshot: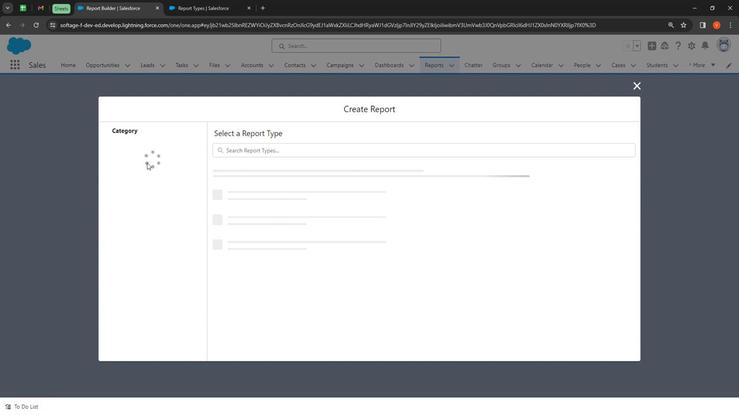 
Action: Mouse pressed left at (135, 164)
Screenshot: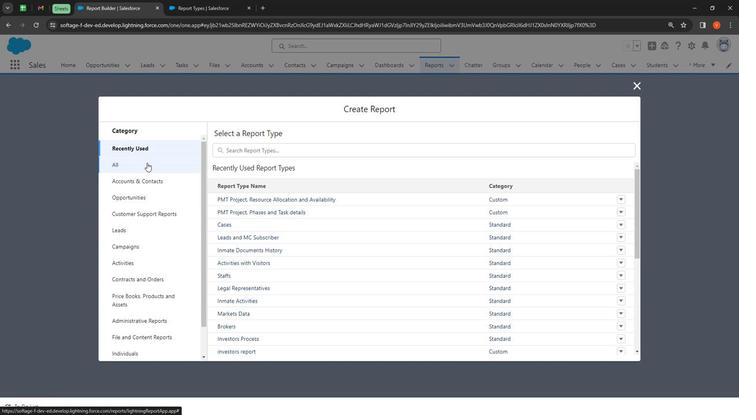 
Action: Mouse moved to (244, 155)
Screenshot: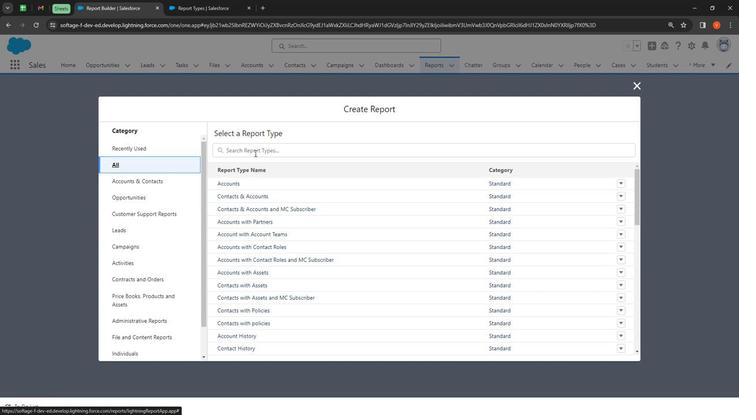
Action: Mouse pressed left at (244, 155)
Screenshot: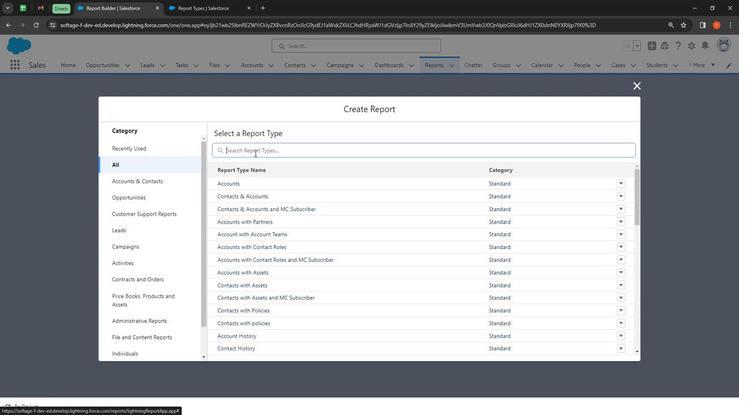 
Action: Mouse moved to (247, 155)
Screenshot: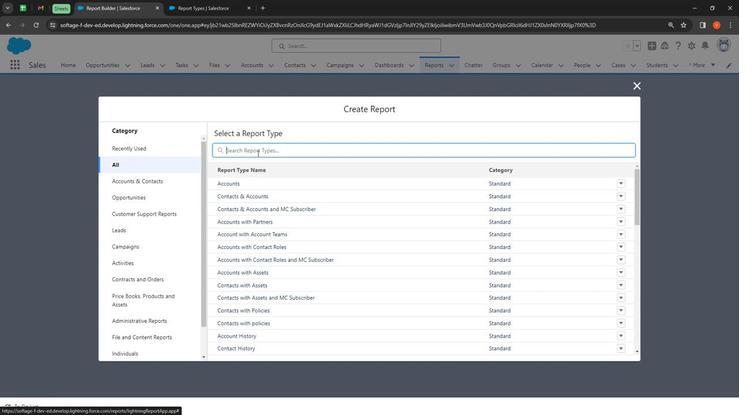 
Action: Key pressed report
Screenshot: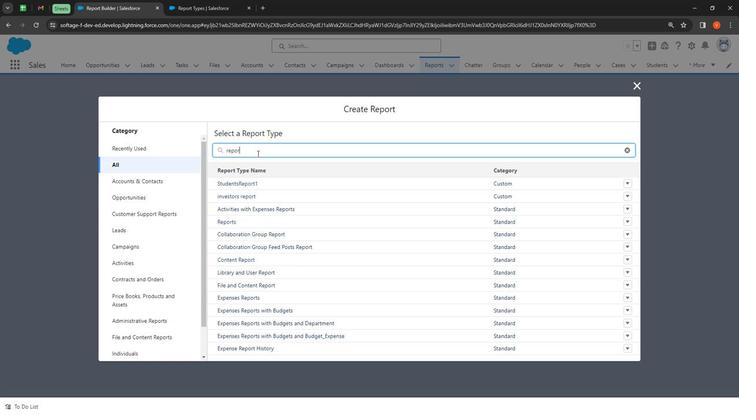 
Action: Mouse moved to (264, 187)
Screenshot: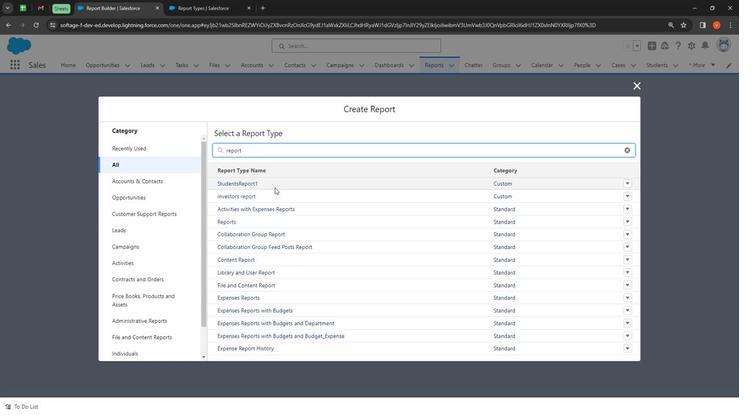 
Action: Mouse pressed left at (264, 187)
Screenshot: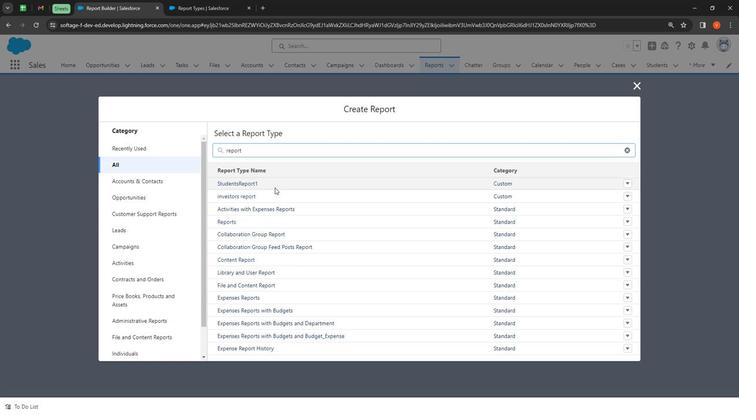 
Action: Mouse moved to (414, 270)
Screenshot: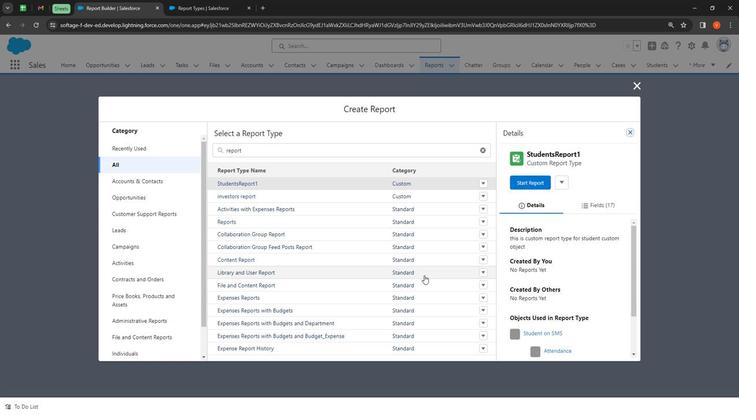 
Action: Mouse scrolled (414, 269) with delta (0, 0)
Screenshot: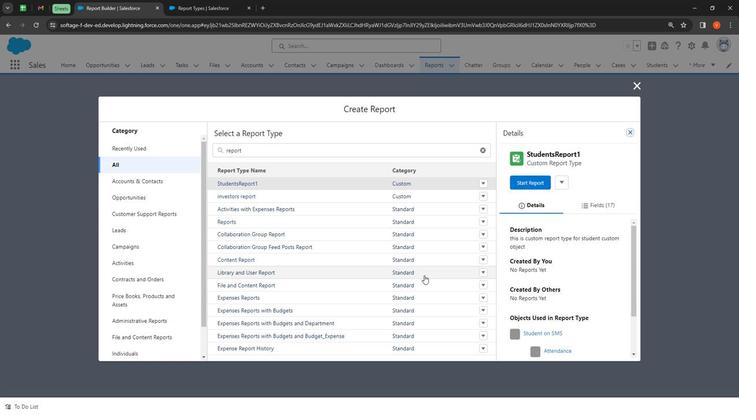 
Action: Mouse moved to (417, 271)
Screenshot: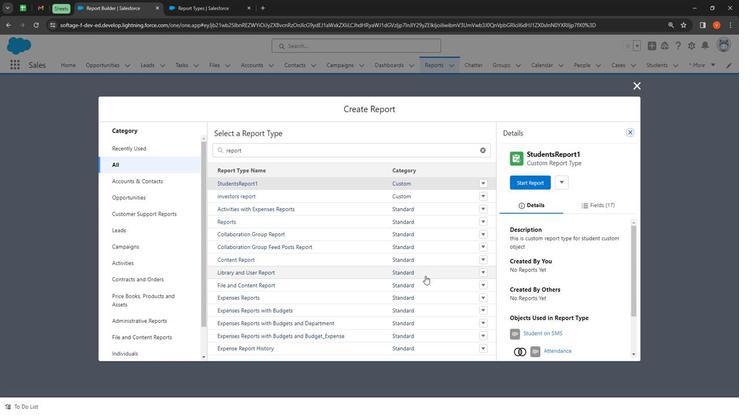 
Action: Mouse scrolled (417, 270) with delta (0, 0)
Screenshot: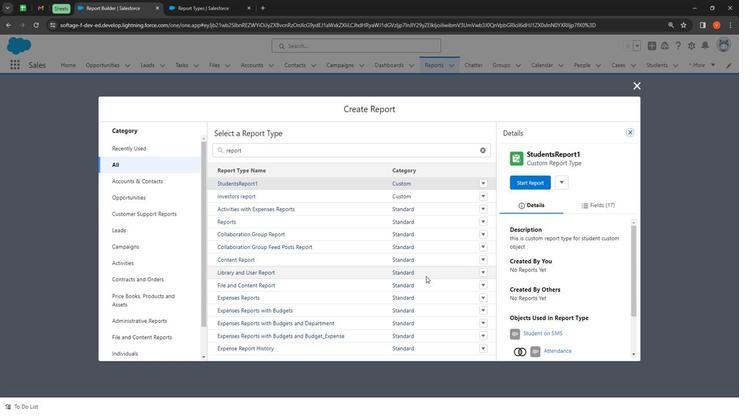 
Action: Mouse moved to (418, 271)
Screenshot: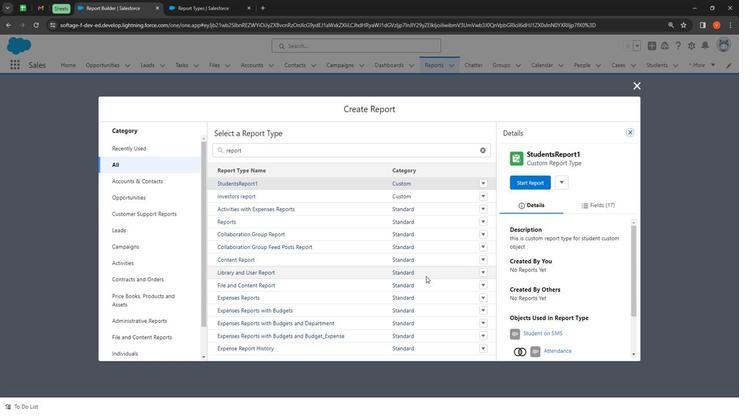 
Action: Mouse scrolled (418, 271) with delta (0, 0)
Screenshot: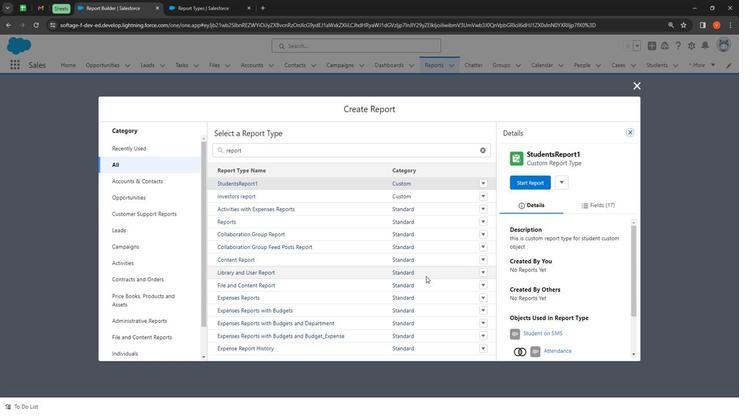 
Action: Mouse scrolled (418, 271) with delta (0, 0)
Screenshot: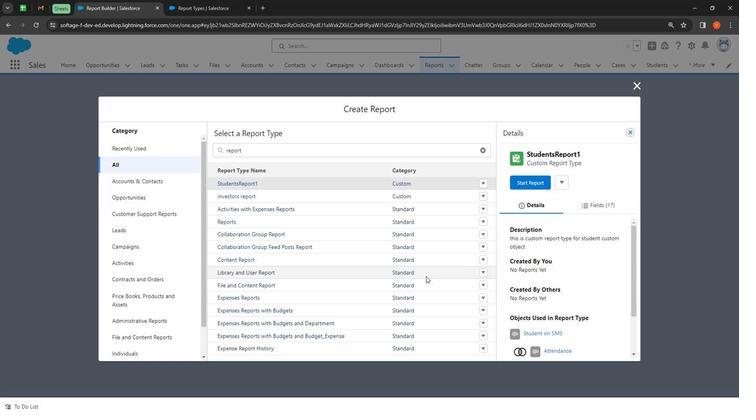 
Action: Mouse scrolled (418, 271) with delta (0, 0)
Screenshot: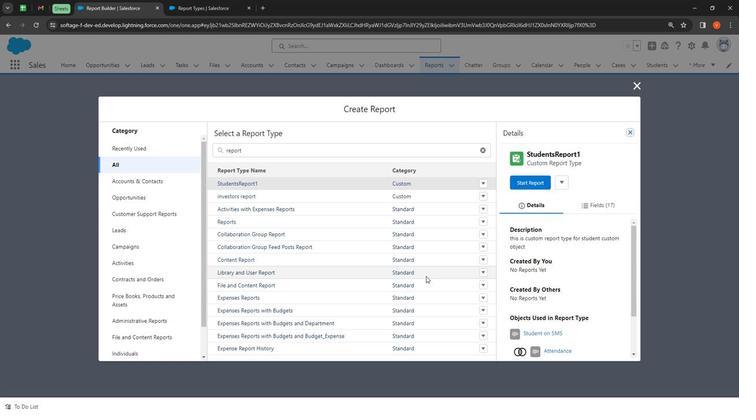
Action: Mouse scrolled (418, 271) with delta (0, 0)
Screenshot: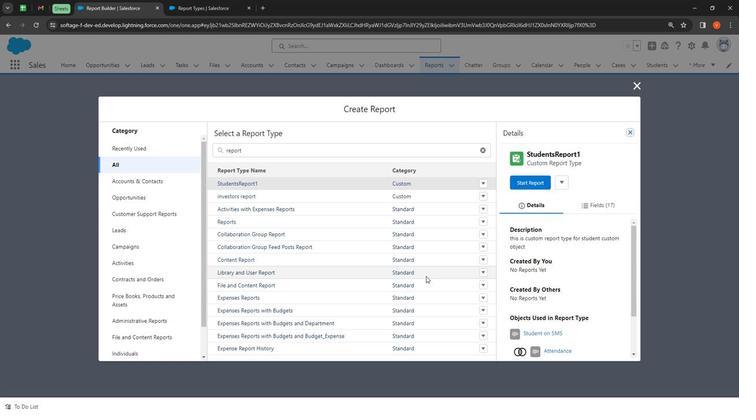 
Action: Mouse moved to (522, 184)
Screenshot: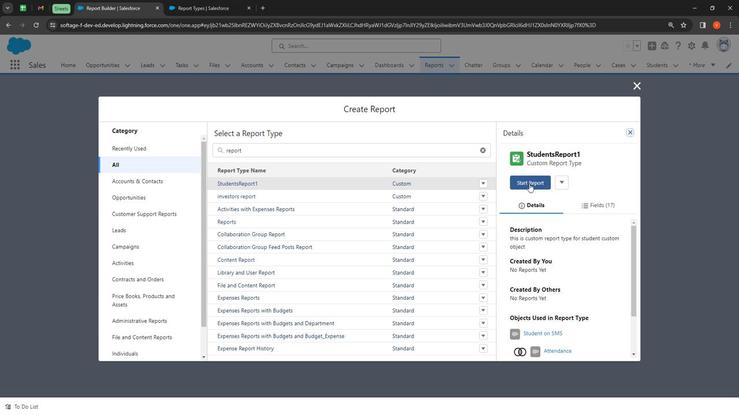 
Action: Mouse pressed left at (522, 184)
Screenshot: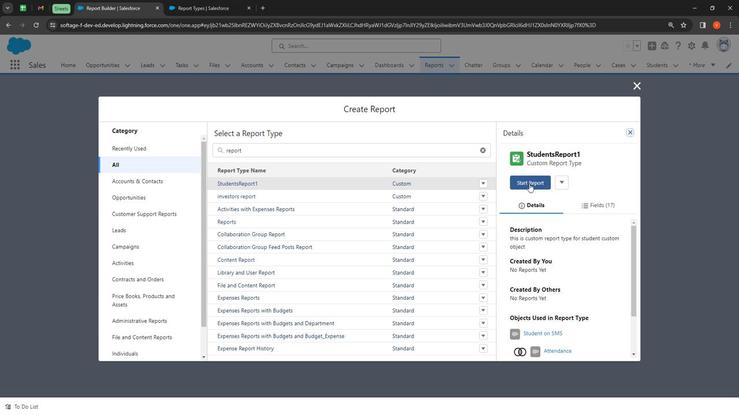 
Action: Mouse moved to (36, 205)
Screenshot: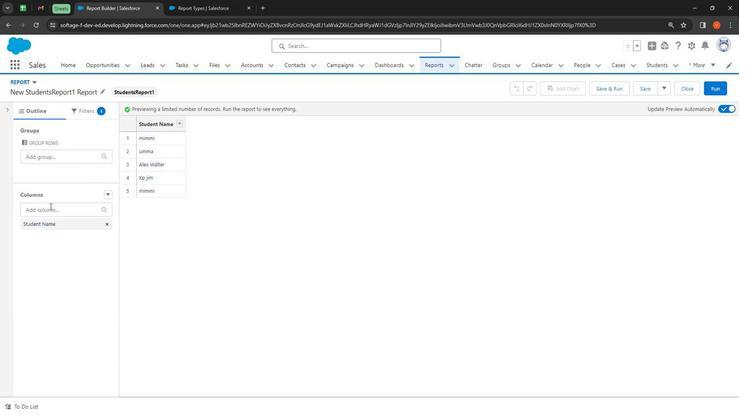 
Action: Mouse pressed left at (36, 205)
Screenshot: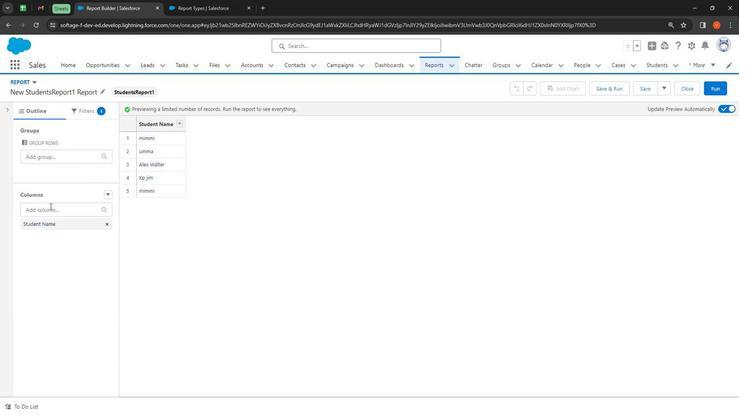 
Action: Mouse moved to (53, 238)
Screenshot: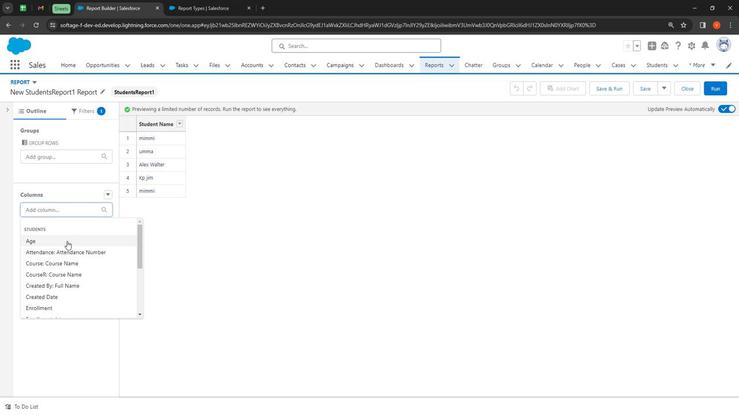 
Action: Mouse pressed left at (53, 238)
Screenshot: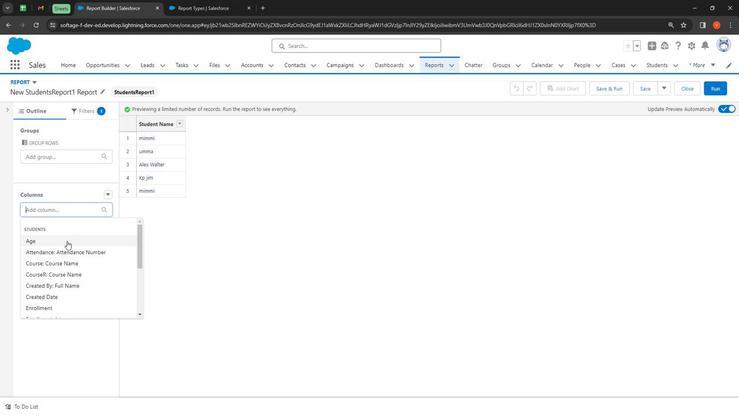 
Action: Mouse moved to (35, 205)
Screenshot: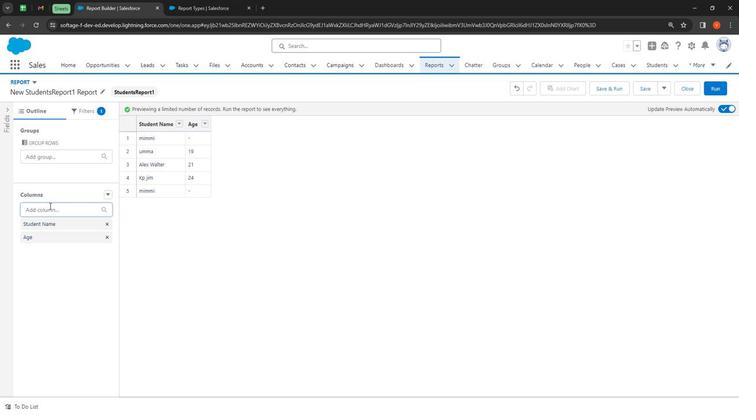 
Action: Mouse pressed left at (35, 205)
Screenshot: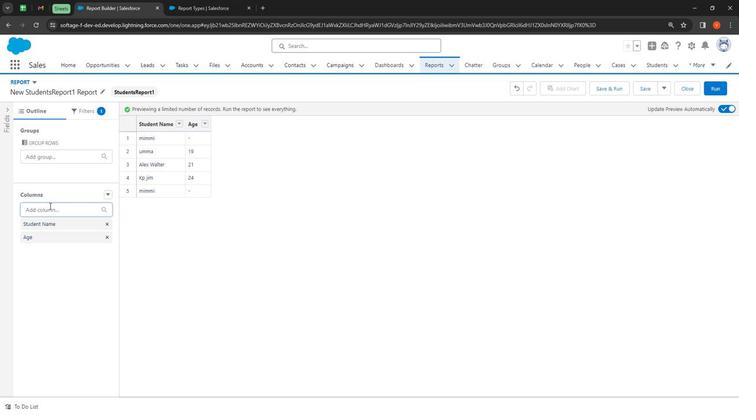 
Action: Mouse moved to (86, 240)
Screenshot: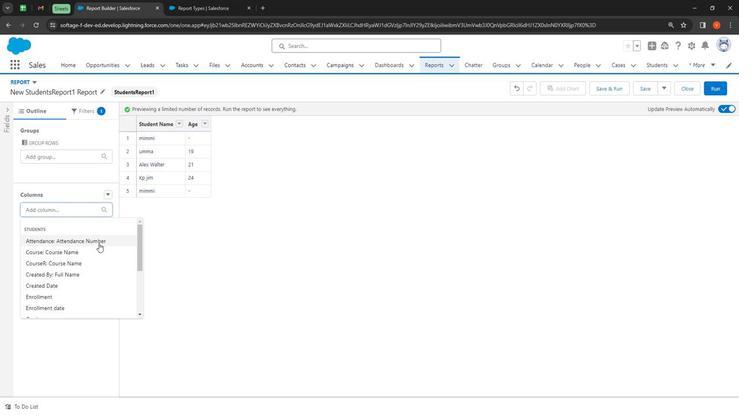 
Action: Mouse pressed left at (86, 240)
Screenshot: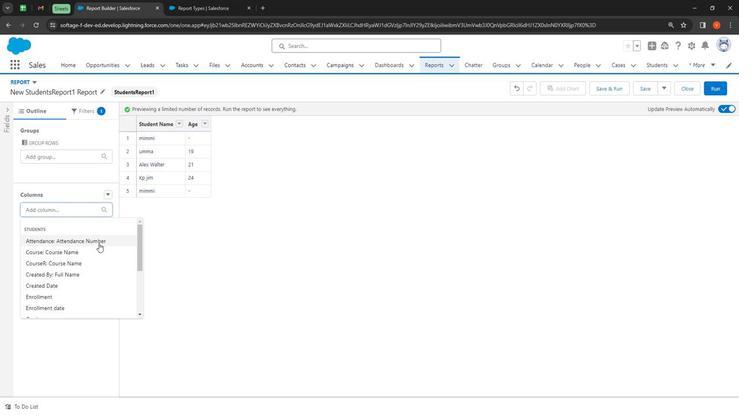 
Action: Mouse moved to (35, 209)
Screenshot: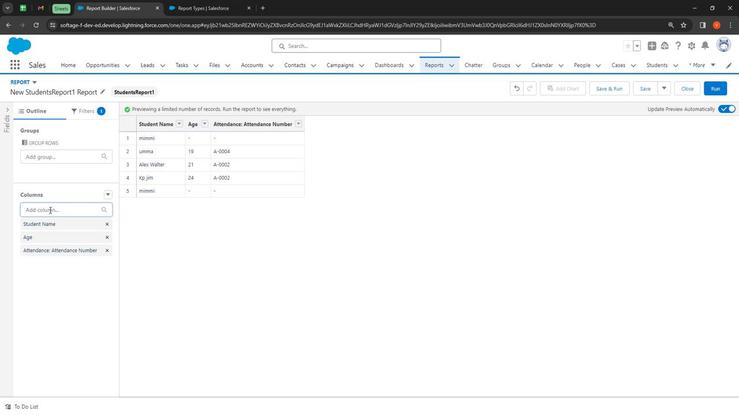 
Action: Mouse pressed left at (35, 209)
Screenshot: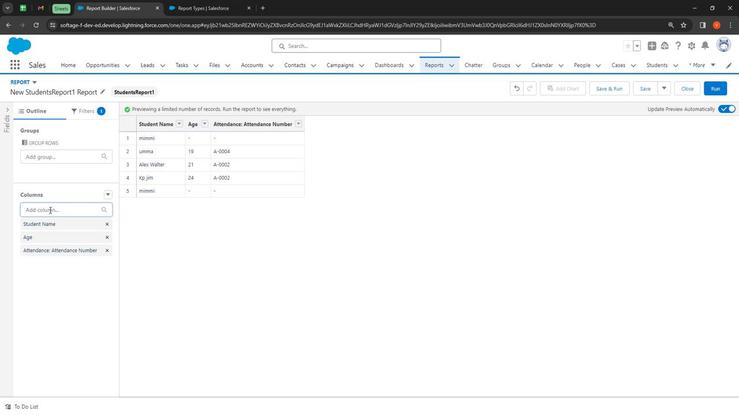 
Action: Mouse moved to (56, 238)
Screenshot: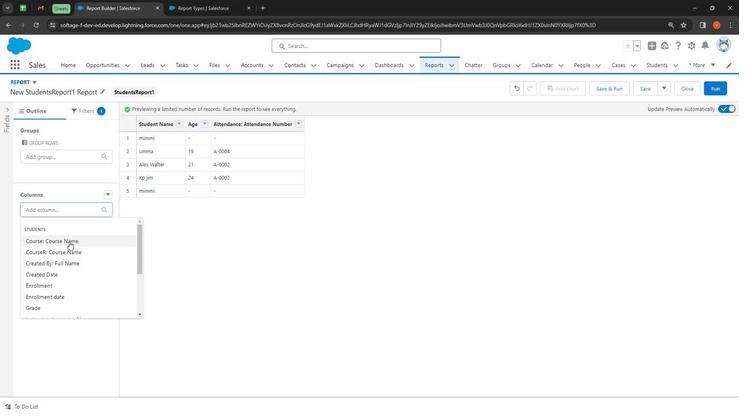 
Action: Mouse pressed left at (56, 238)
Screenshot: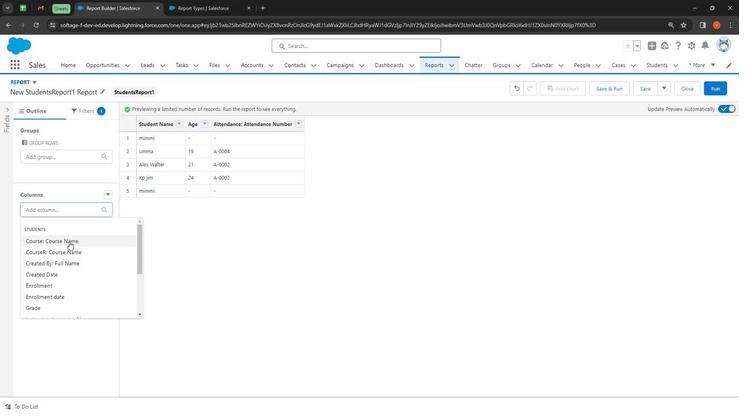 
Action: Mouse moved to (27, 211)
Screenshot: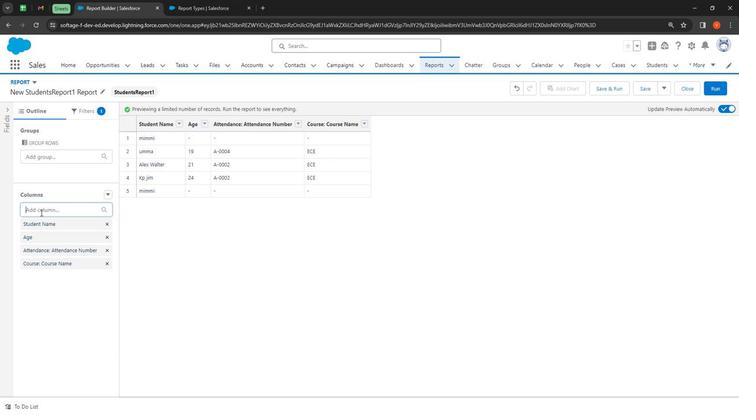
Action: Mouse pressed left at (27, 211)
Screenshot: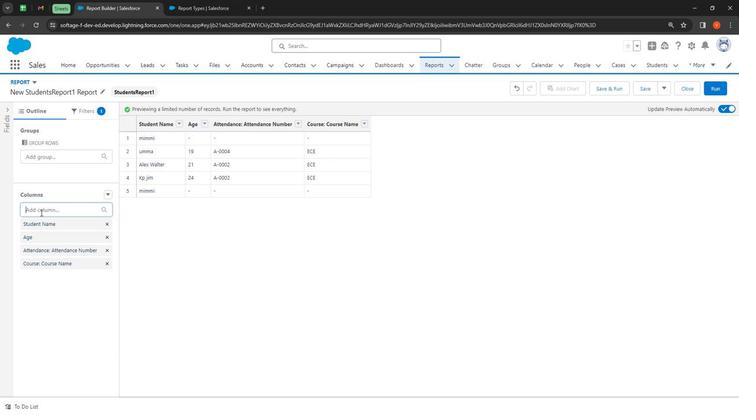 
Action: Mouse moved to (73, 258)
Screenshot: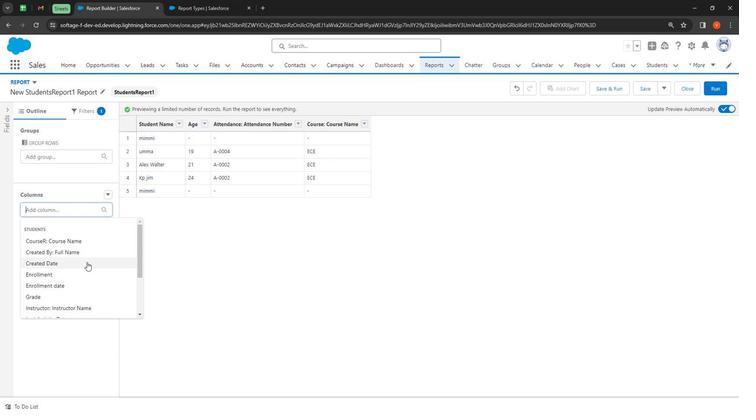 
Action: Mouse scrolled (73, 258) with delta (0, 0)
Screenshot: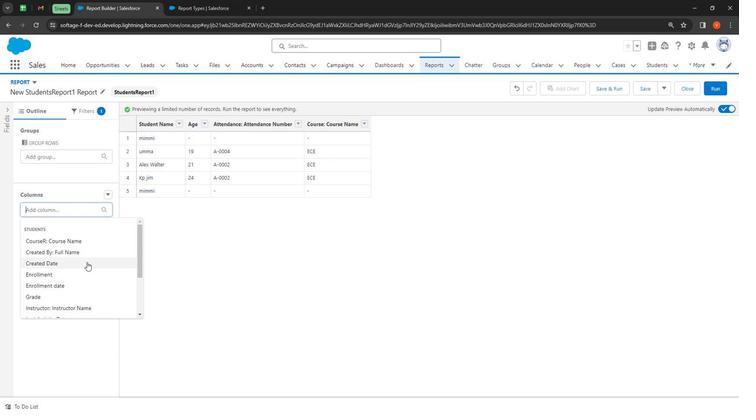 
Action: Mouse scrolled (73, 258) with delta (0, 0)
Screenshot: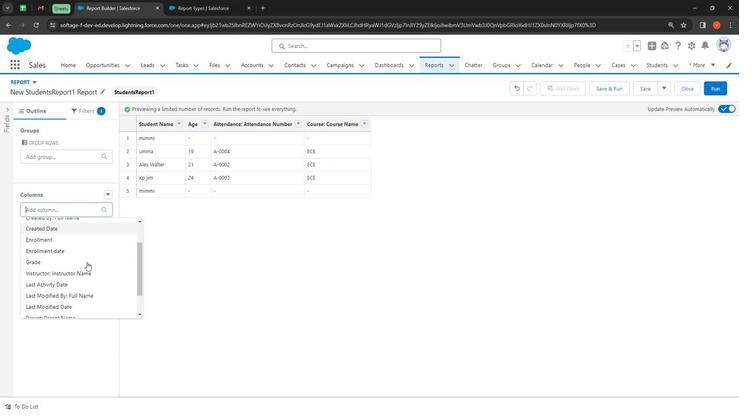 
Action: Mouse scrolled (73, 258) with delta (0, 0)
Screenshot: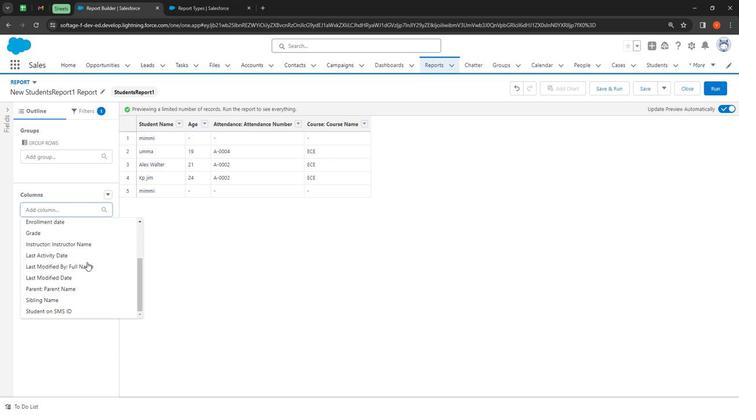 
Action: Mouse moved to (60, 294)
Screenshot: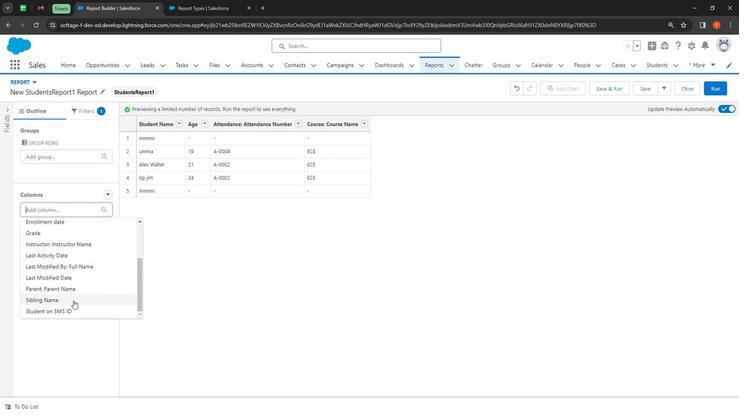 
Action: Mouse pressed left at (60, 294)
Screenshot: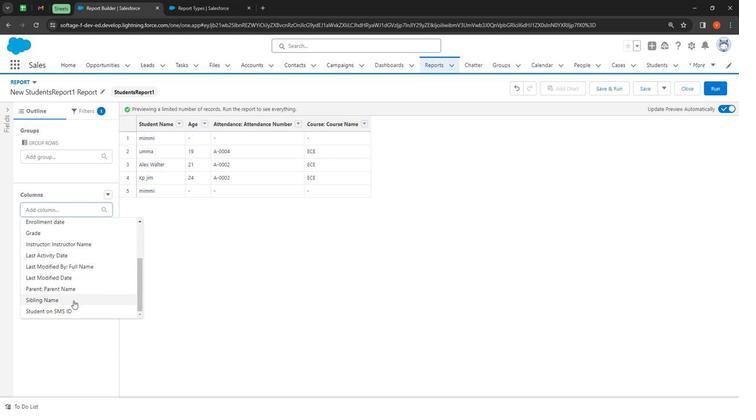 
Action: Mouse moved to (43, 206)
Screenshot: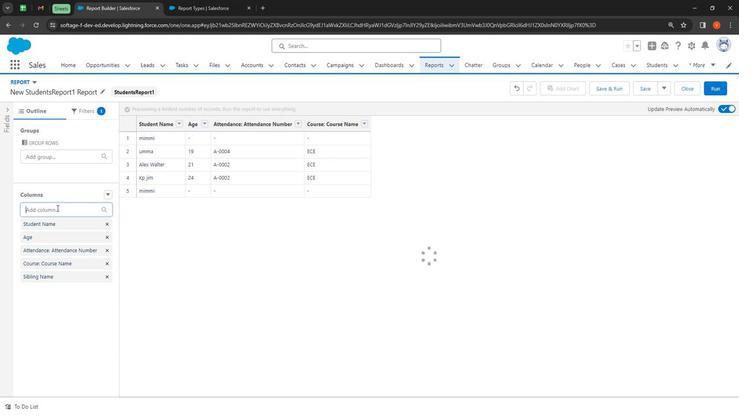 
Action: Mouse pressed left at (43, 206)
Screenshot: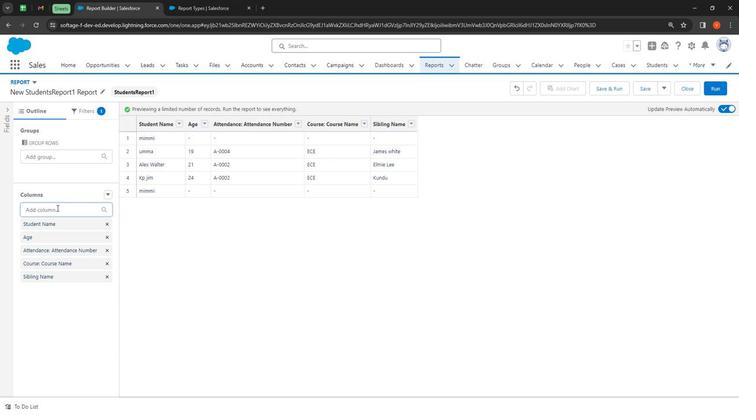 
Action: Mouse moved to (57, 287)
Screenshot: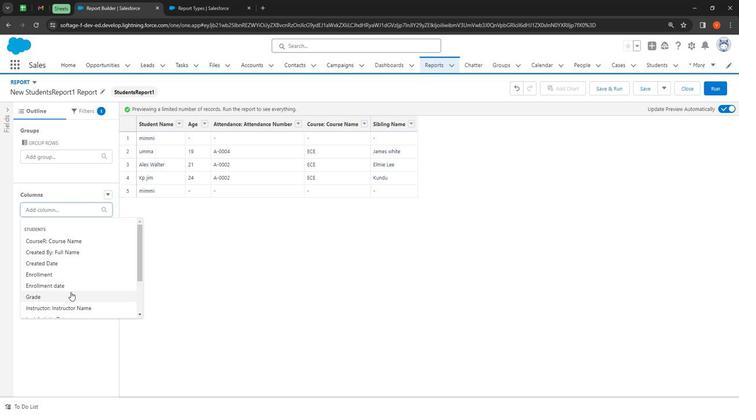 
Action: Mouse pressed left at (57, 287)
Screenshot: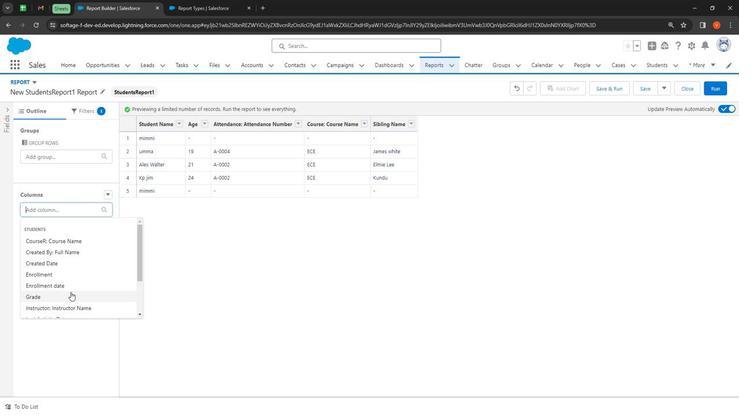 
Action: Mouse moved to (31, 211)
Screenshot: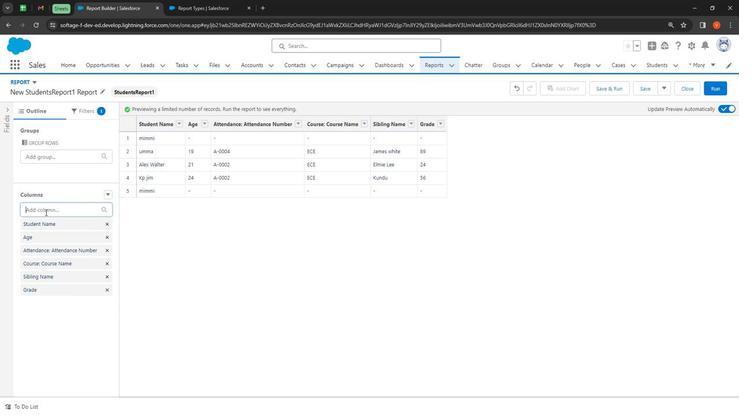 
Action: Mouse pressed left at (31, 211)
Screenshot: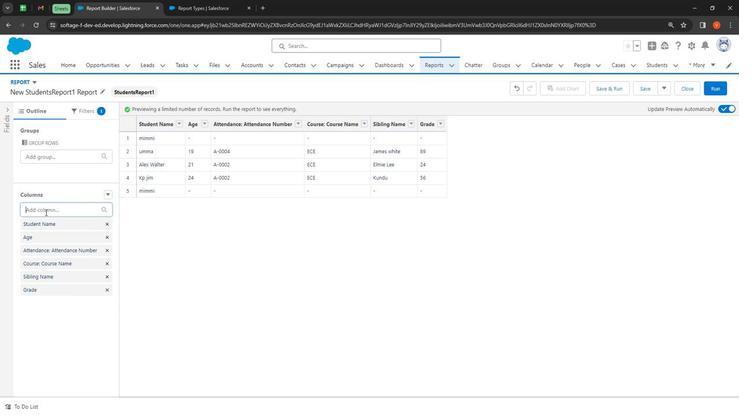 
Action: Mouse moved to (53, 270)
